 Task: Change the font to 'Roboto', set the font size to 18, change the font color to red, and rename the sheet tab to 'Budget Master book'.
Action: Mouse moved to (183, 139)
Screenshot: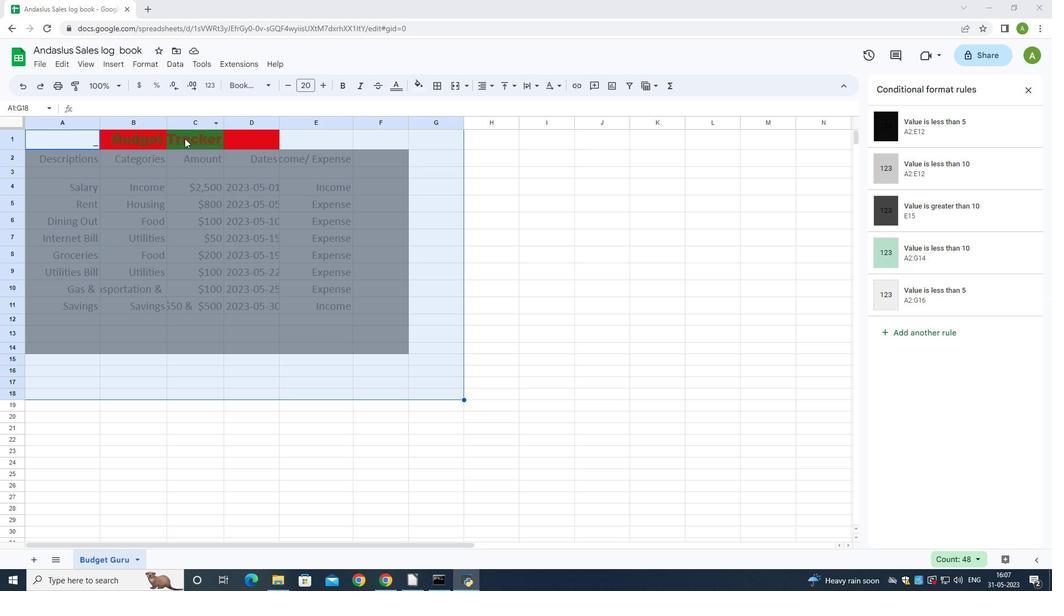 
Action: Mouse pressed left at (183, 139)
Screenshot: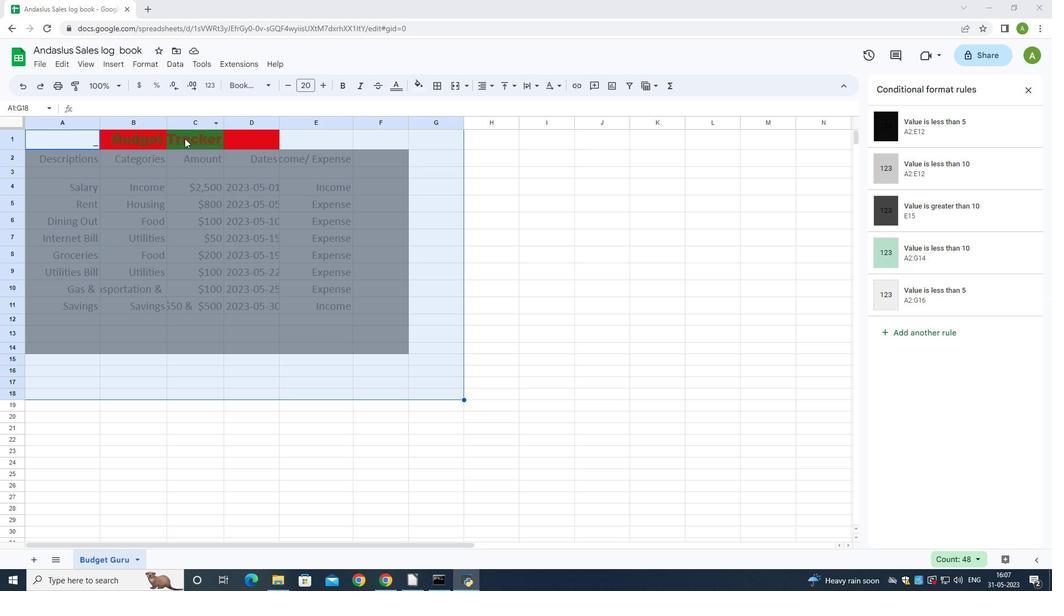 
Action: Mouse moved to (115, 135)
Screenshot: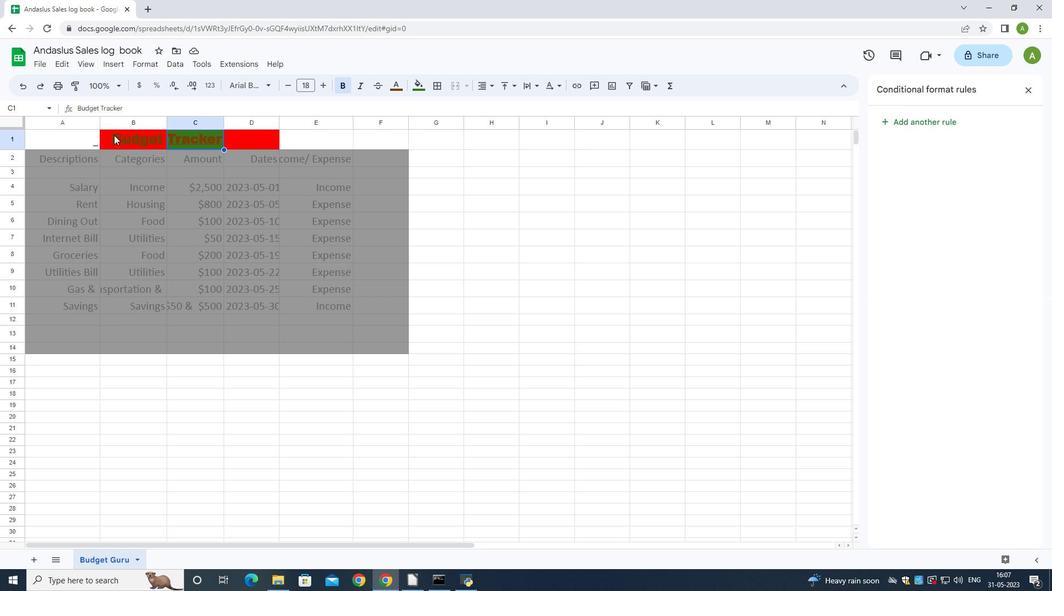 
Action: Key pressed ctrl+Z<'\x1a'><'\x1a'><'\x1a'><'\x1a'><'\x1a'><'\x1a'><'\x1a'><'\x1a'><'\x1a'><'\x1a'><'\x1a'><'\x1a'><'\x1a'><'\x1a'><'\x1a'>
Screenshot: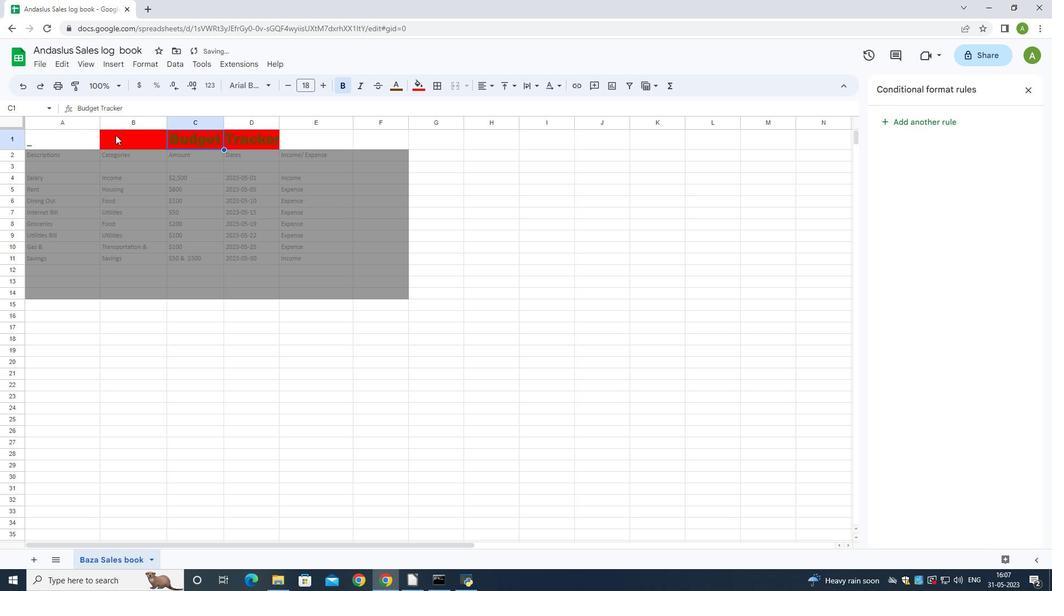 
Action: Mouse moved to (191, 149)
Screenshot: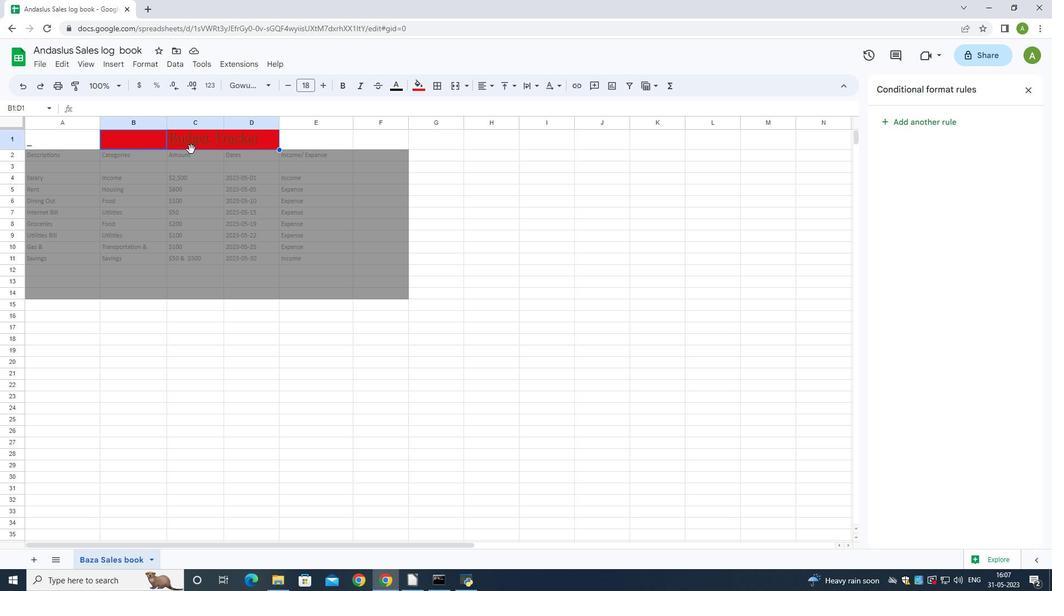 
Action: Mouse pressed left at (191, 149)
Screenshot: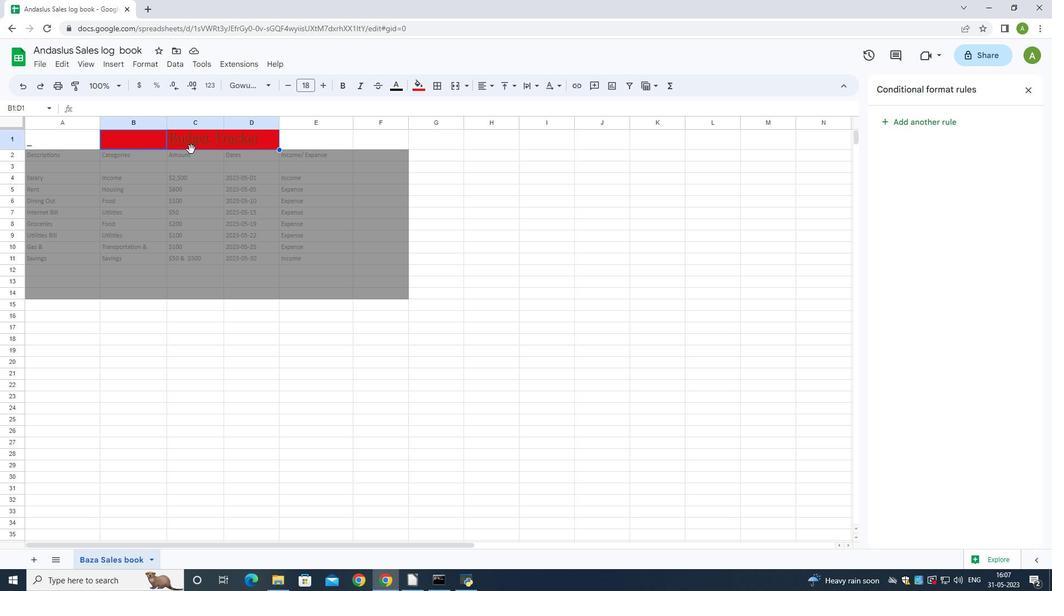 
Action: Mouse moved to (246, 85)
Screenshot: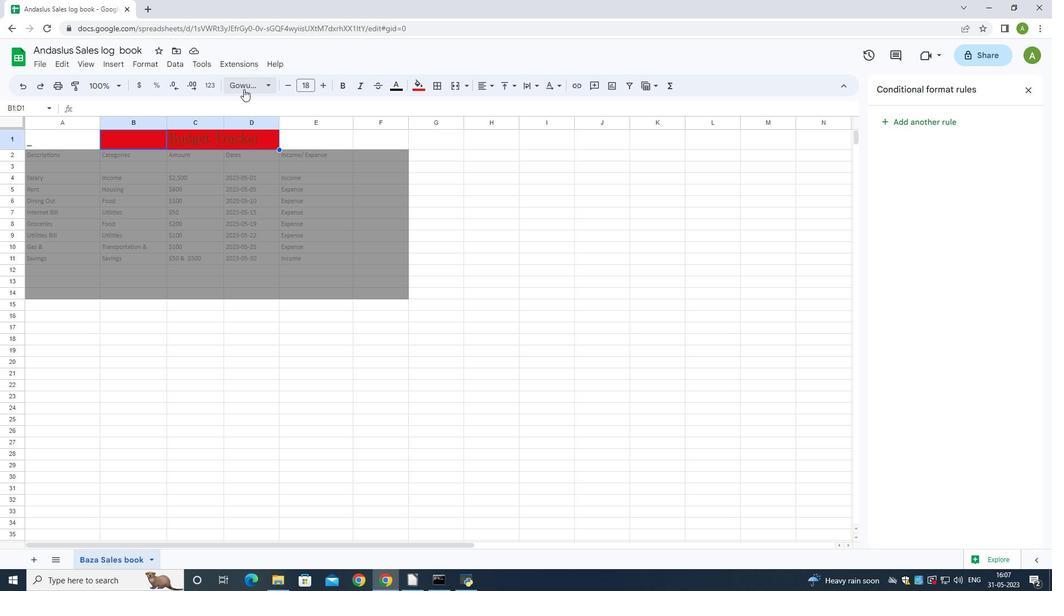 
Action: Mouse pressed left at (246, 85)
Screenshot: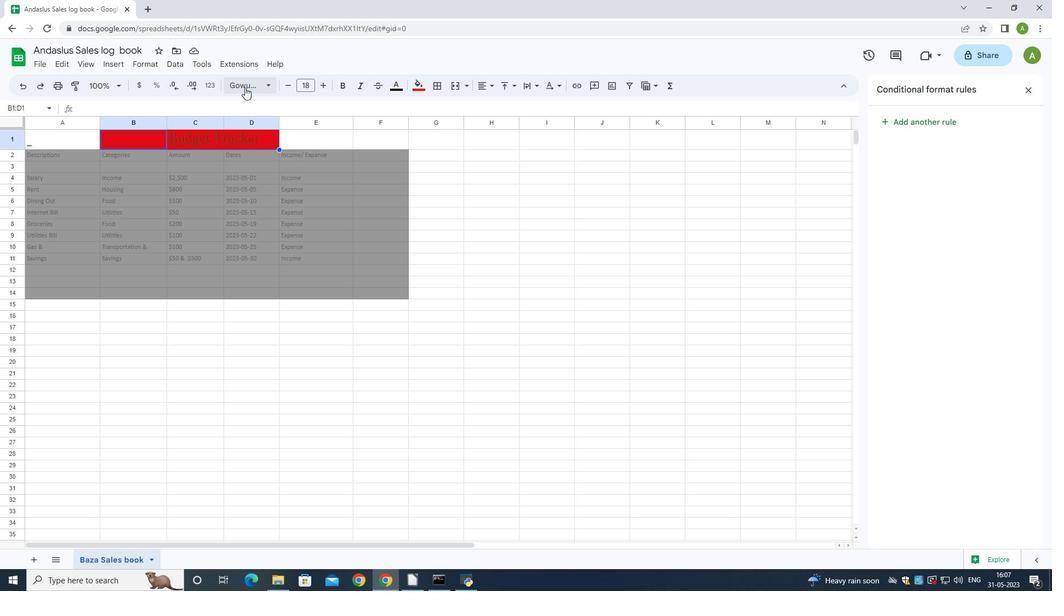 
Action: Mouse moved to (272, 385)
Screenshot: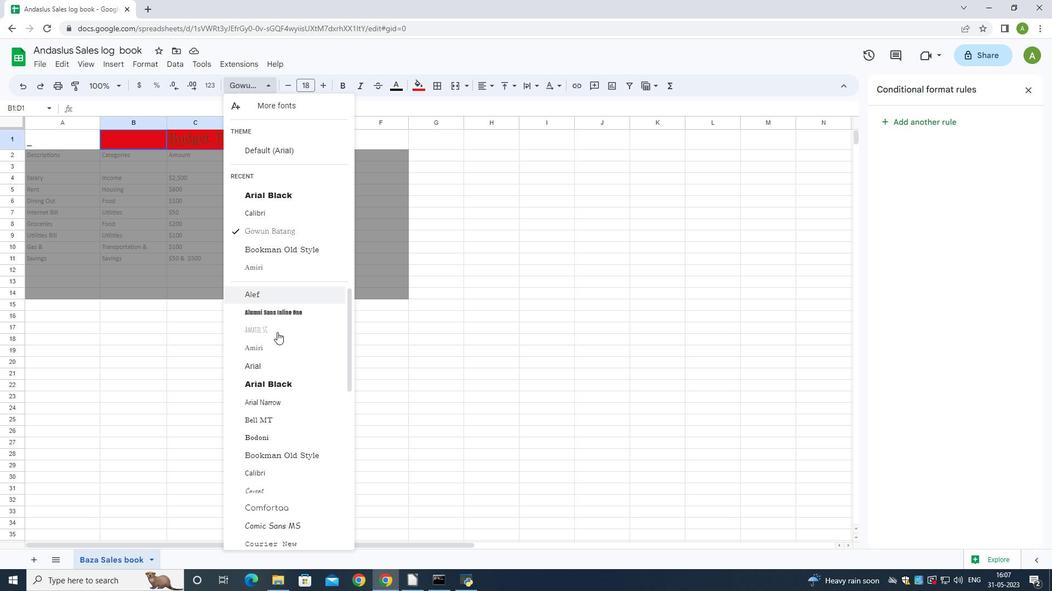 
Action: Mouse scrolled (272, 384) with delta (0, 0)
Screenshot: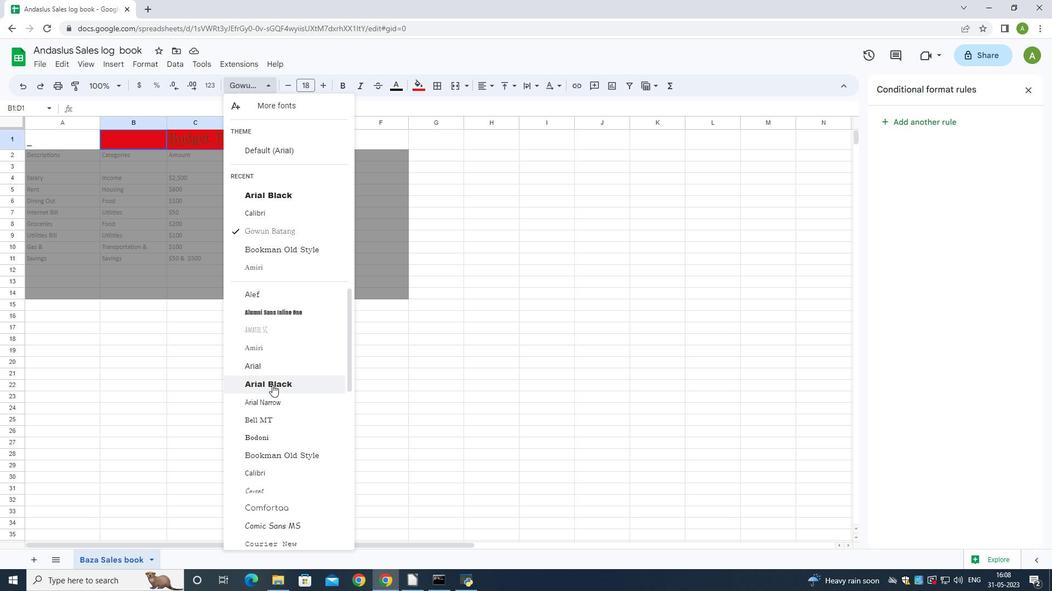
Action: Mouse scrolled (272, 384) with delta (0, 0)
Screenshot: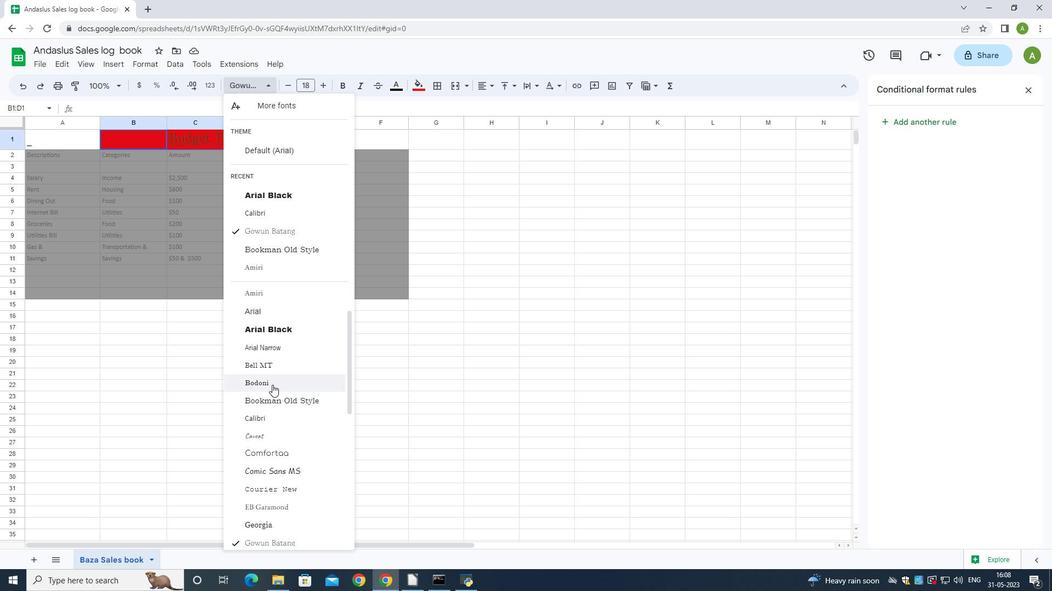 
Action: Mouse scrolled (272, 384) with delta (0, 0)
Screenshot: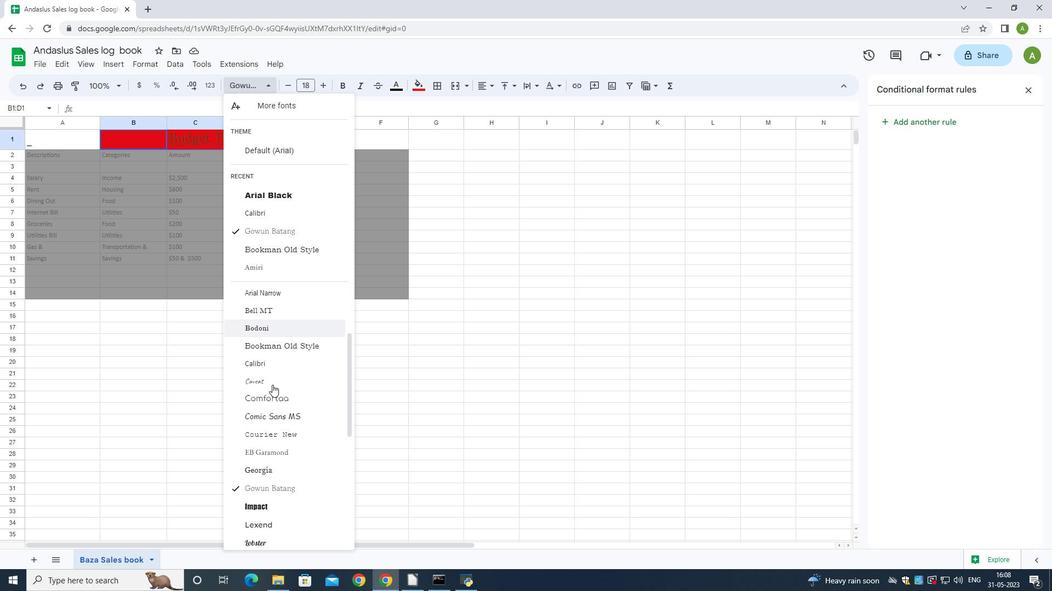 
Action: Mouse scrolled (272, 384) with delta (0, 0)
Screenshot: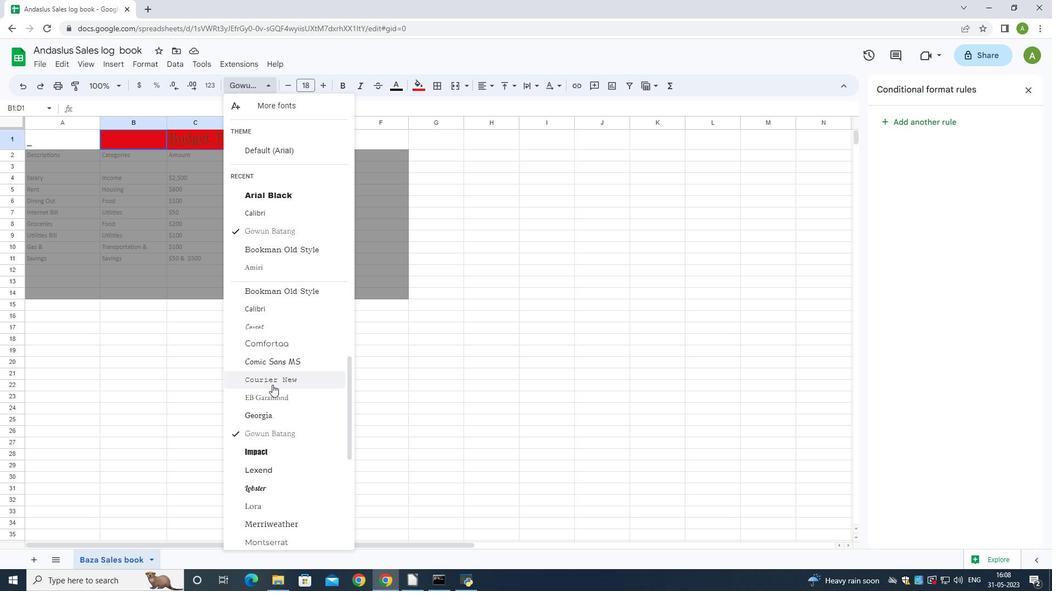
Action: Mouse scrolled (272, 384) with delta (0, 0)
Screenshot: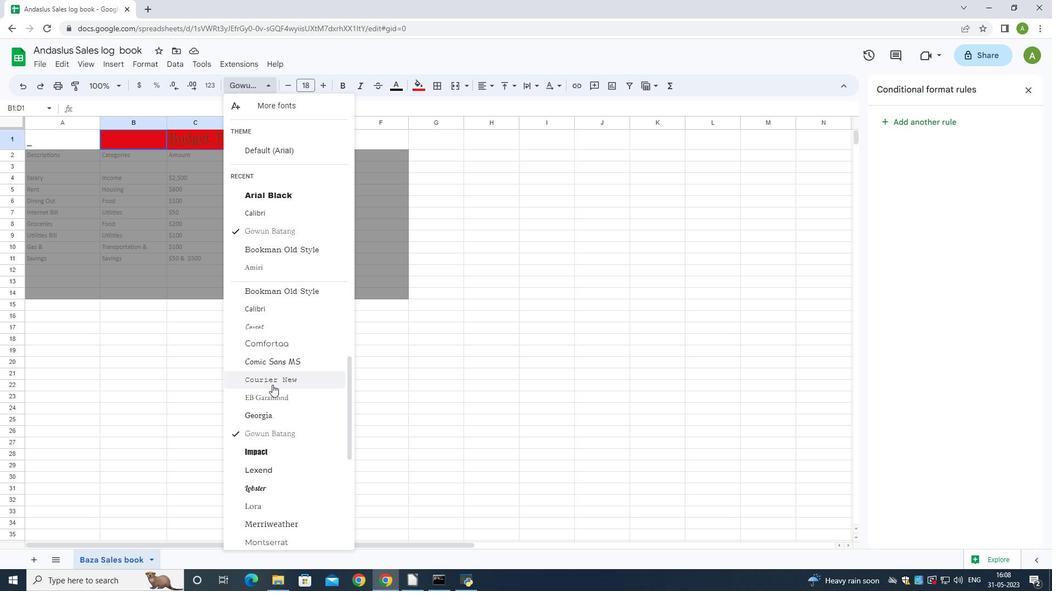 
Action: Mouse scrolled (272, 384) with delta (0, 0)
Screenshot: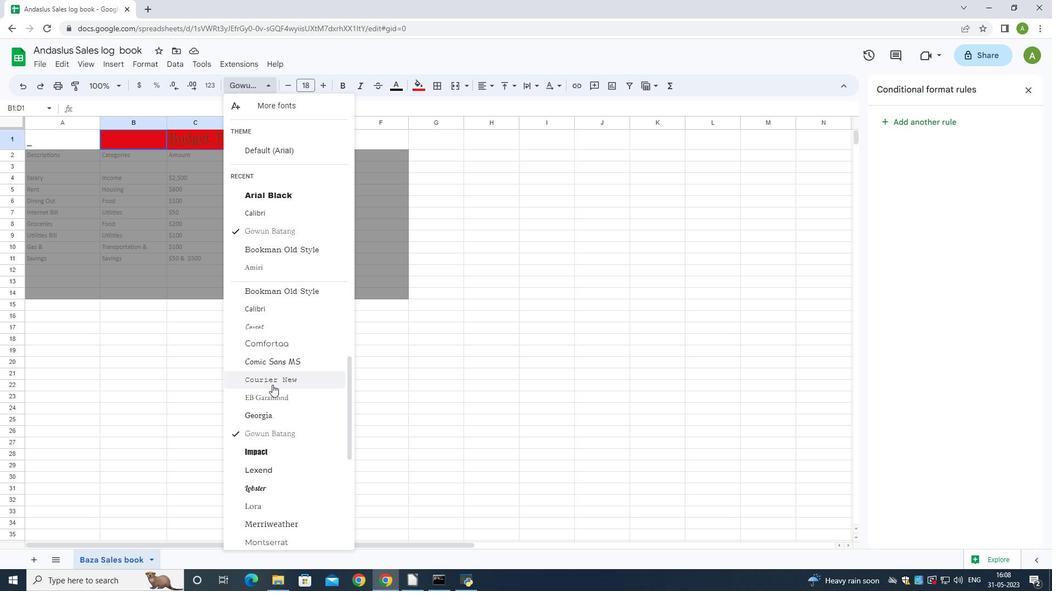 
Action: Mouse moved to (283, 105)
Screenshot: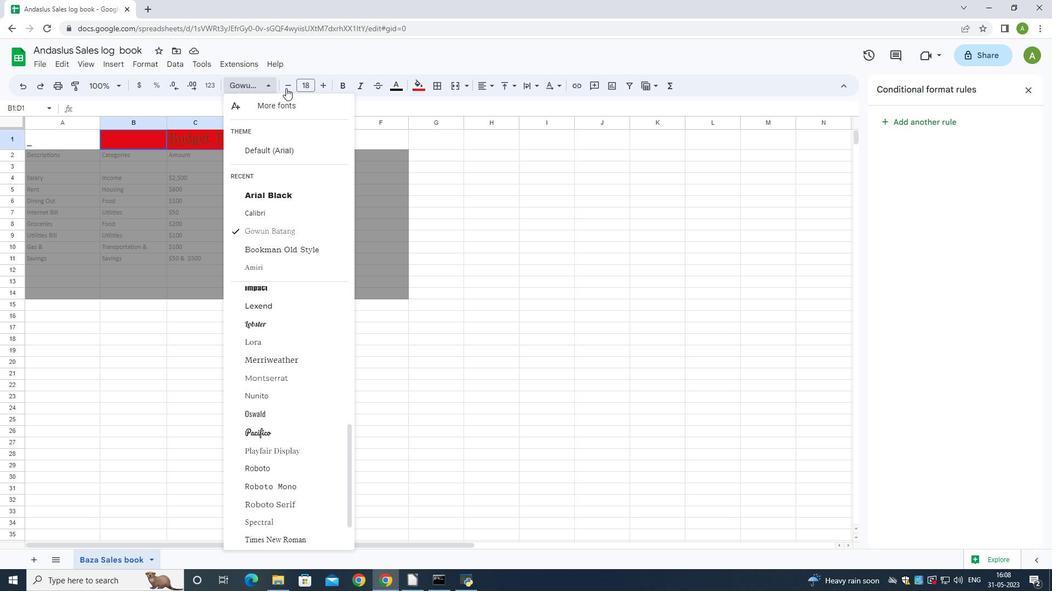 
Action: Mouse pressed left at (283, 105)
Screenshot: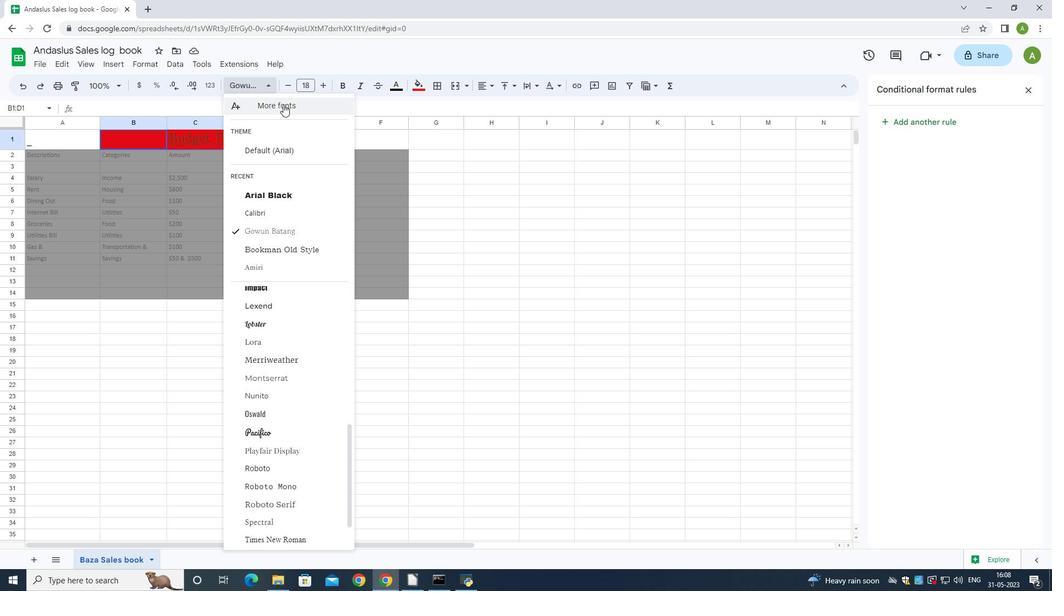 
Action: Mouse moved to (349, 187)
Screenshot: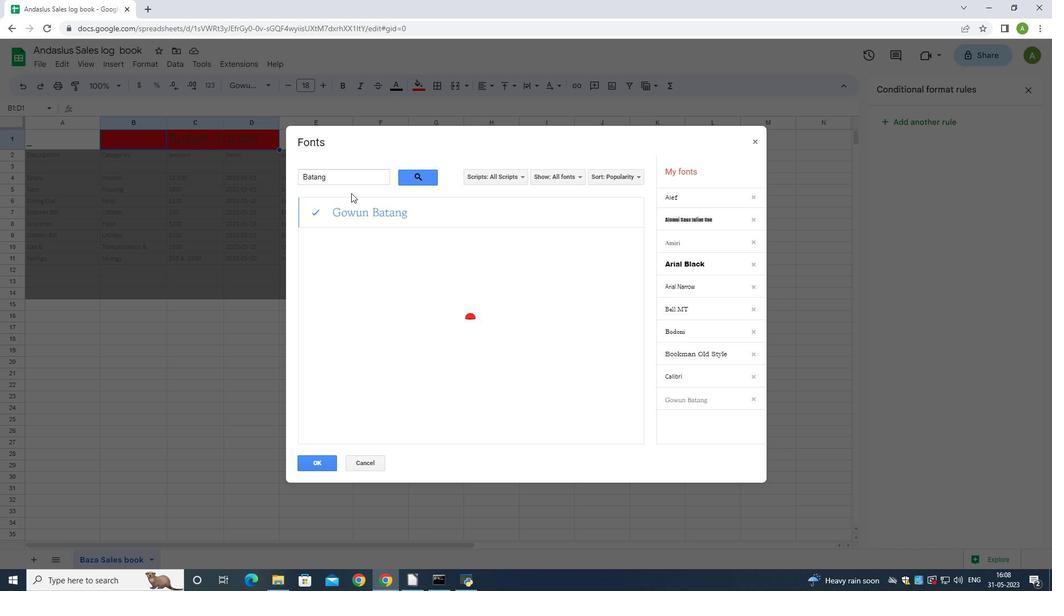 
Action: Mouse pressed left at (349, 187)
Screenshot: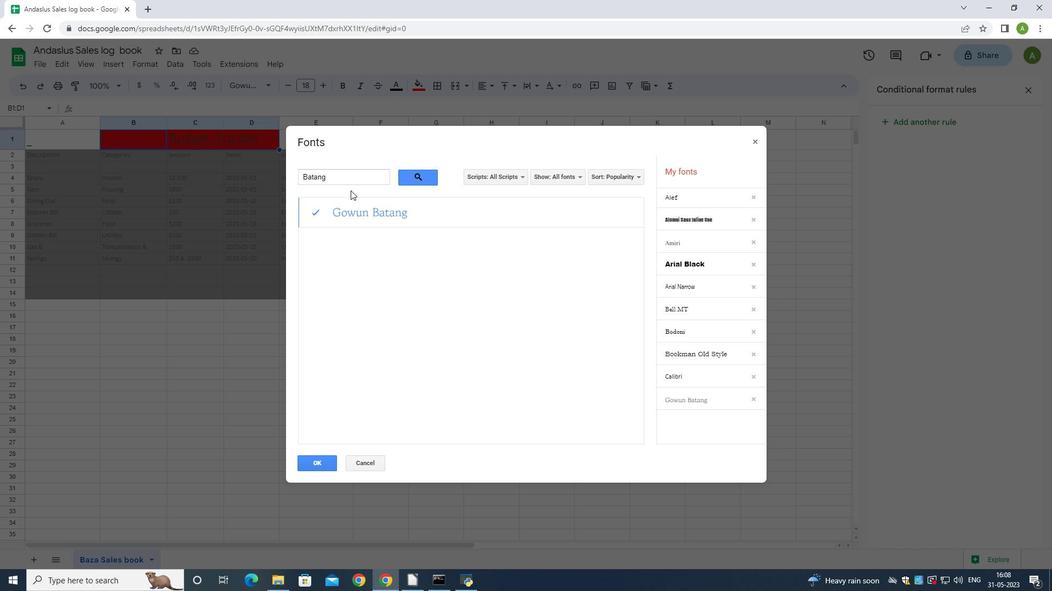 
Action: Mouse moved to (348, 181)
Screenshot: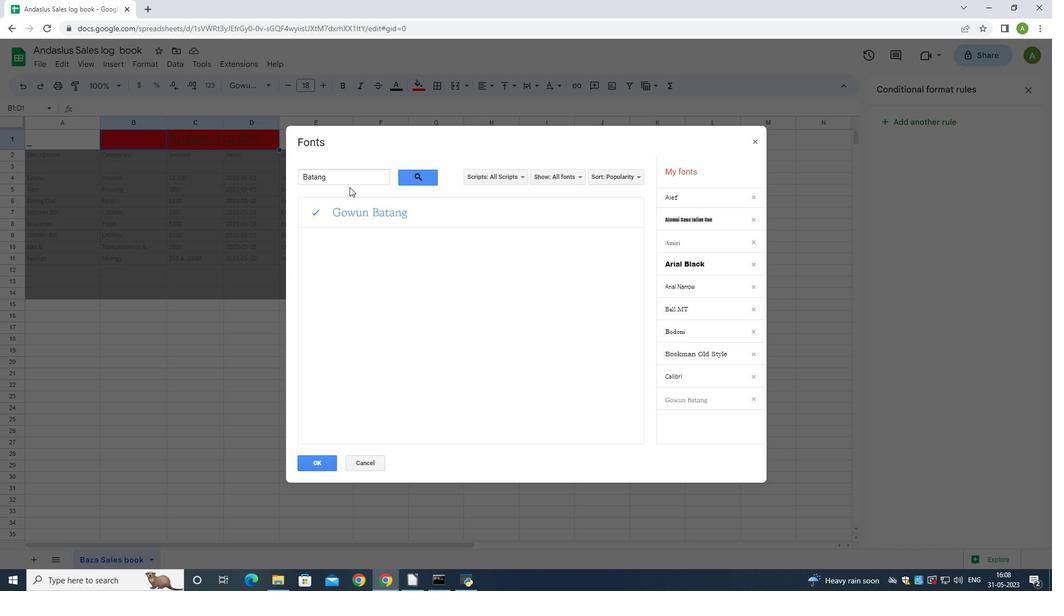 
Action: Mouse pressed left at (348, 181)
Screenshot: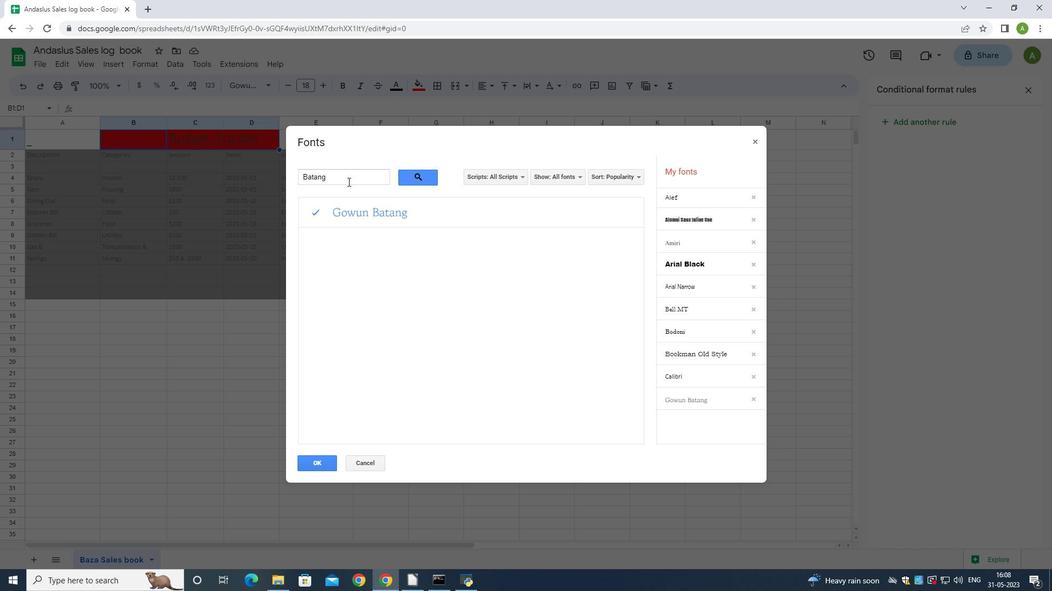 
Action: Key pressed <Key.backspace><Key.backspace><Key.backspace><Key.backspace><Key.backspace><Key.backspace><Key.backspace><Key.backspace><Key.backspace><Key.backspace><Key.backspace><Key.backspace><Key.backspace><Key.shift_r>Liberation<Key.space><Key.shift>Sans<Key.enter>
Screenshot: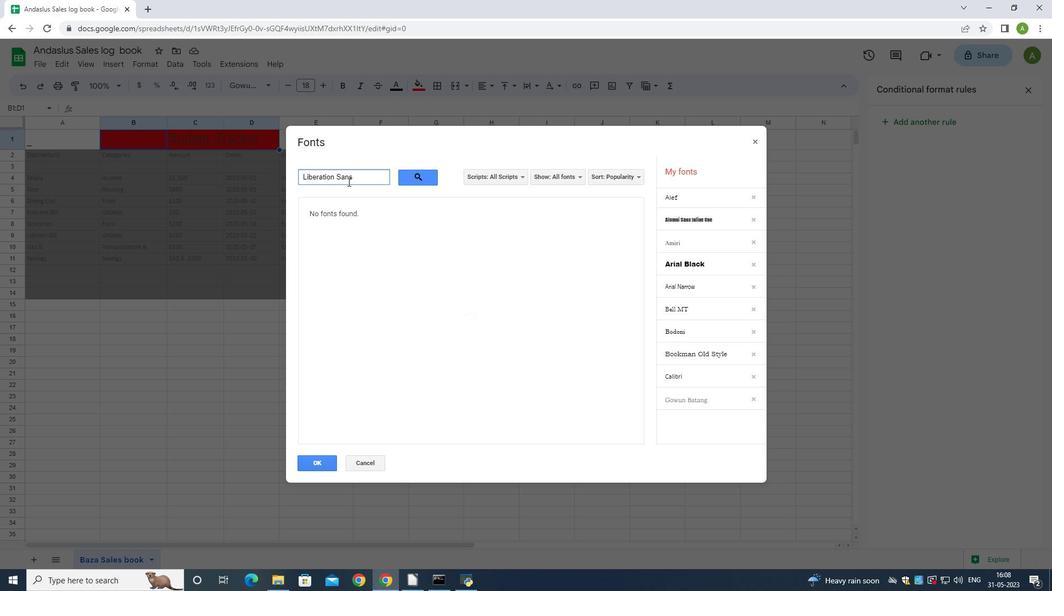 
Action: Mouse moved to (318, 465)
Screenshot: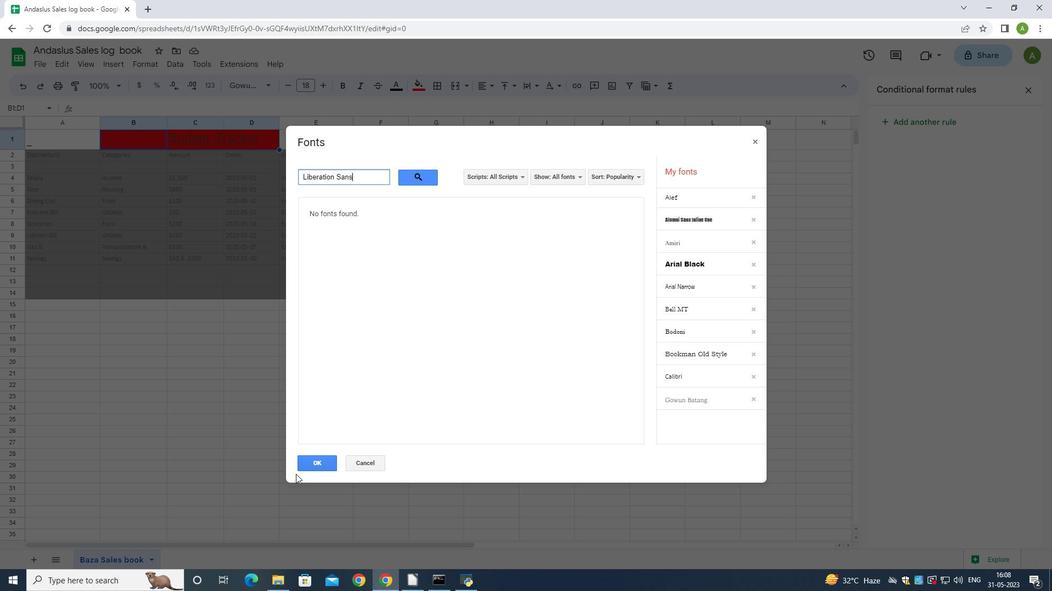 
Action: Mouse pressed left at (318, 465)
Screenshot: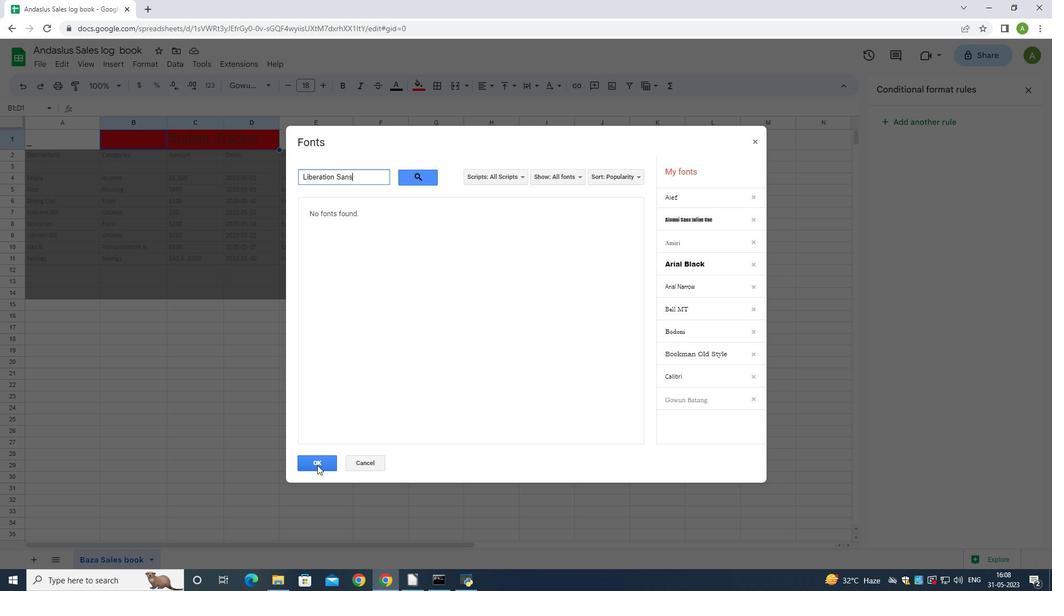 
Action: Mouse moved to (417, 89)
Screenshot: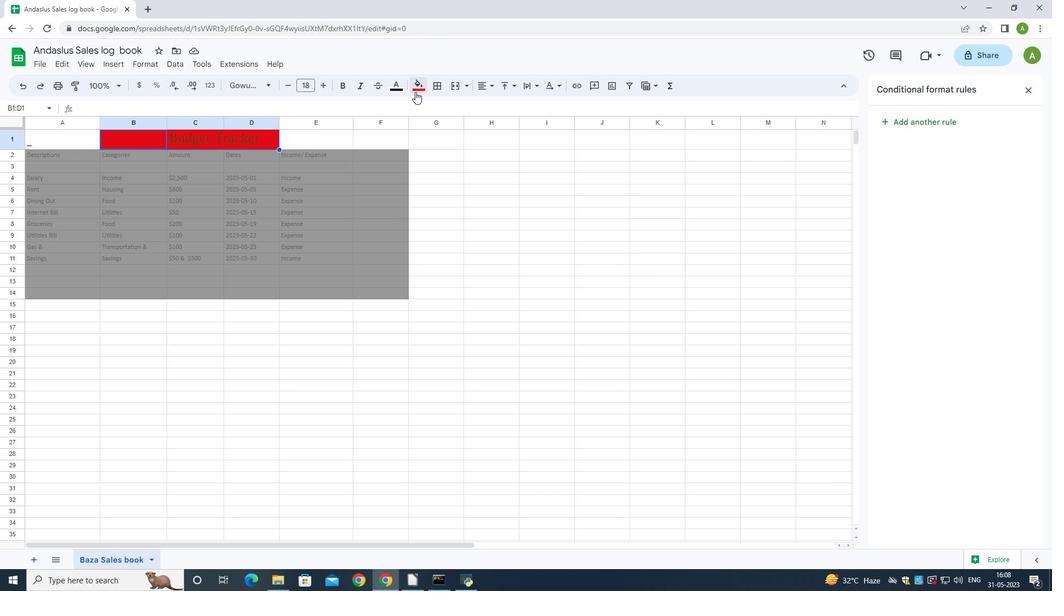 
Action: Mouse pressed left at (417, 89)
Screenshot: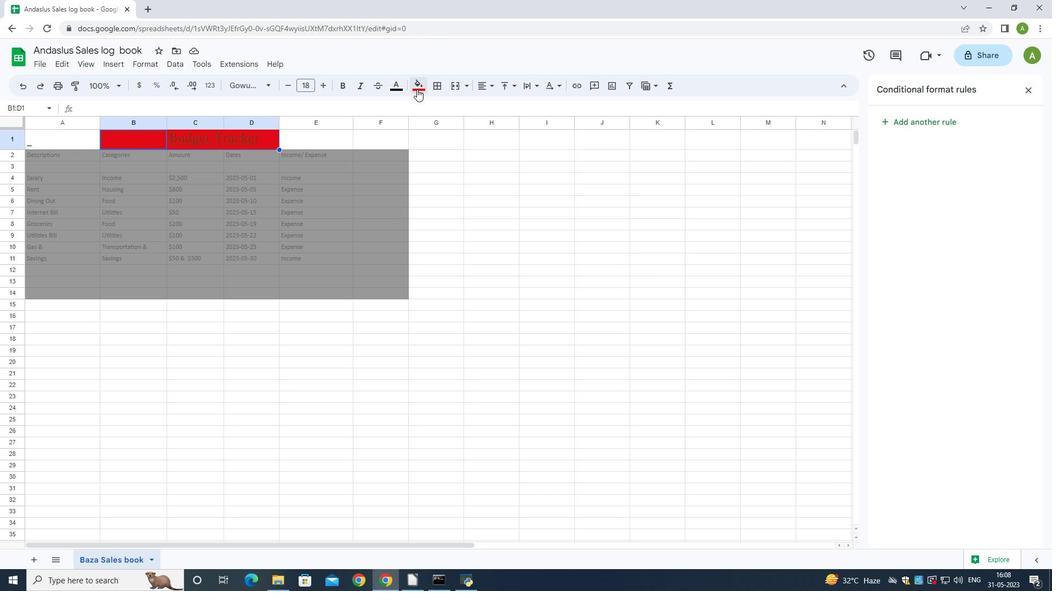 
Action: Mouse moved to (468, 195)
Screenshot: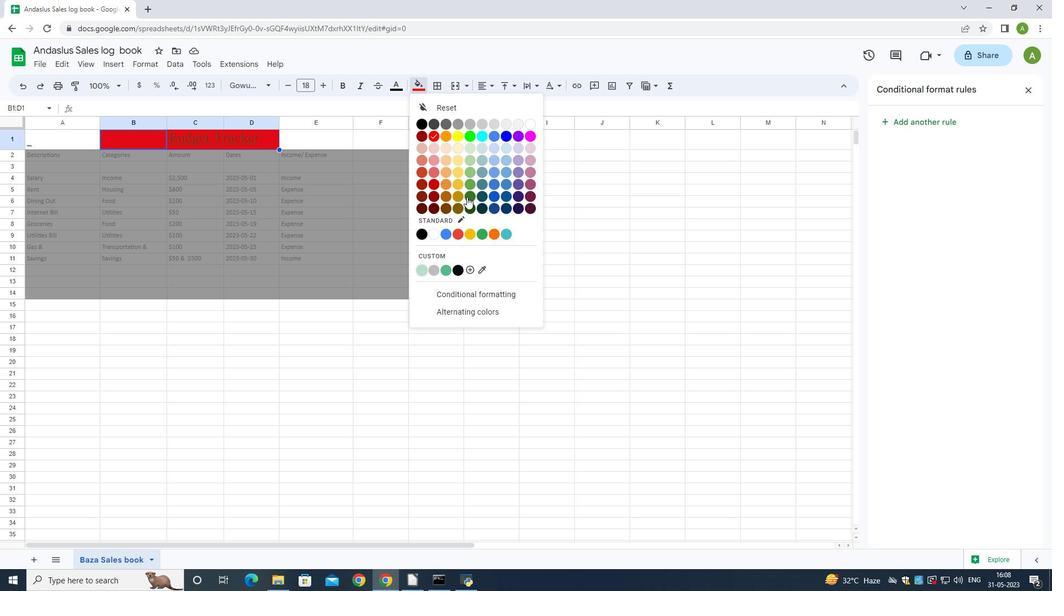 
Action: Mouse pressed left at (468, 195)
Screenshot: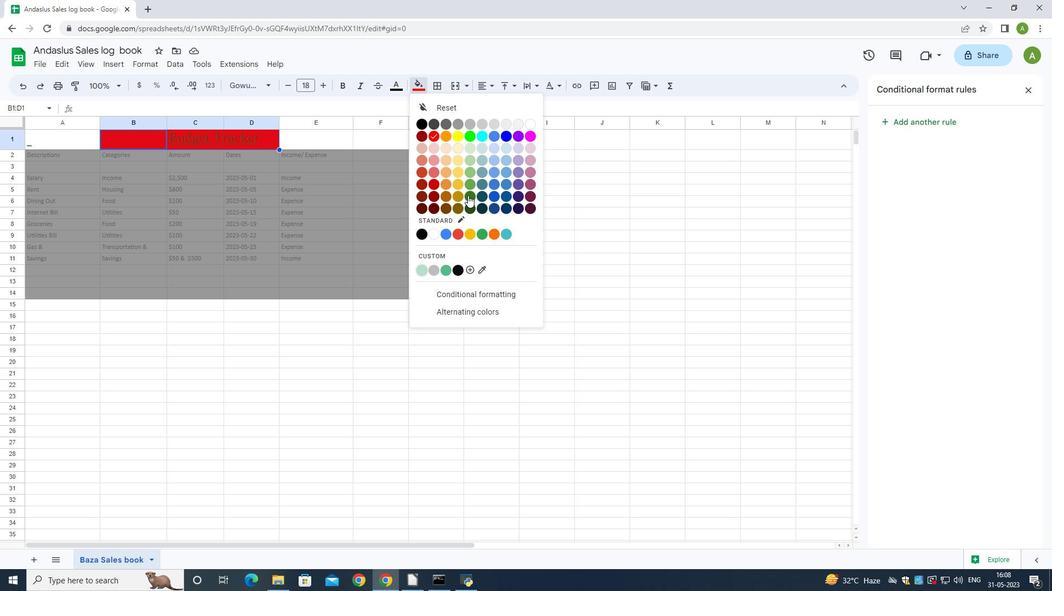
Action: Mouse moved to (138, 62)
Screenshot: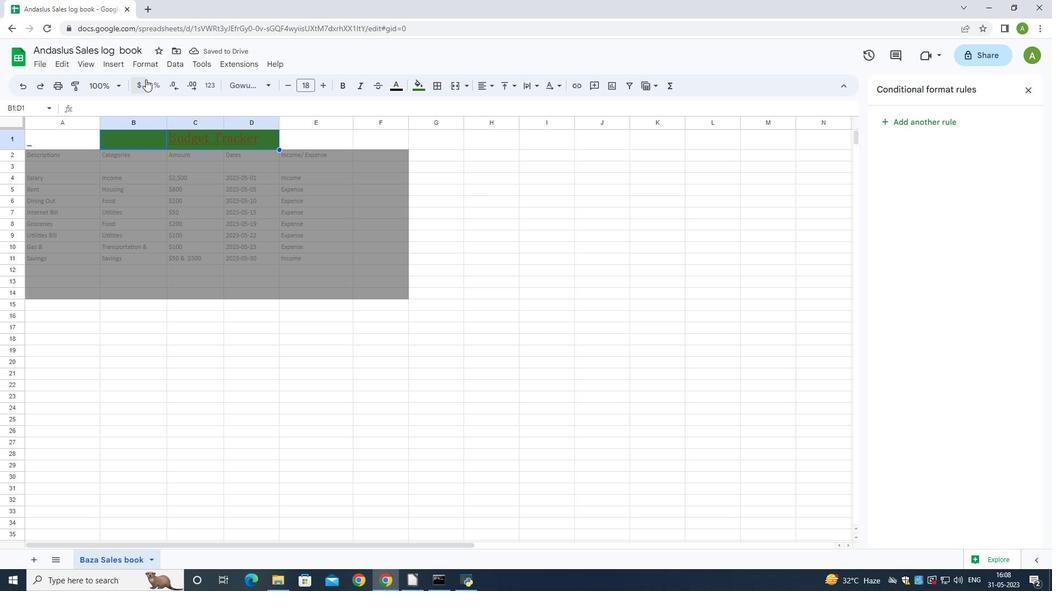 
Action: Mouse pressed left at (138, 62)
Screenshot: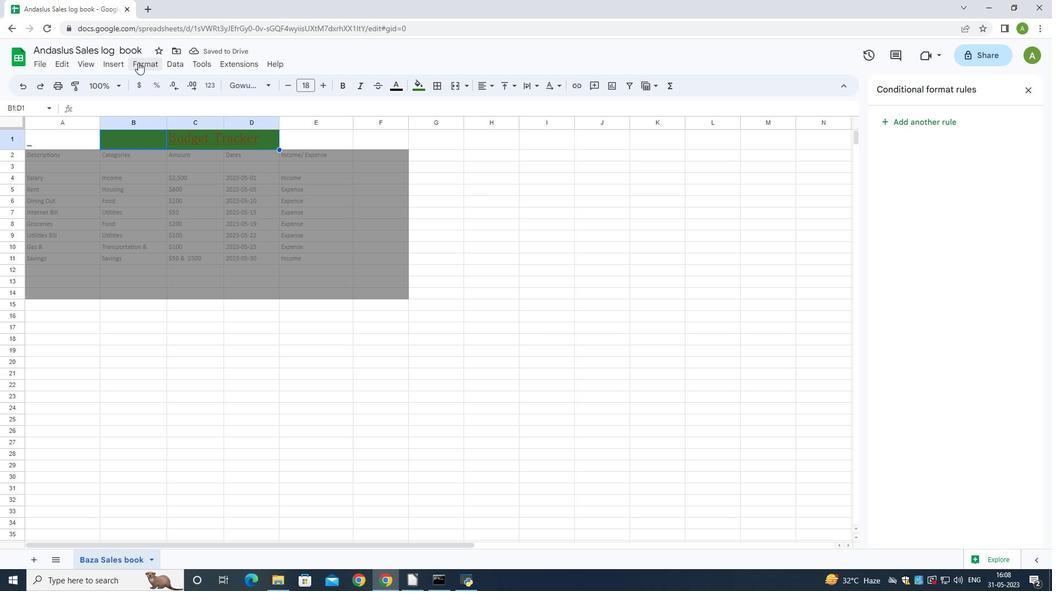 
Action: Mouse moved to (349, 164)
Screenshot: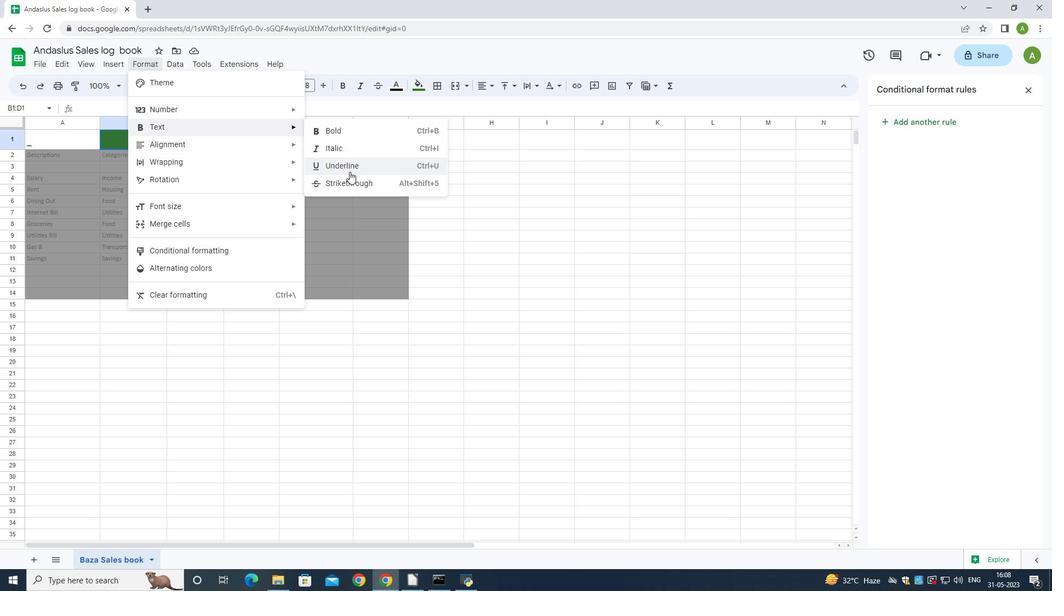 
Action: Mouse pressed left at (349, 164)
Screenshot: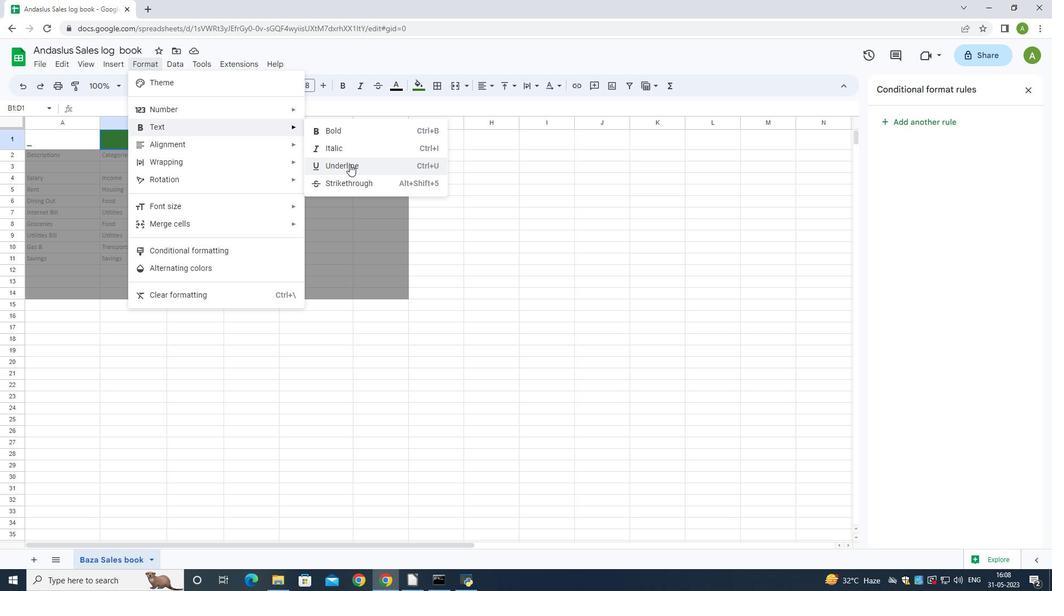 
Action: Mouse moved to (143, 64)
Screenshot: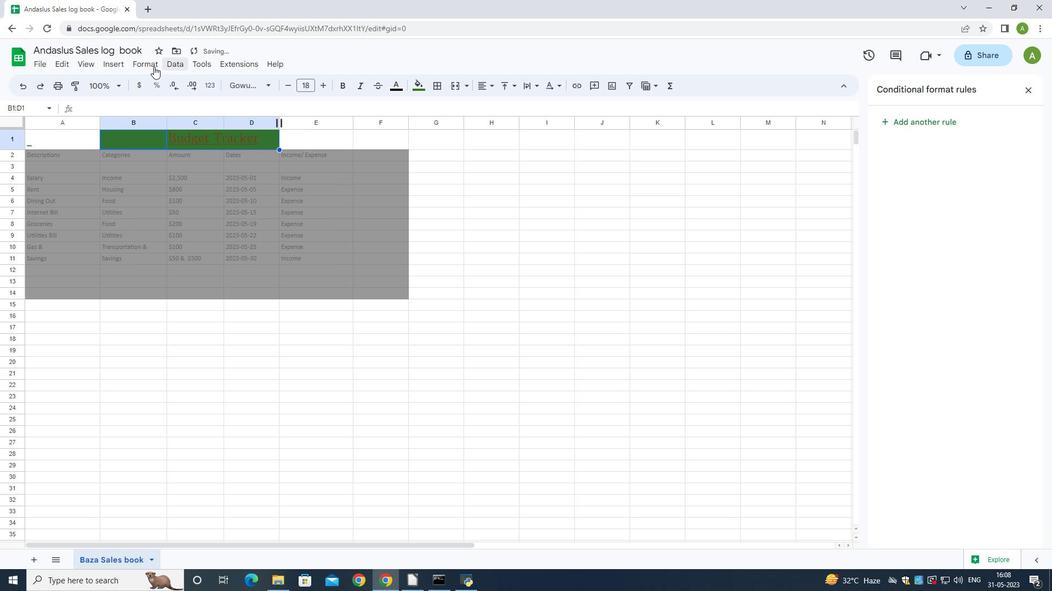 
Action: Mouse pressed left at (143, 64)
Screenshot: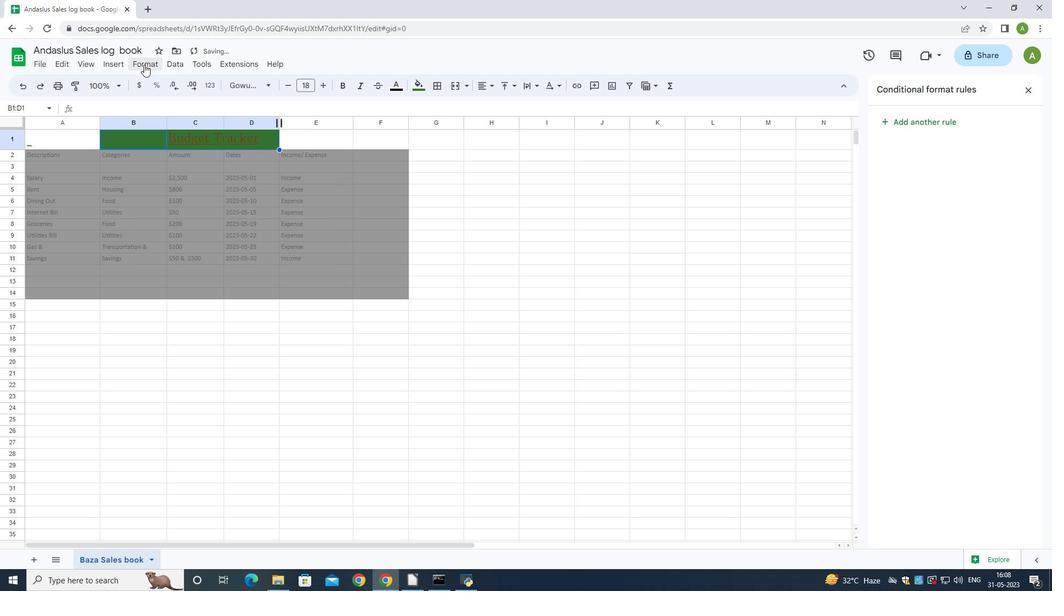 
Action: Mouse moved to (355, 166)
Screenshot: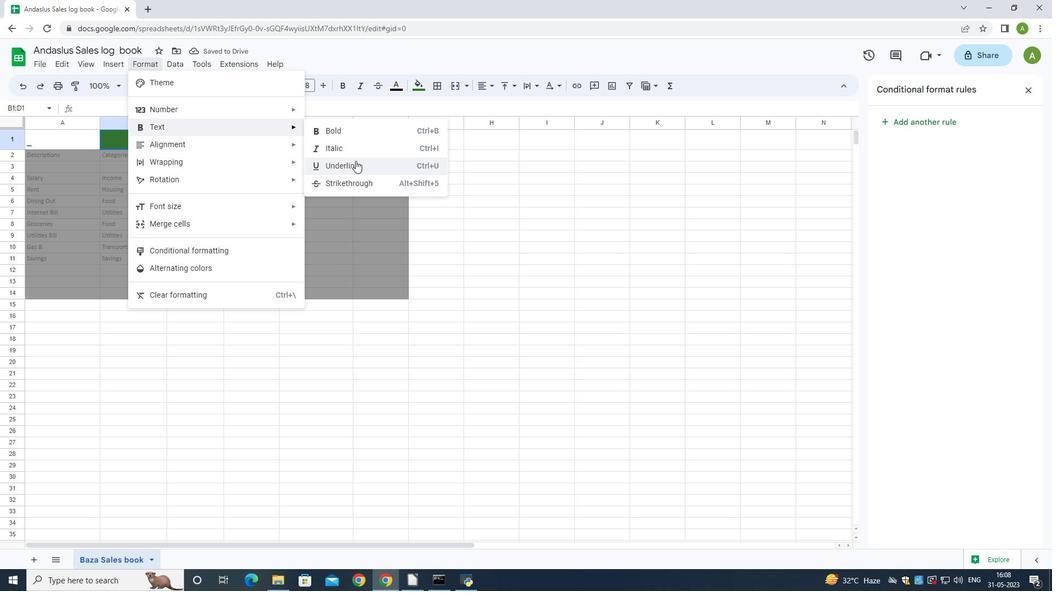 
Action: Mouse pressed left at (355, 166)
Screenshot: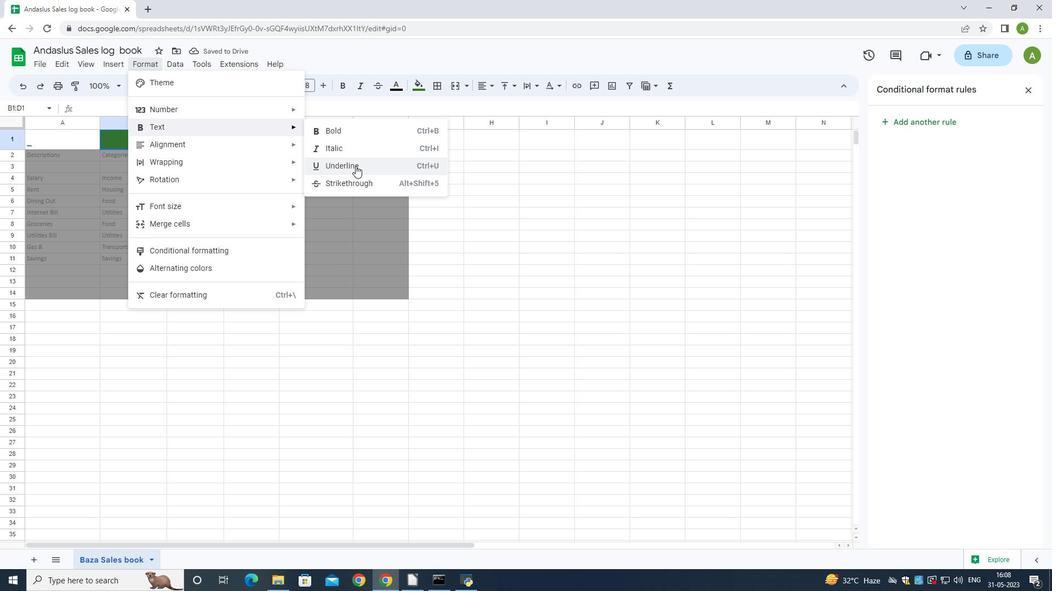 
Action: Mouse moved to (148, 65)
Screenshot: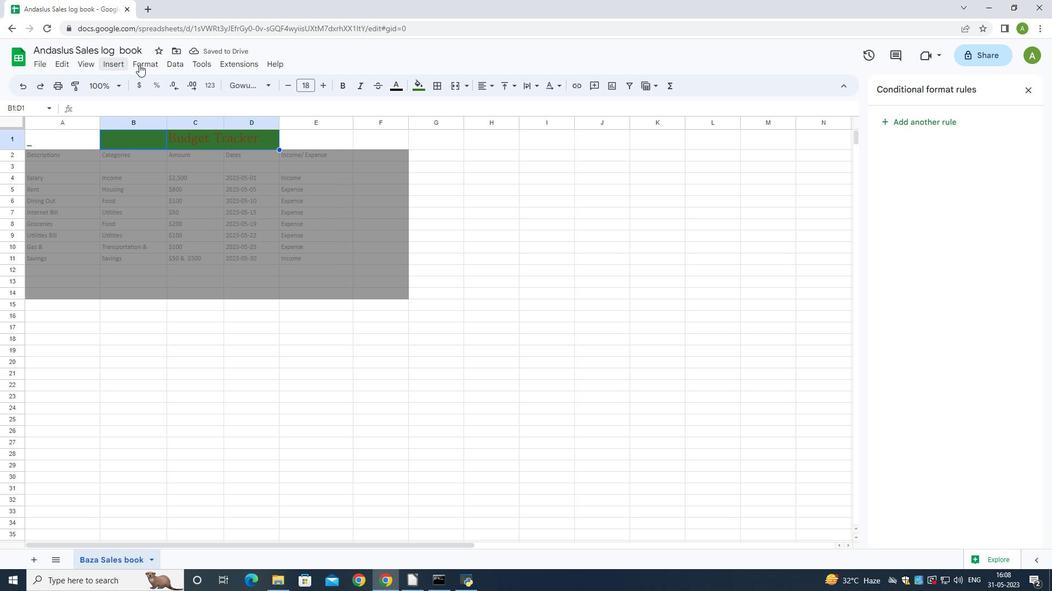 
Action: Mouse pressed left at (148, 65)
Screenshot: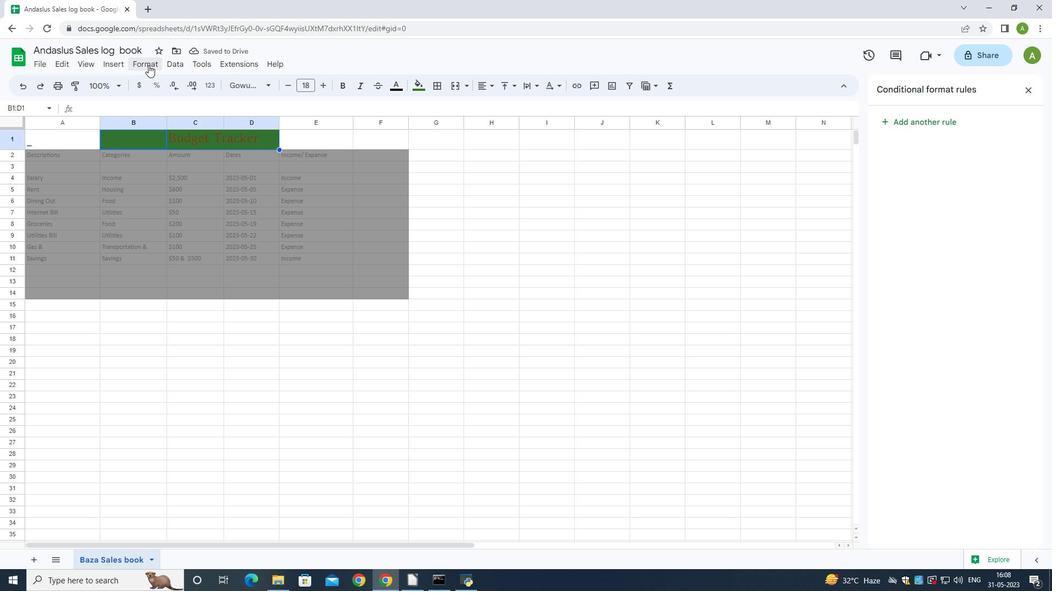 
Action: Mouse moved to (354, 168)
Screenshot: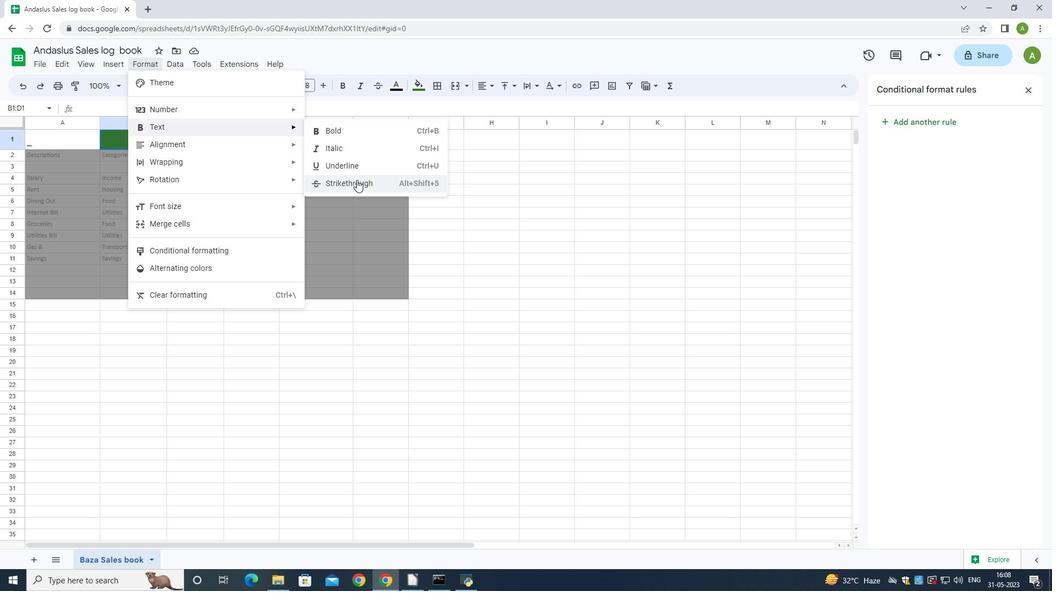 
Action: Mouse pressed left at (354, 168)
Screenshot: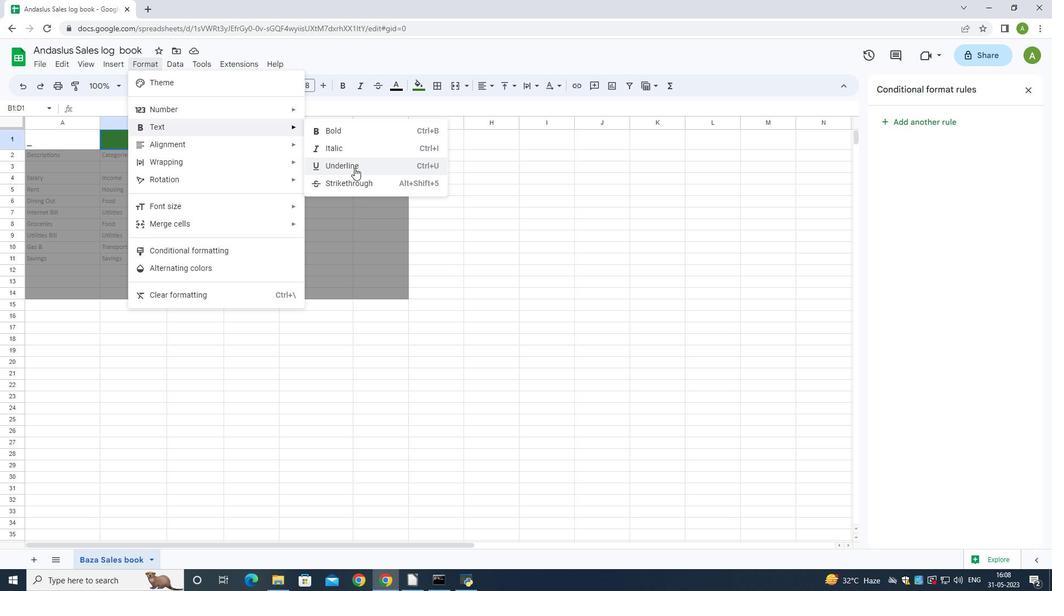 
Action: Mouse moved to (28, 154)
Screenshot: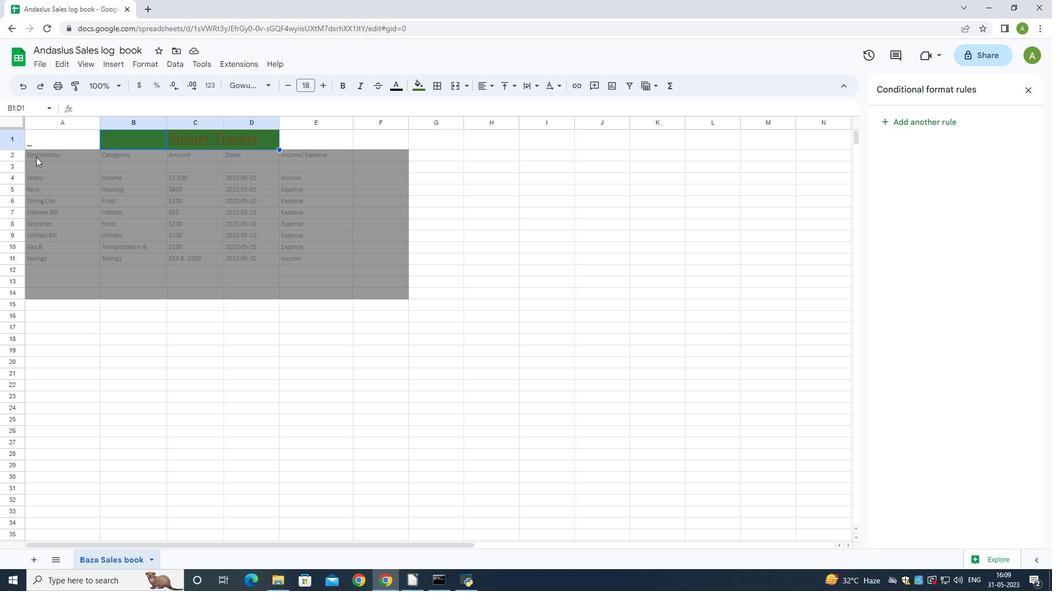 
Action: Mouse pressed left at (28, 154)
Screenshot: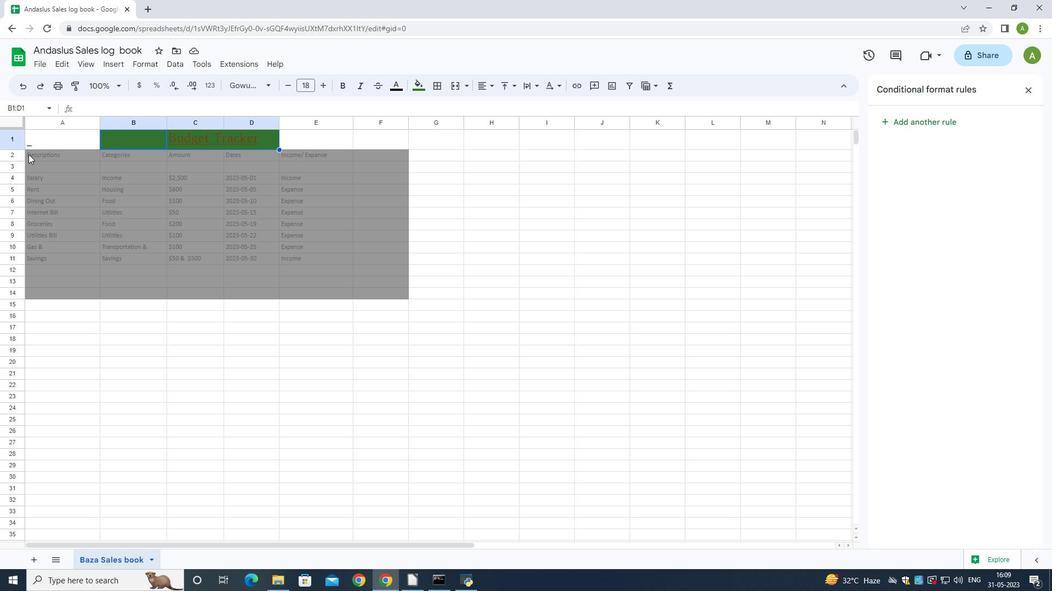 
Action: Mouse pressed left at (28, 154)
Screenshot: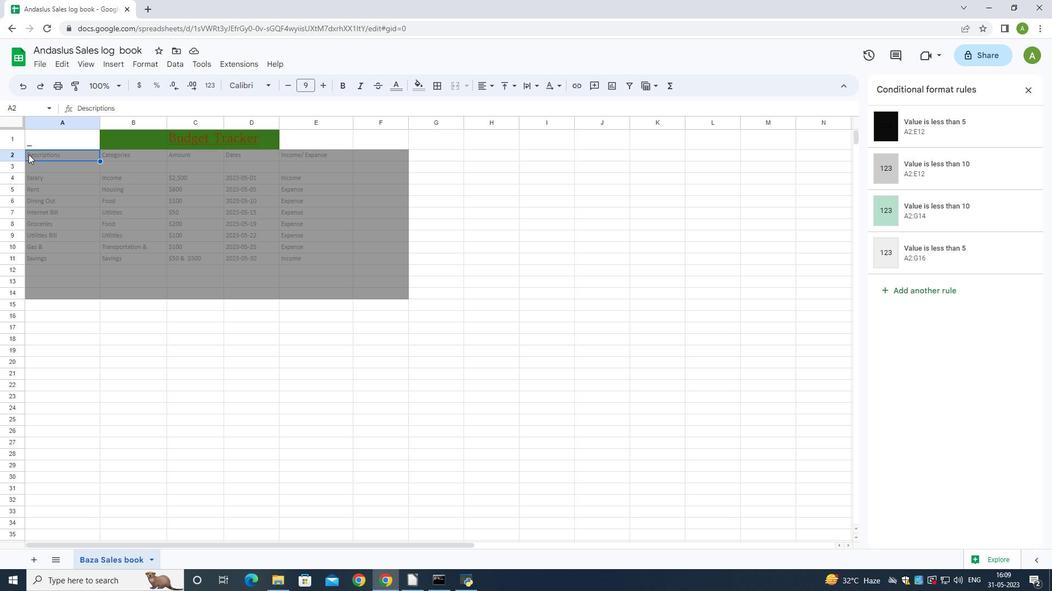 
Action: Mouse moved to (275, 83)
Screenshot: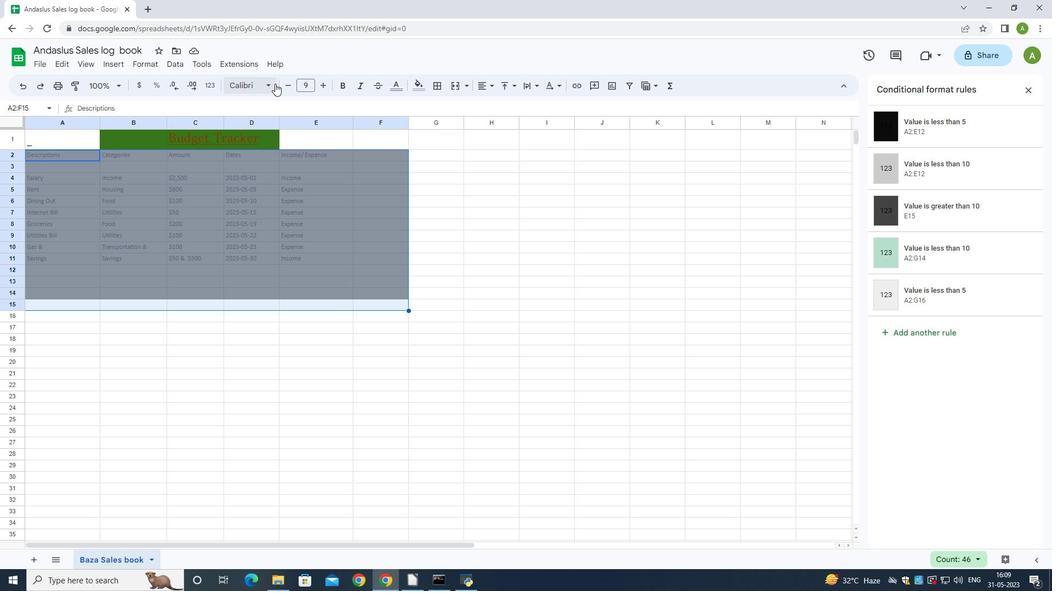 
Action: Mouse pressed left at (275, 83)
Screenshot: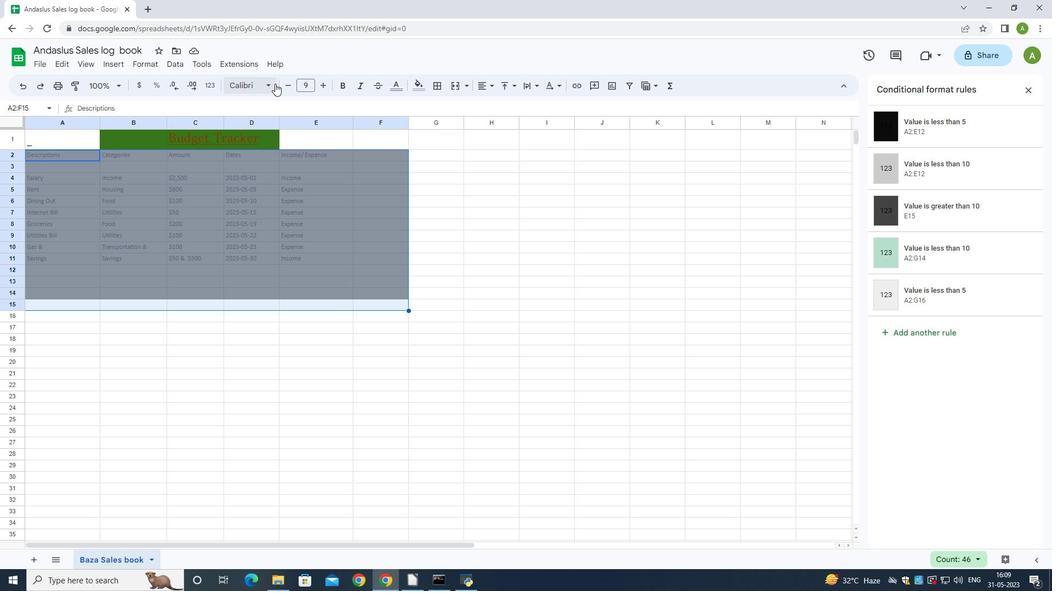 
Action: Mouse moved to (284, 294)
Screenshot: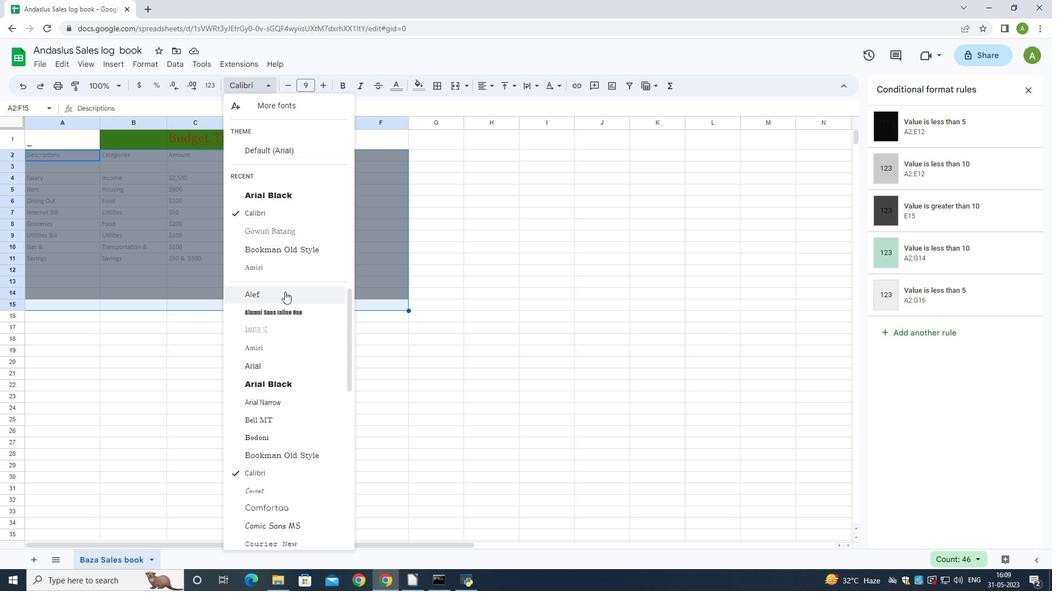 
Action: Mouse scrolled (284, 292) with delta (0, 0)
Screenshot: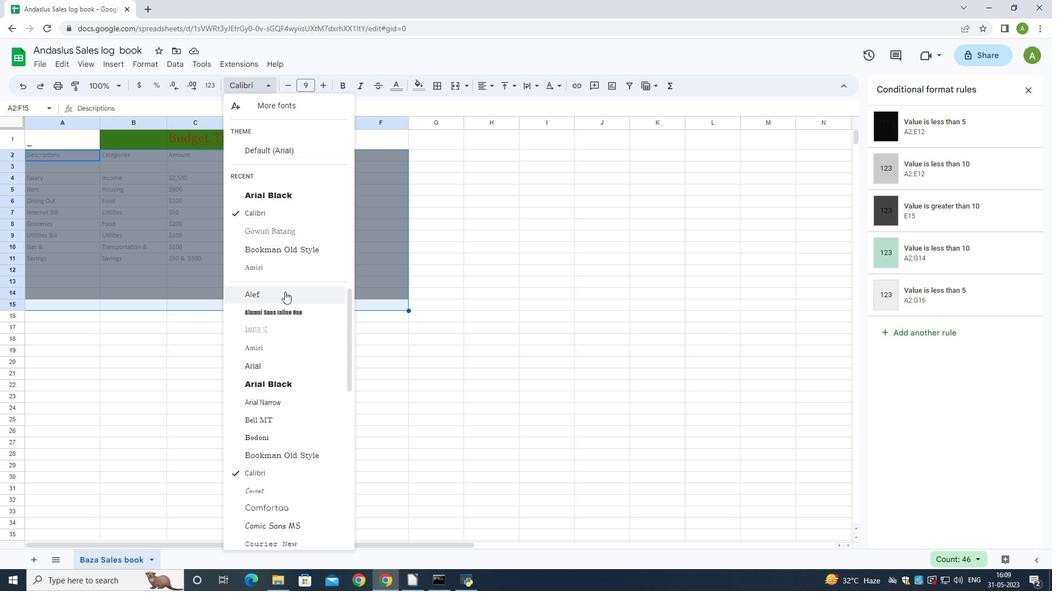 
Action: Mouse moved to (284, 299)
Screenshot: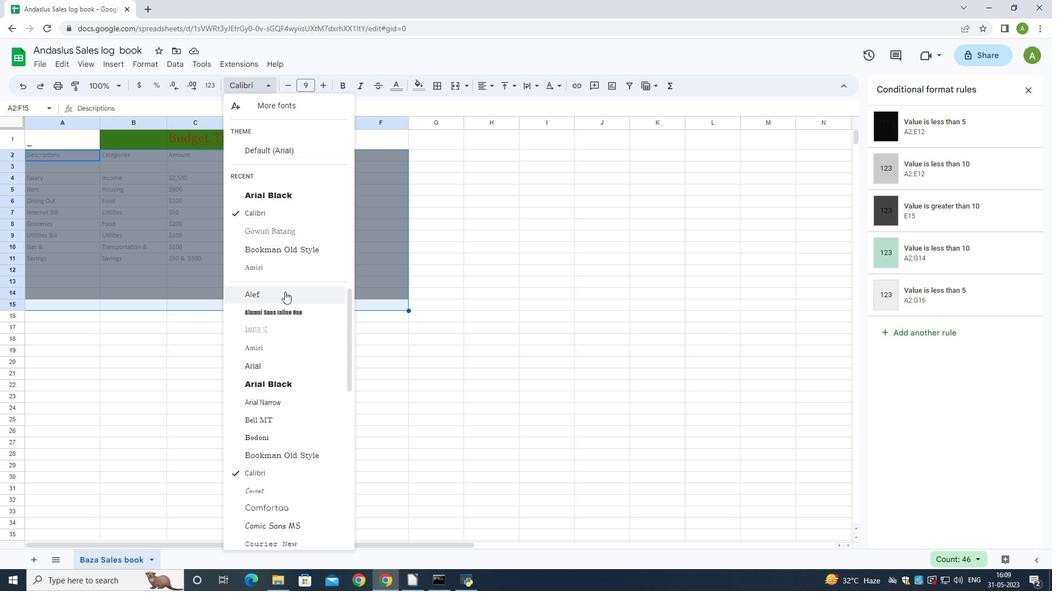 
Action: Mouse scrolled (284, 299) with delta (0, 0)
Screenshot: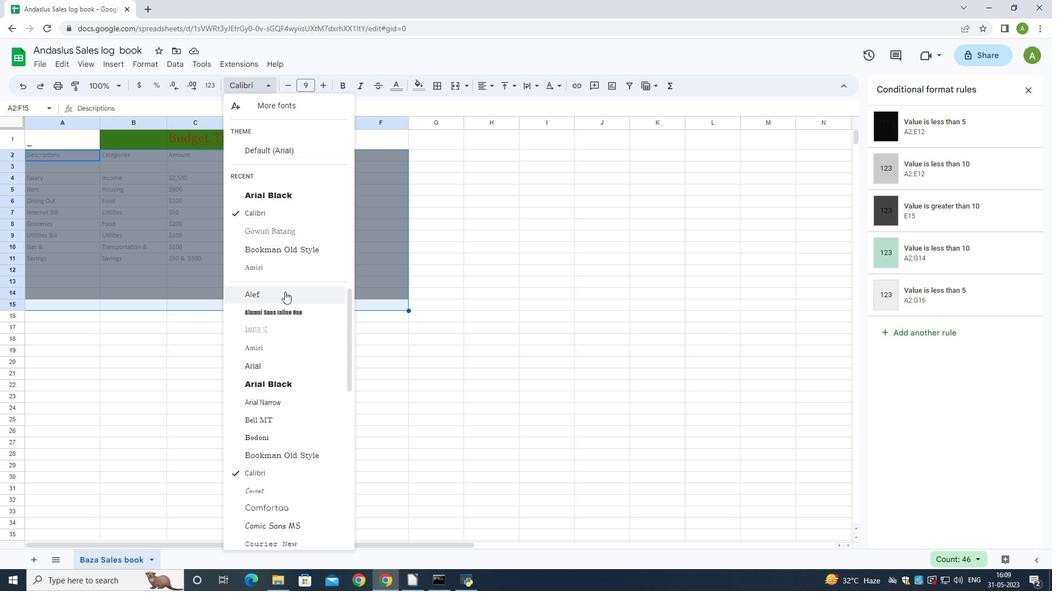 
Action: Mouse moved to (270, 357)
Screenshot: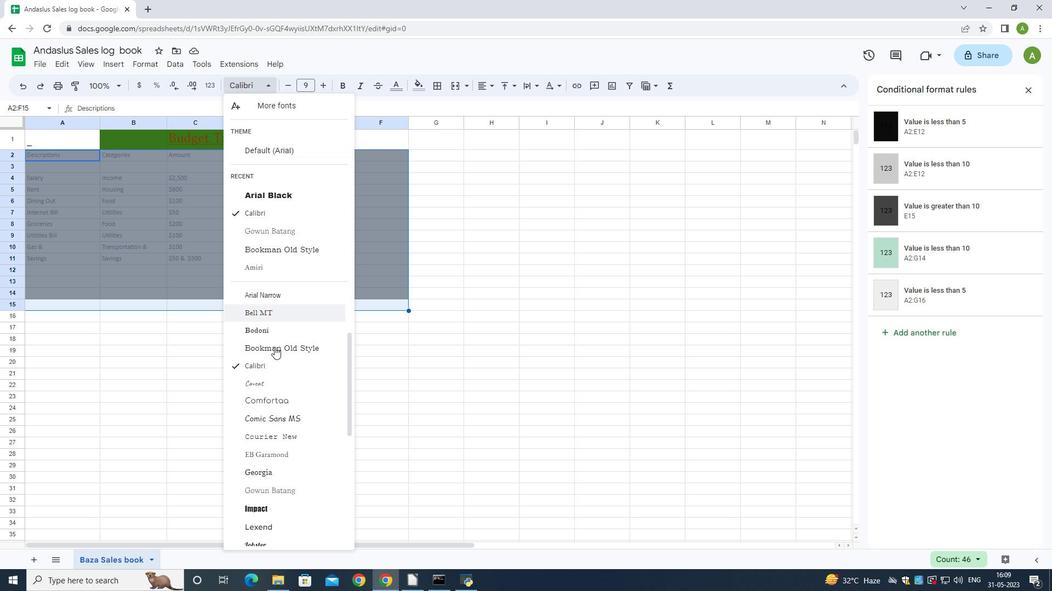 
Action: Mouse scrolled (270, 356) with delta (0, 0)
Screenshot: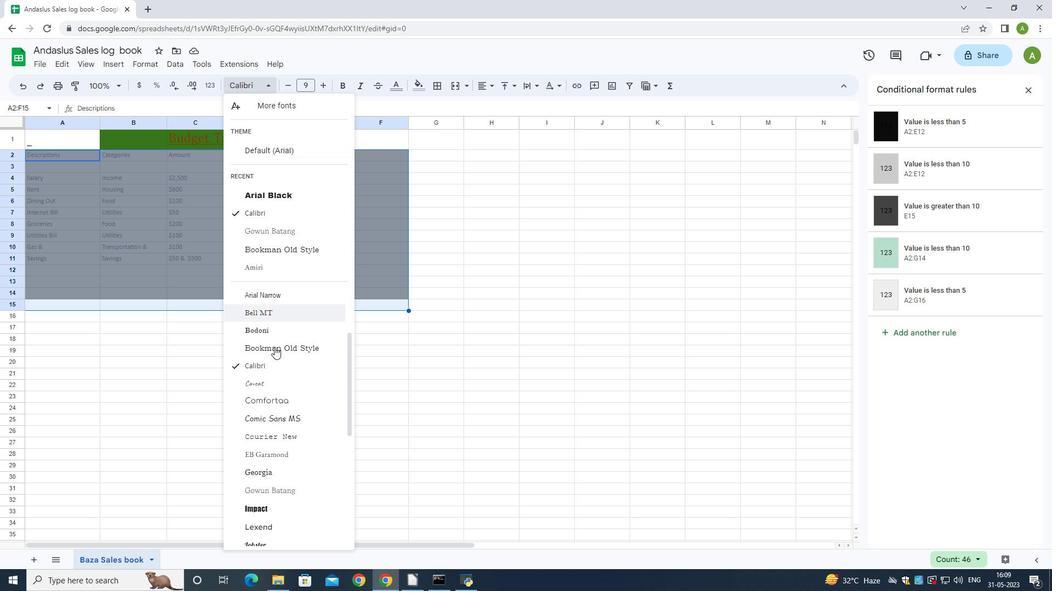 
Action: Mouse moved to (270, 358)
Screenshot: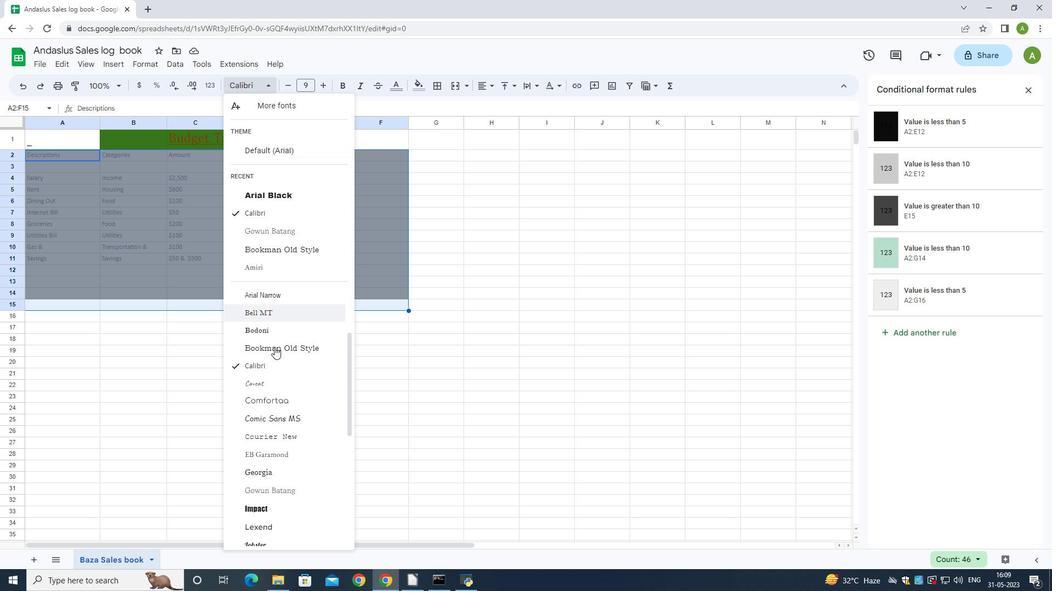 
Action: Mouse scrolled (270, 357) with delta (0, 0)
Screenshot: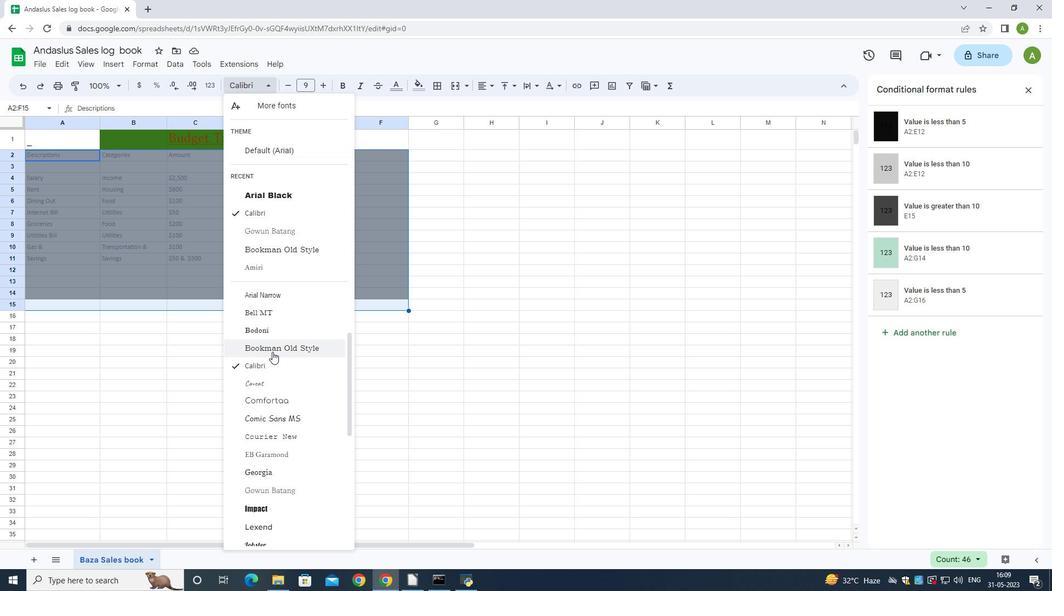 
Action: Mouse scrolled (270, 357) with delta (0, 0)
Screenshot: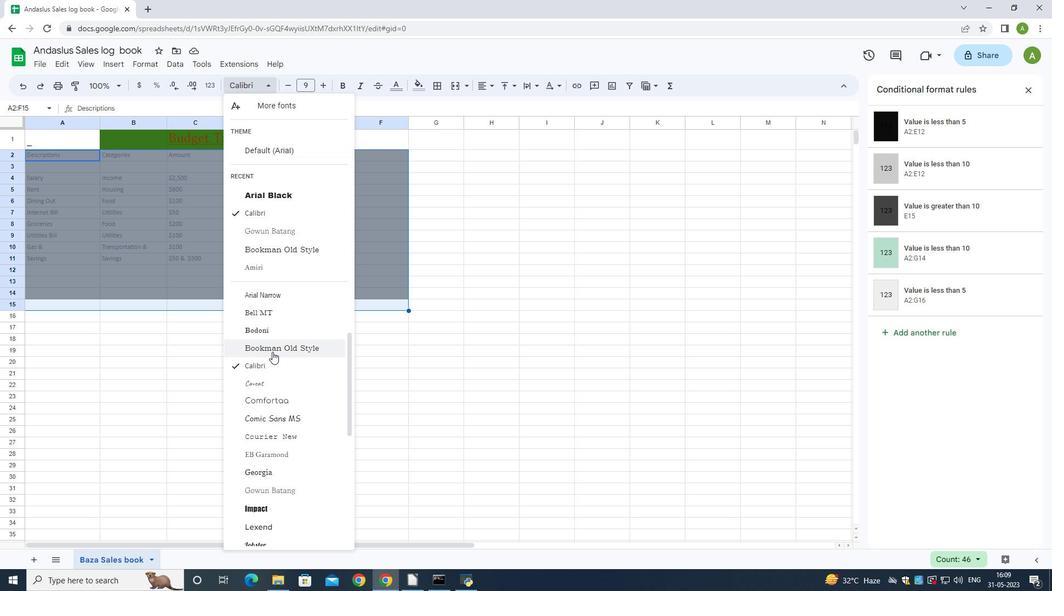 
Action: Mouse moved to (269, 356)
Screenshot: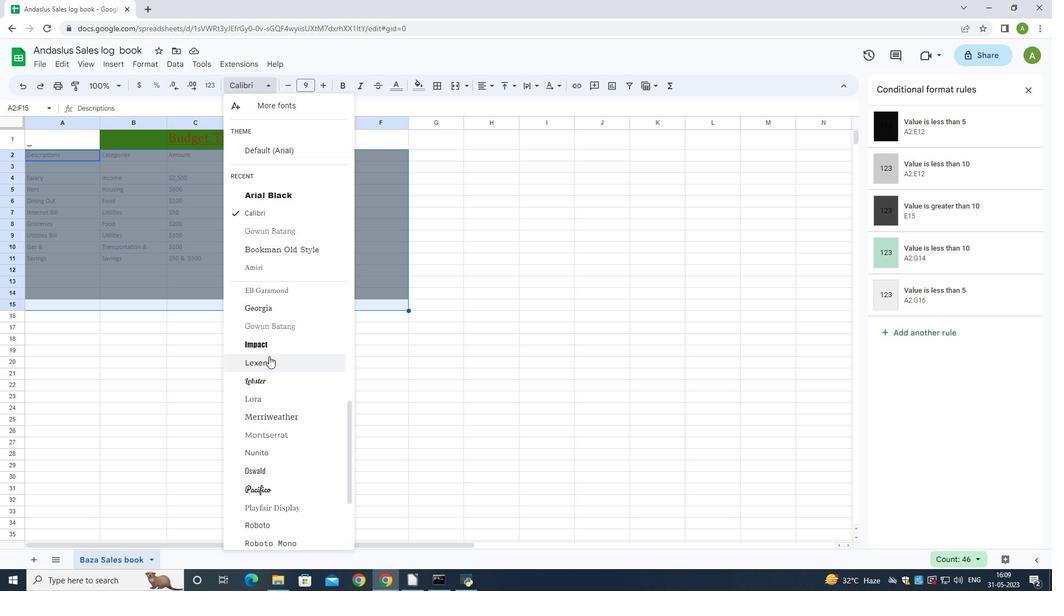 
Action: Mouse scrolled (269, 355) with delta (0, 0)
Screenshot: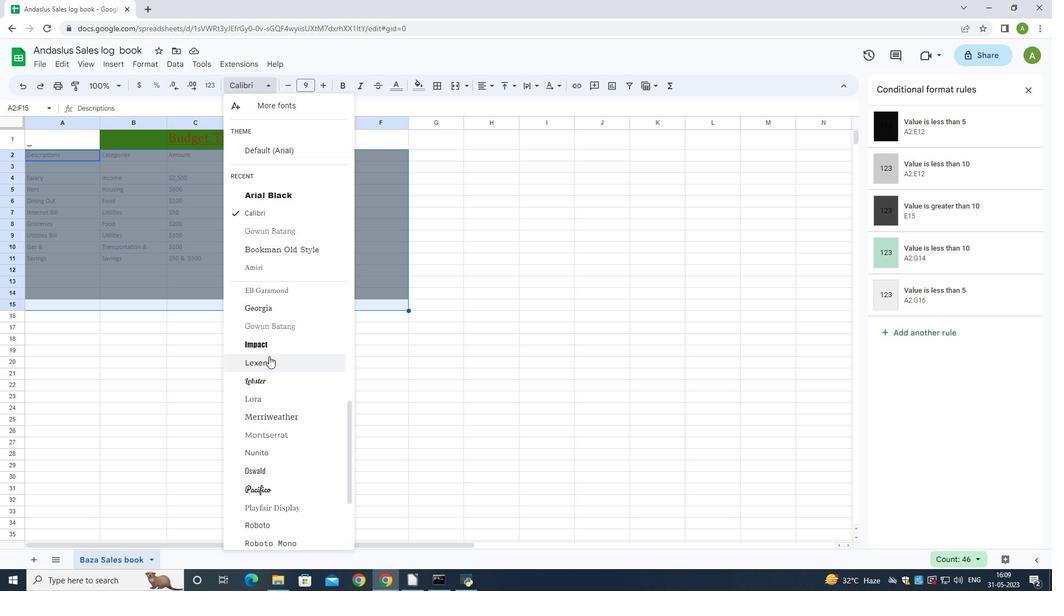 
Action: Mouse scrolled (269, 355) with delta (0, 0)
Screenshot: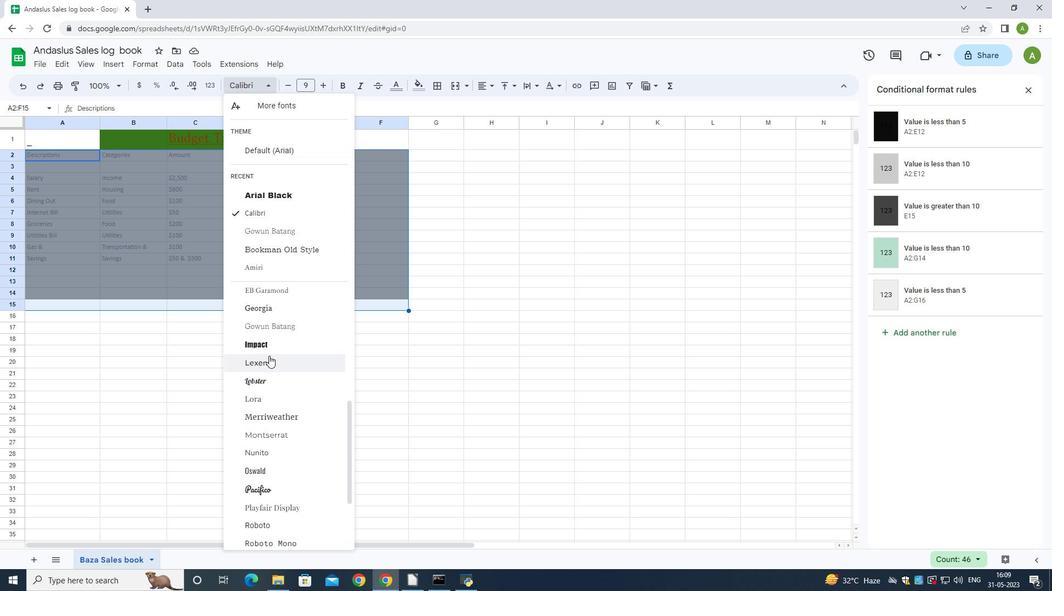 
Action: Mouse scrolled (269, 355) with delta (0, 0)
Screenshot: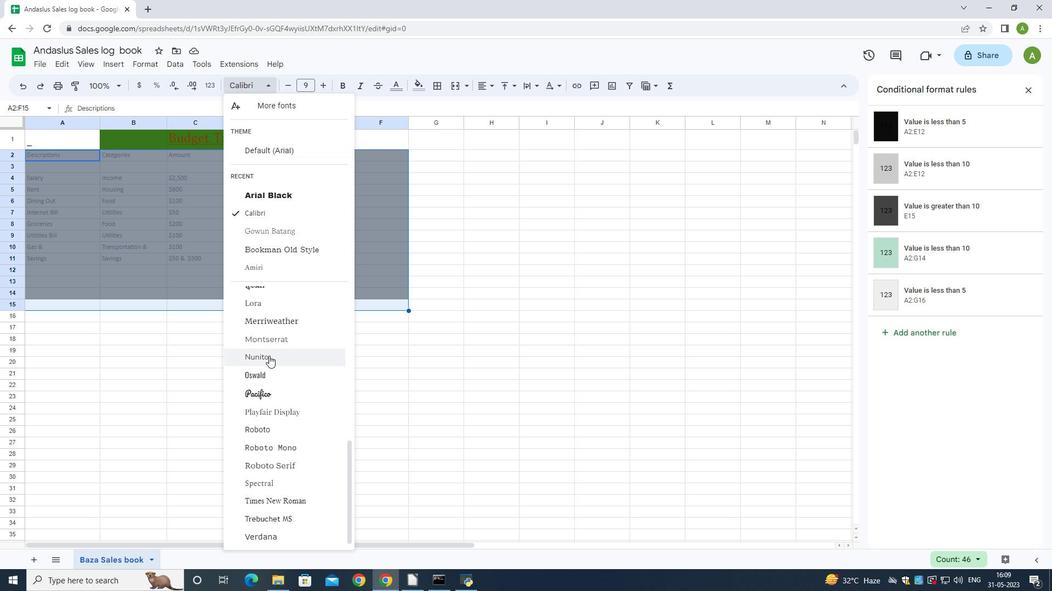 
Action: Mouse scrolled (269, 355) with delta (0, 0)
Screenshot: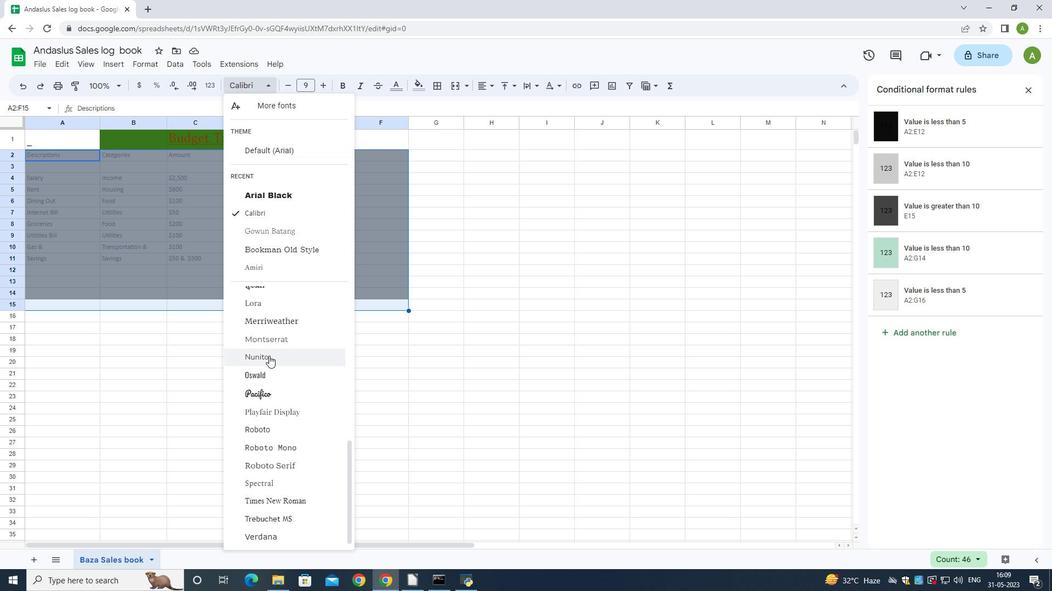 
Action: Mouse moved to (272, 357)
Screenshot: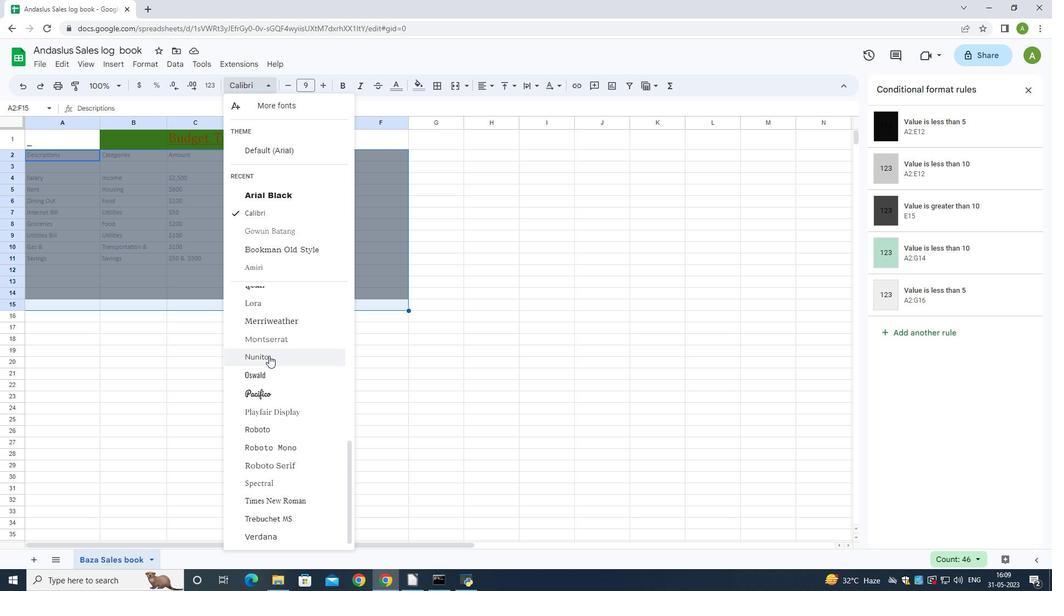 
Action: Mouse scrolled (272, 356) with delta (0, 0)
Screenshot: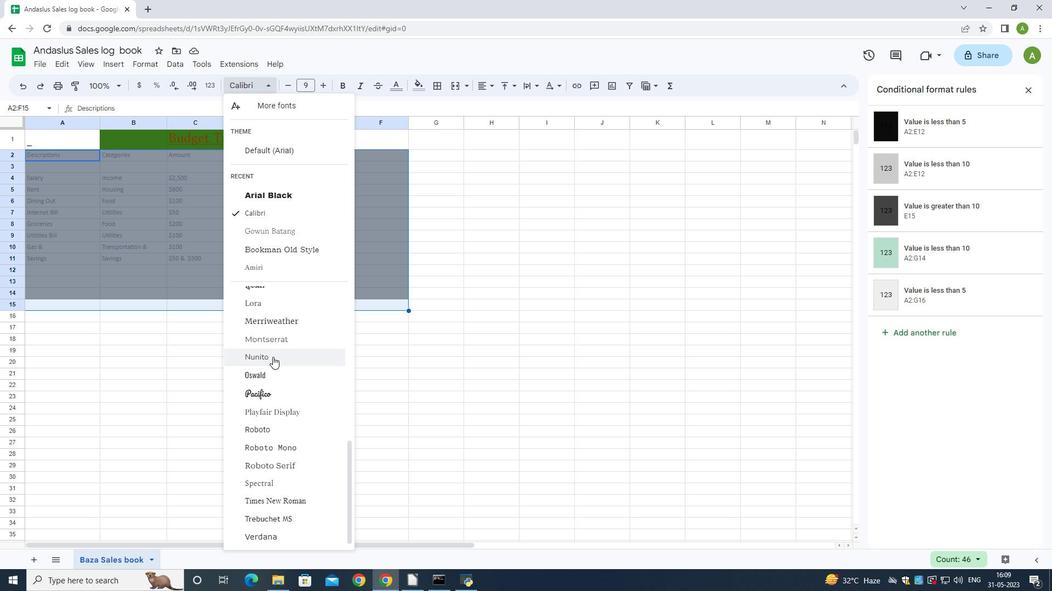 
Action: Mouse scrolled (272, 356) with delta (0, 0)
Screenshot: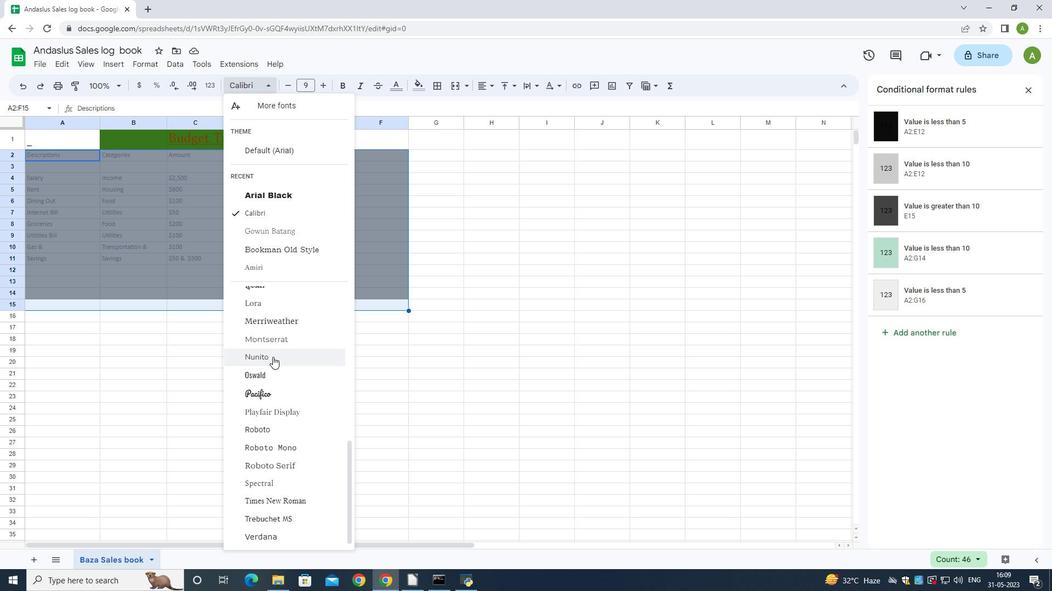 
Action: Mouse scrolled (272, 356) with delta (0, 0)
Screenshot: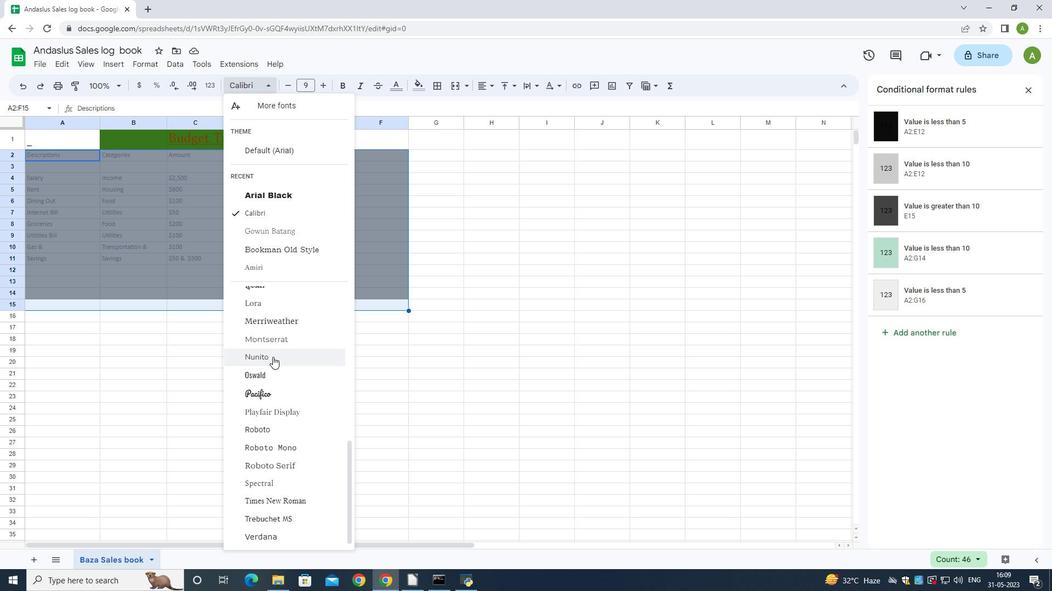 
Action: Mouse scrolled (272, 357) with delta (0, 0)
Screenshot: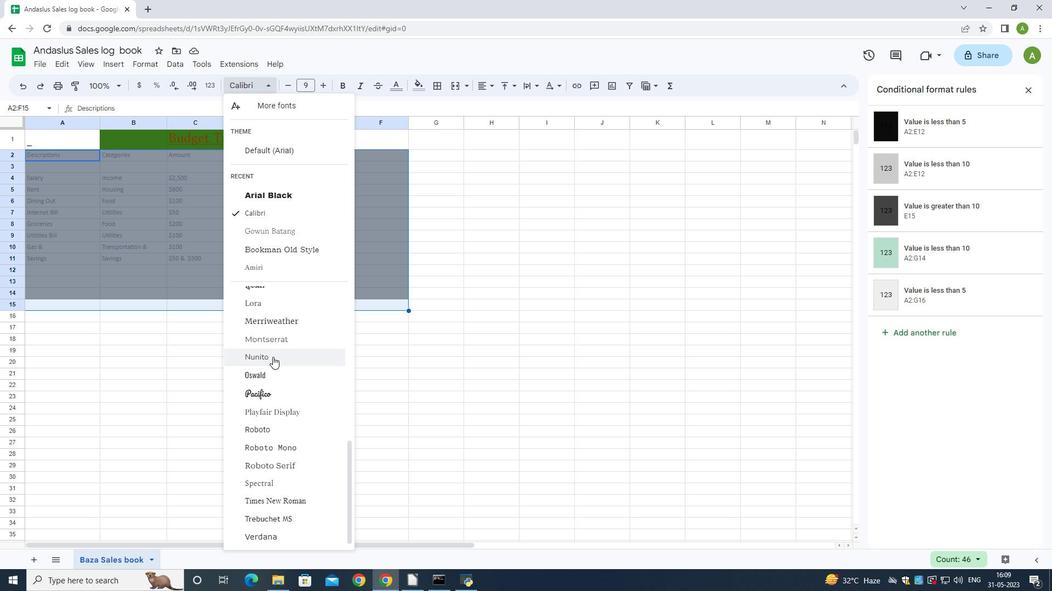 
Action: Mouse scrolled (272, 357) with delta (0, 0)
Screenshot: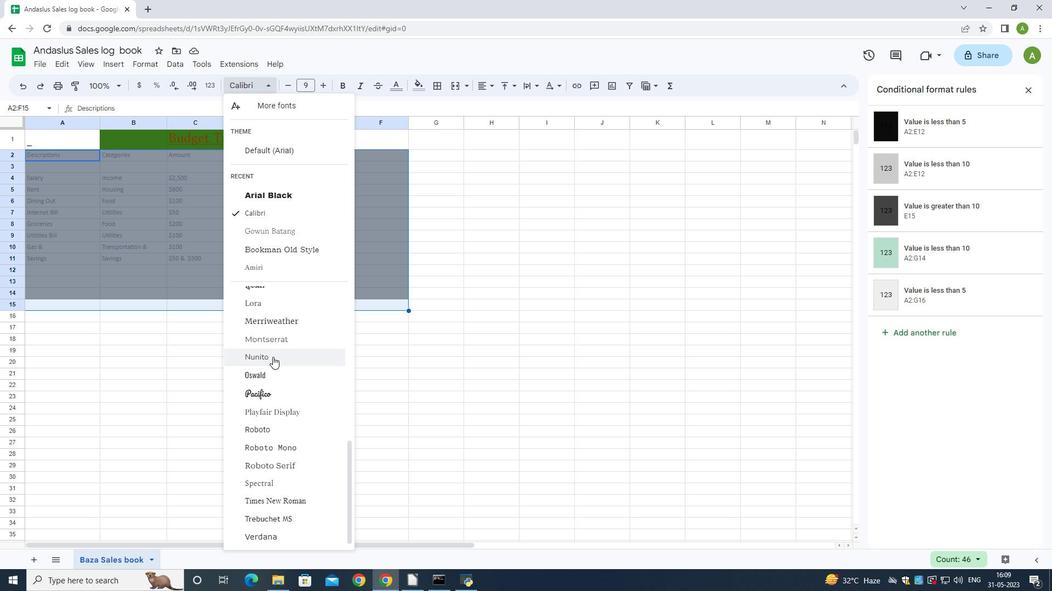 
Action: Mouse scrolled (272, 357) with delta (0, 0)
Screenshot: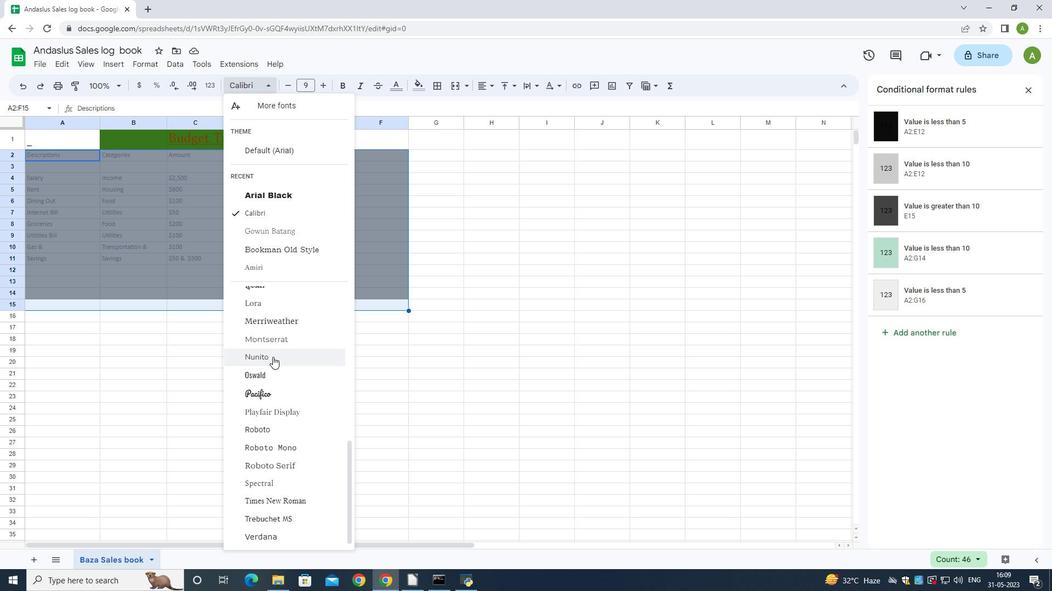 
Action: Mouse scrolled (272, 357) with delta (0, 0)
Screenshot: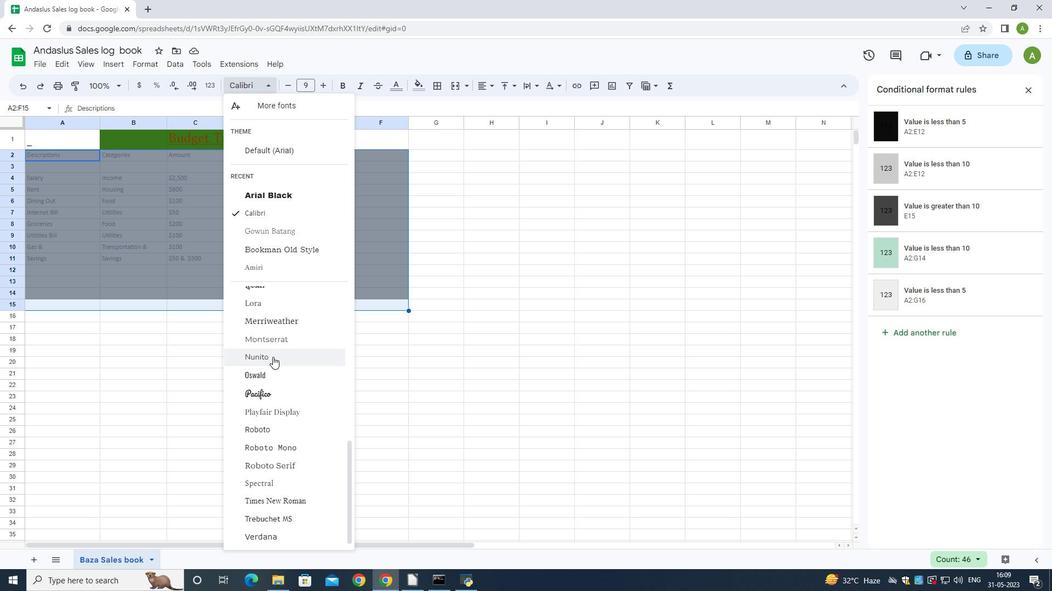 
Action: Mouse scrolled (272, 357) with delta (0, 0)
Screenshot: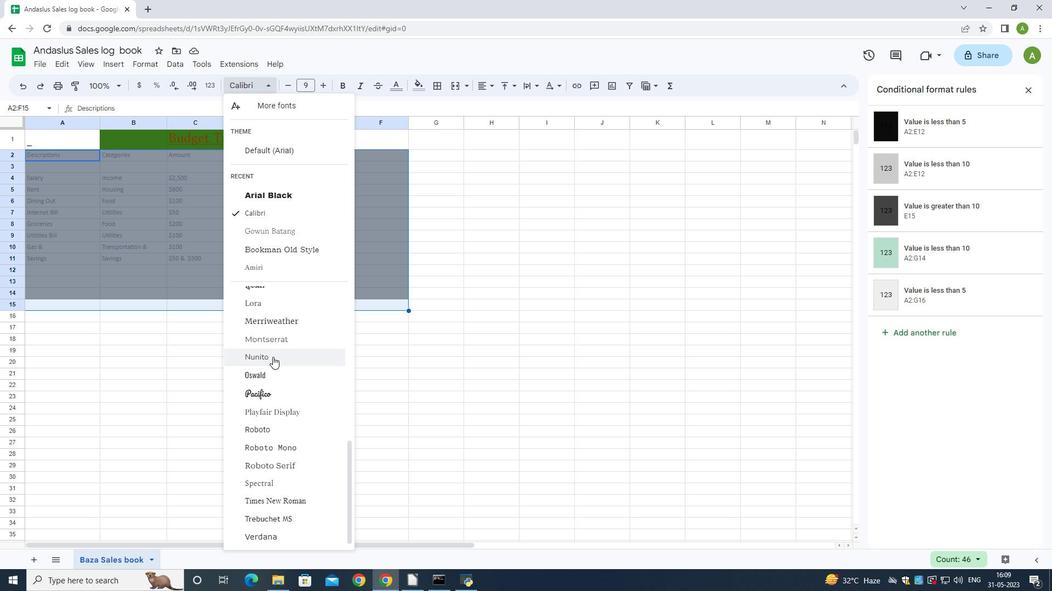 
Action: Mouse scrolled (272, 357) with delta (0, 0)
Screenshot: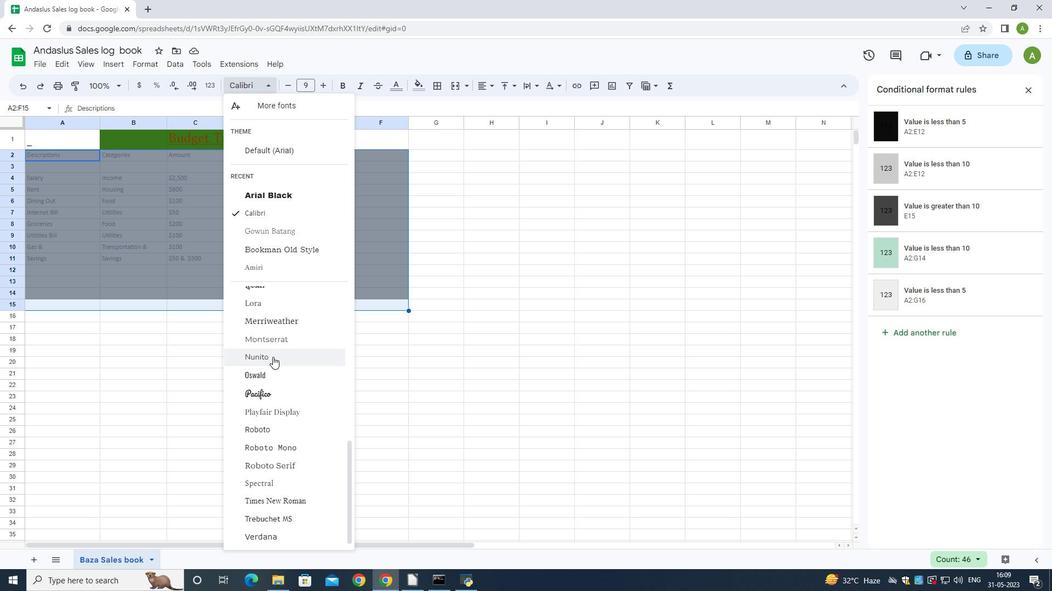 
Action: Mouse scrolled (272, 357) with delta (0, 0)
Screenshot: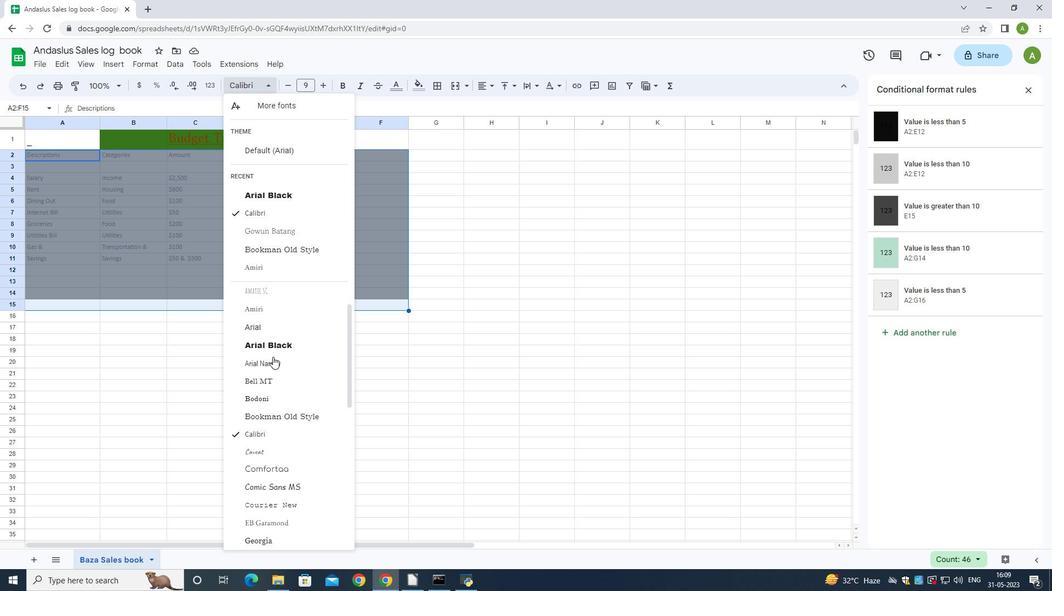 
Action: Mouse scrolled (272, 357) with delta (0, 0)
Screenshot: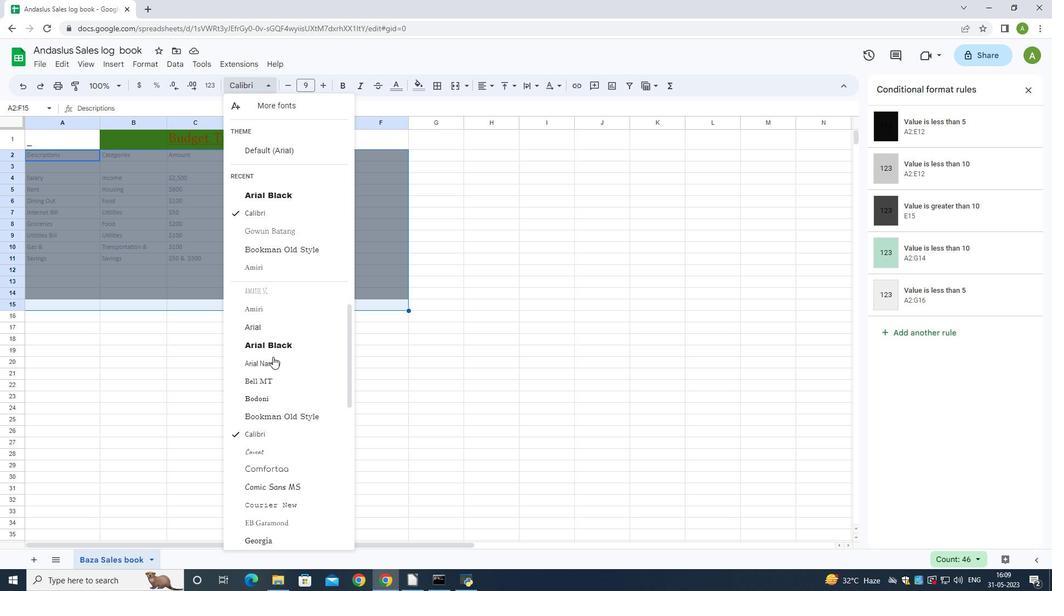 
Action: Mouse scrolled (272, 357) with delta (0, 0)
Screenshot: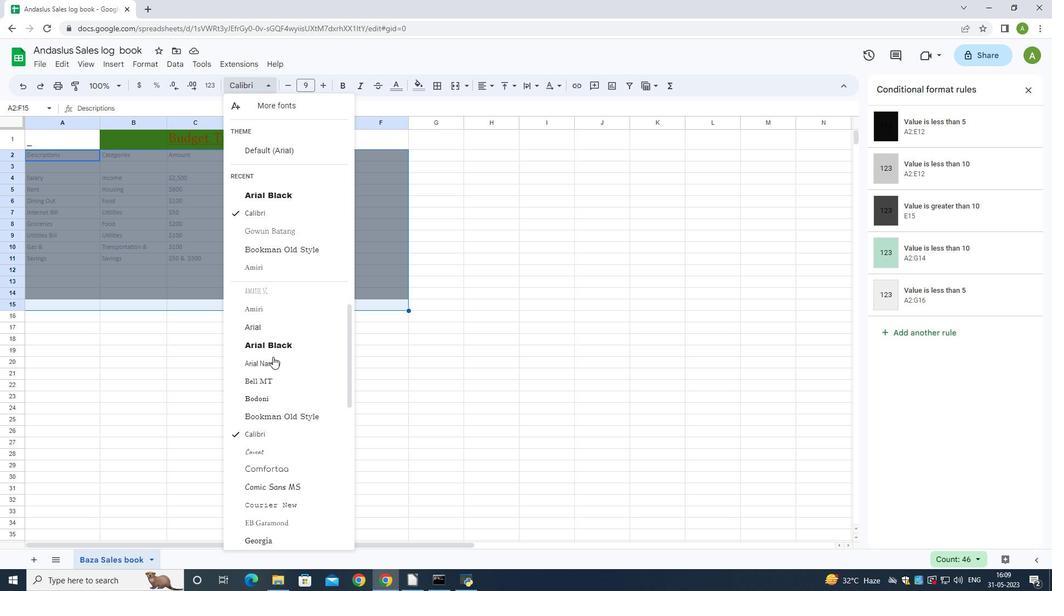 
Action: Mouse scrolled (272, 357) with delta (0, 0)
Screenshot: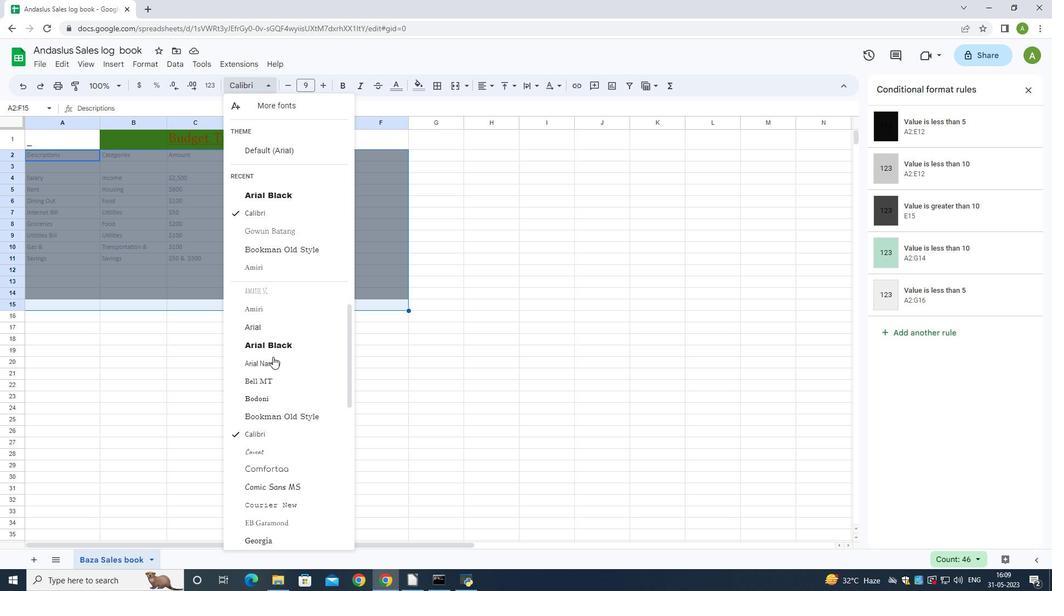 
Action: Mouse scrolled (272, 357) with delta (0, 0)
Screenshot: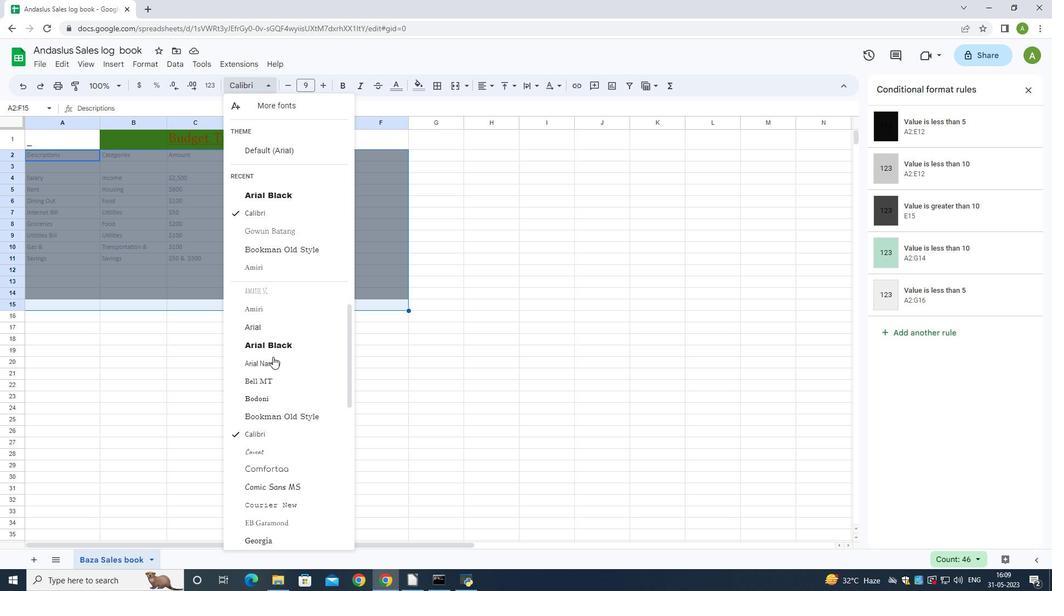 
Action: Mouse moved to (299, 206)
Screenshot: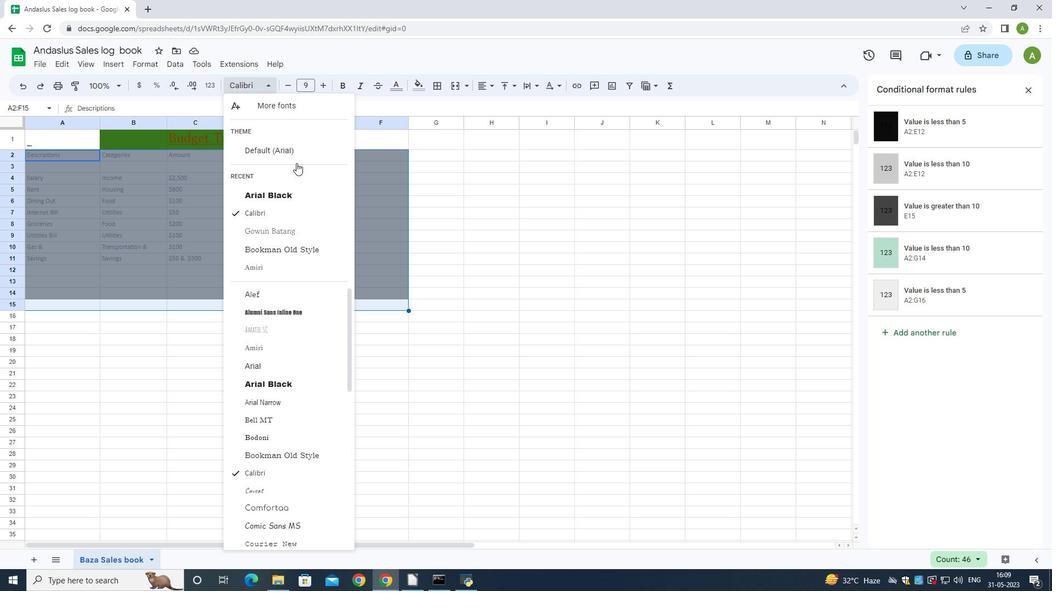 
Action: Mouse scrolled (299, 207) with delta (0, 0)
Screenshot: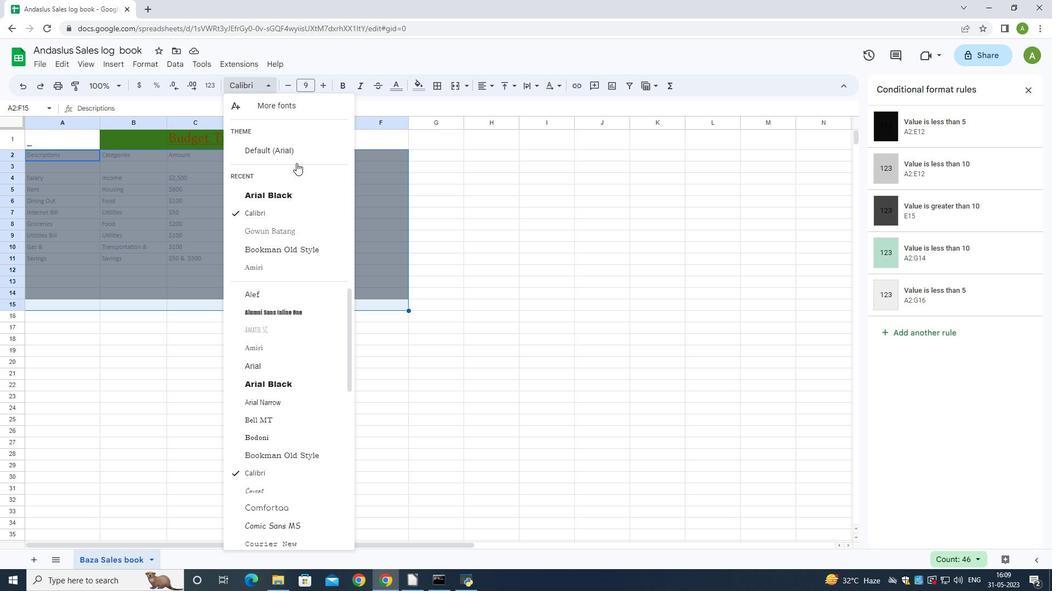 
Action: Mouse moved to (299, 207)
Screenshot: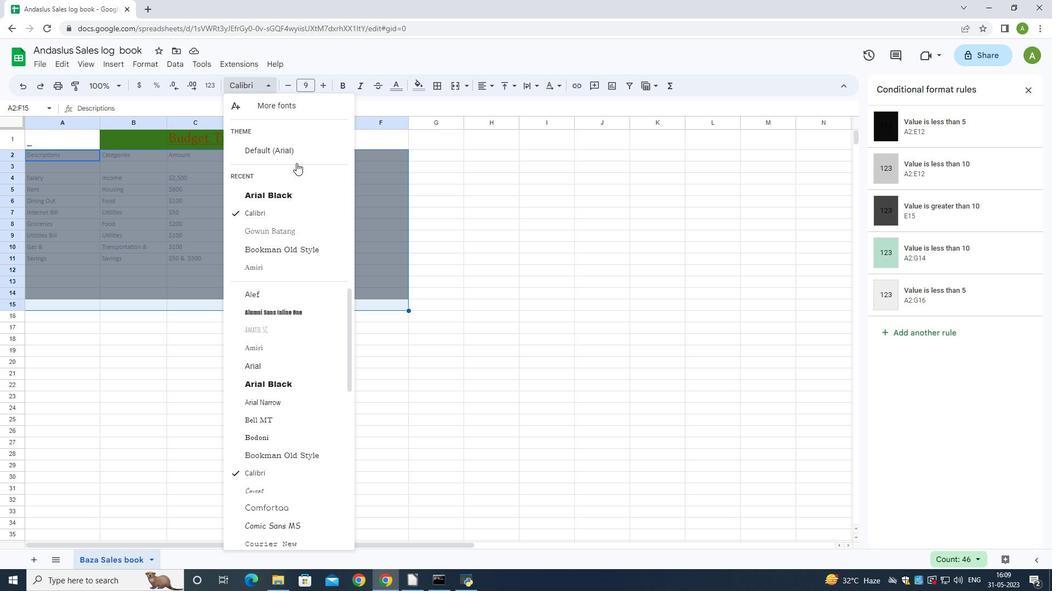 
Action: Mouse scrolled (299, 207) with delta (0, 0)
Screenshot: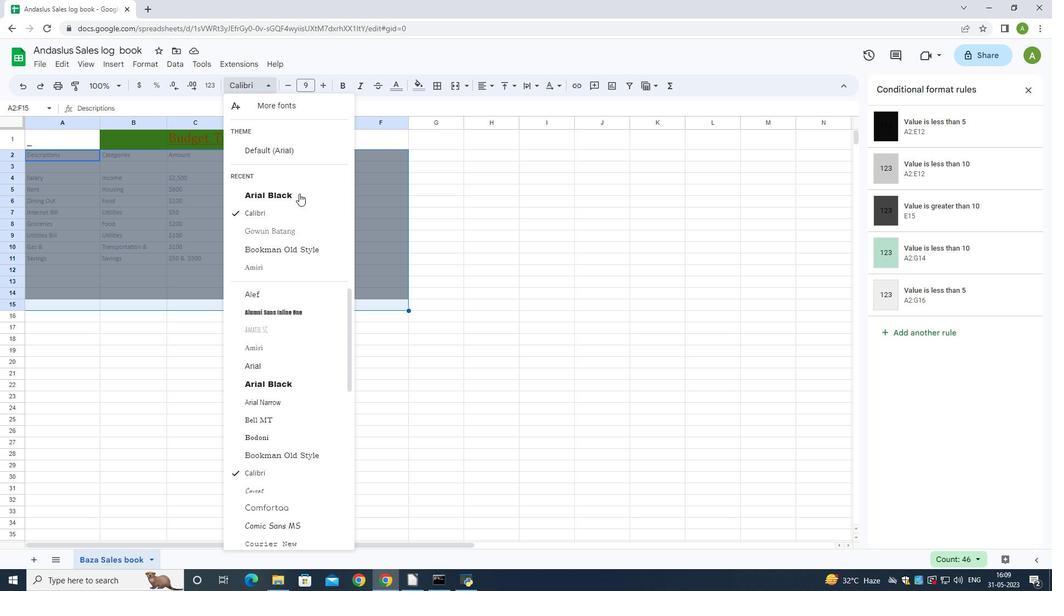 
Action: Mouse moved to (299, 207)
Screenshot: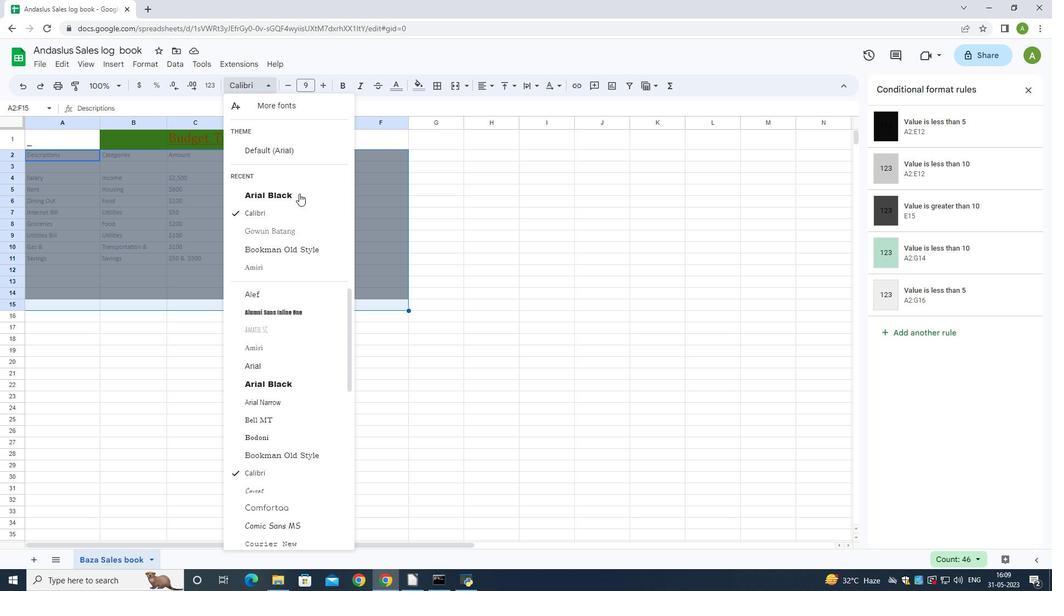 
Action: Mouse scrolled (299, 208) with delta (0, 0)
Screenshot: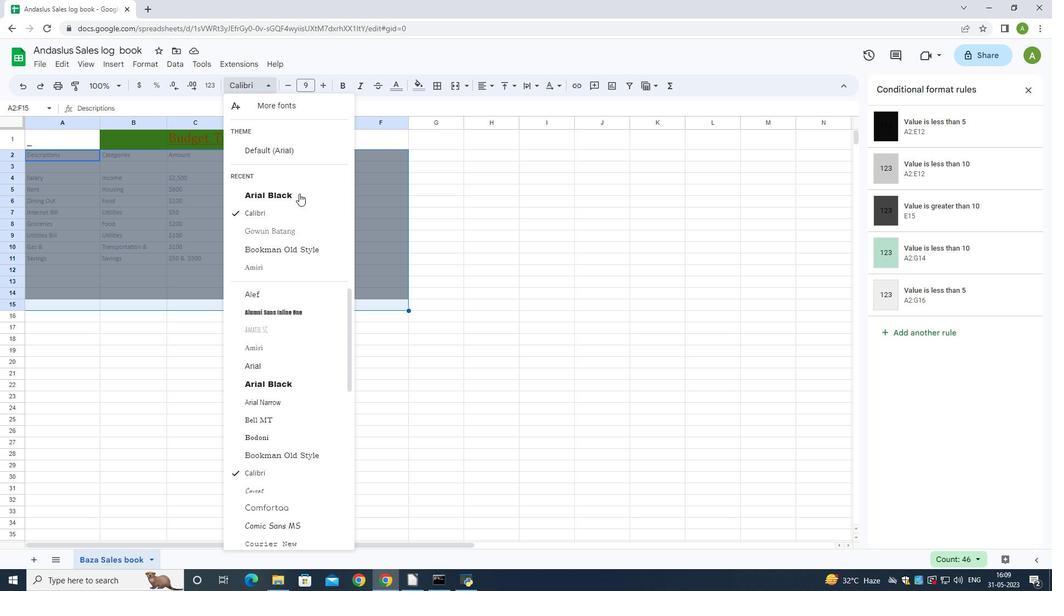 
Action: Mouse moved to (297, 107)
Screenshot: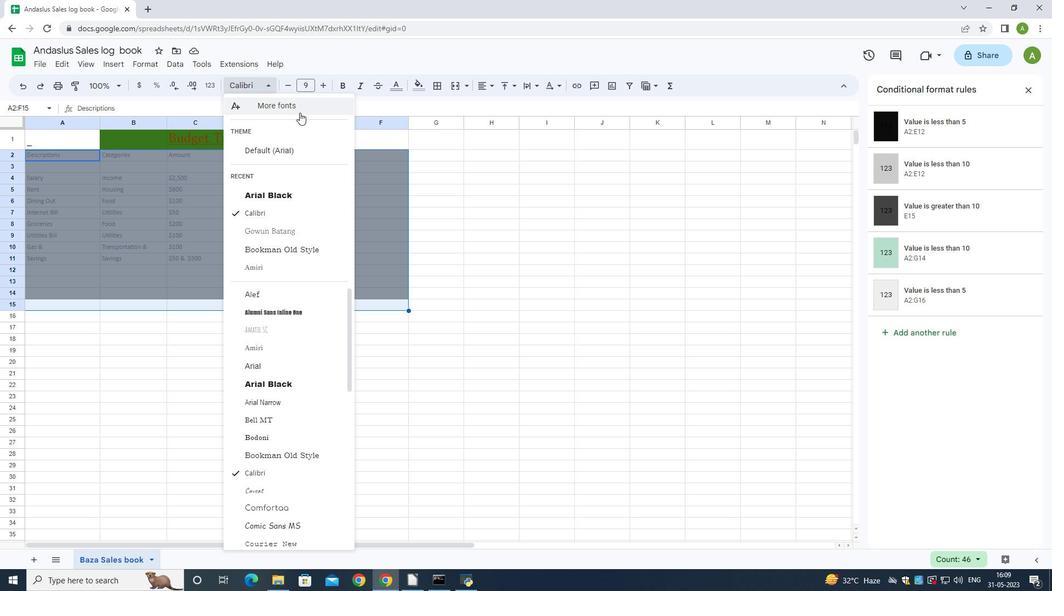 
Action: Mouse pressed left at (297, 107)
Screenshot: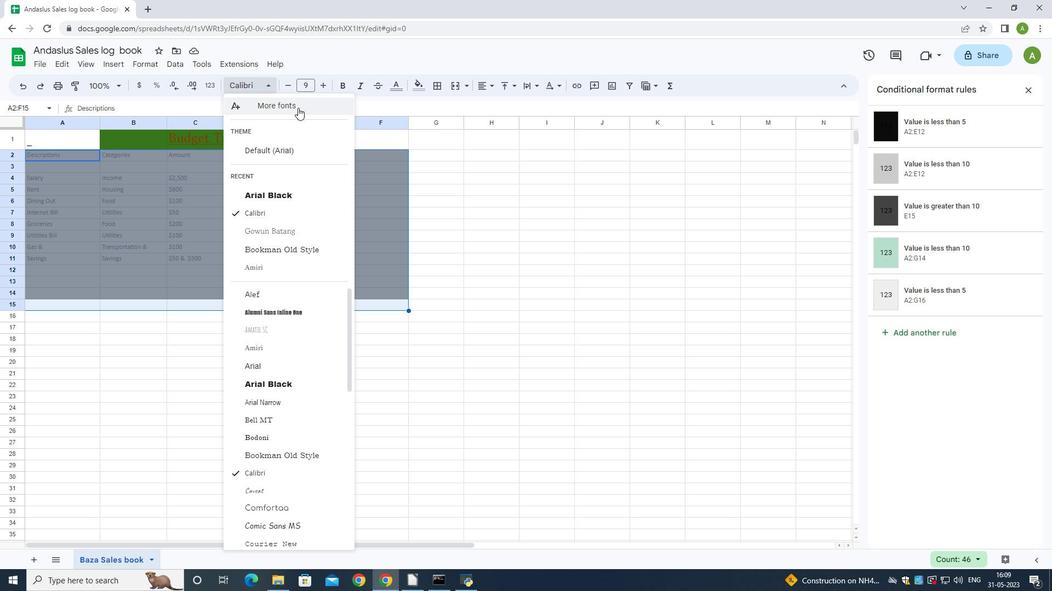 
Action: Mouse moved to (339, 170)
Screenshot: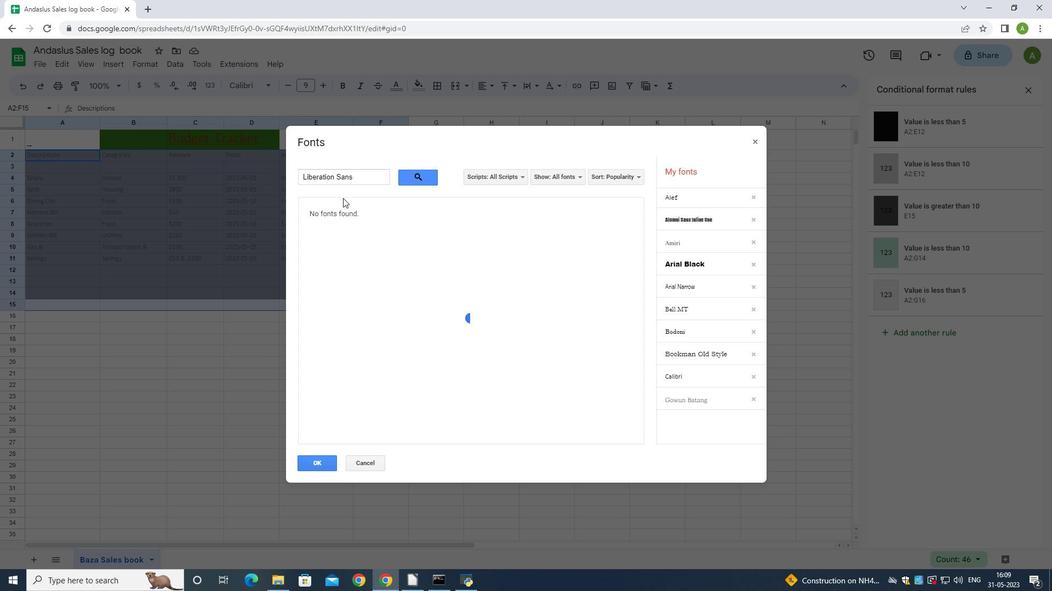 
Action: Mouse pressed left at (339, 170)
Screenshot: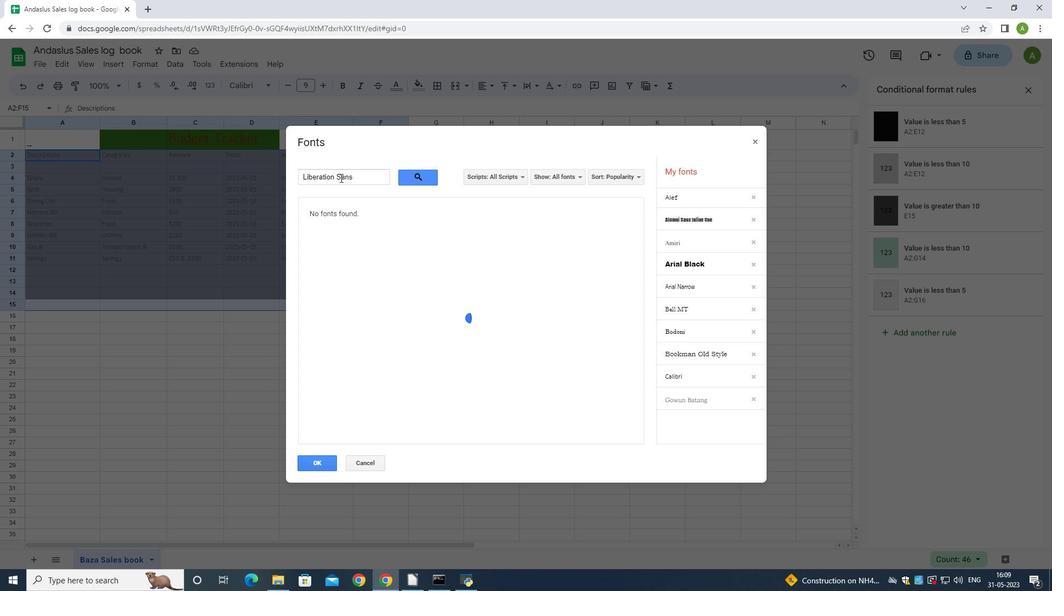 
Action: Mouse moved to (360, 178)
Screenshot: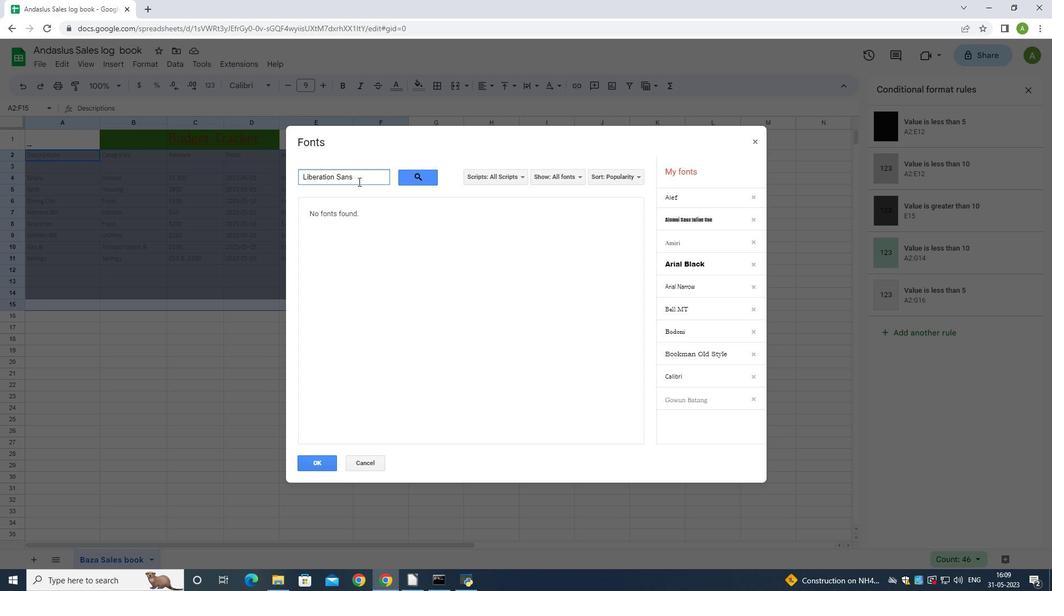 
Action: Mouse pressed left at (360, 178)
Screenshot: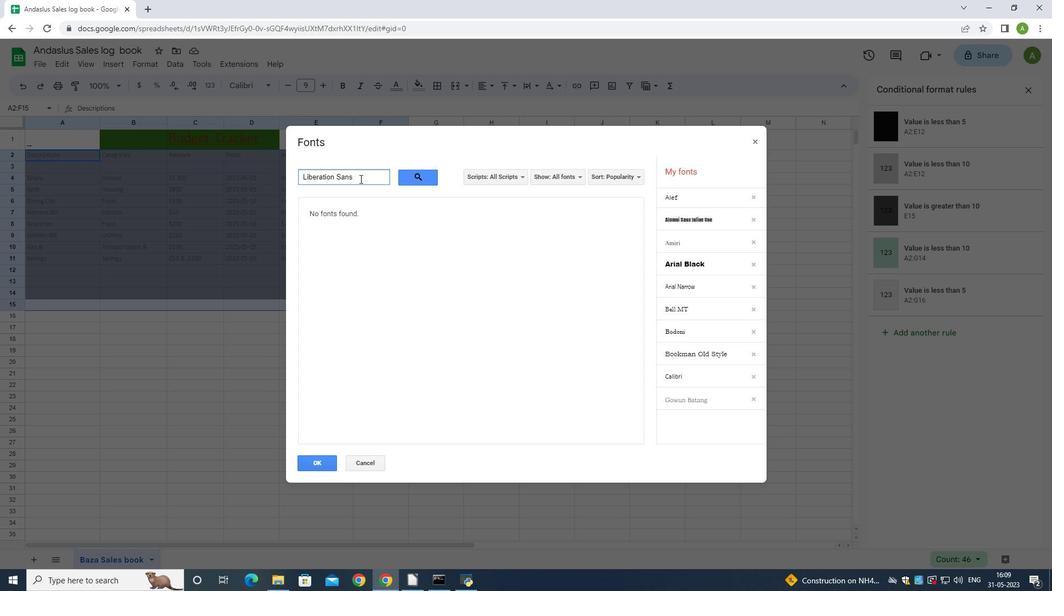 
Action: Key pressed <Key.backspace><Key.backspace><Key.backspace><Key.backspace><Key.backspace><Key.backspace><Key.backspace><Key.backspace><Key.backspace><Key.backspace><Key.backspace><Key.backspace><Key.backspace><Key.backspace><Key.backspace><Key.backspace><Key.backspace>
Screenshot: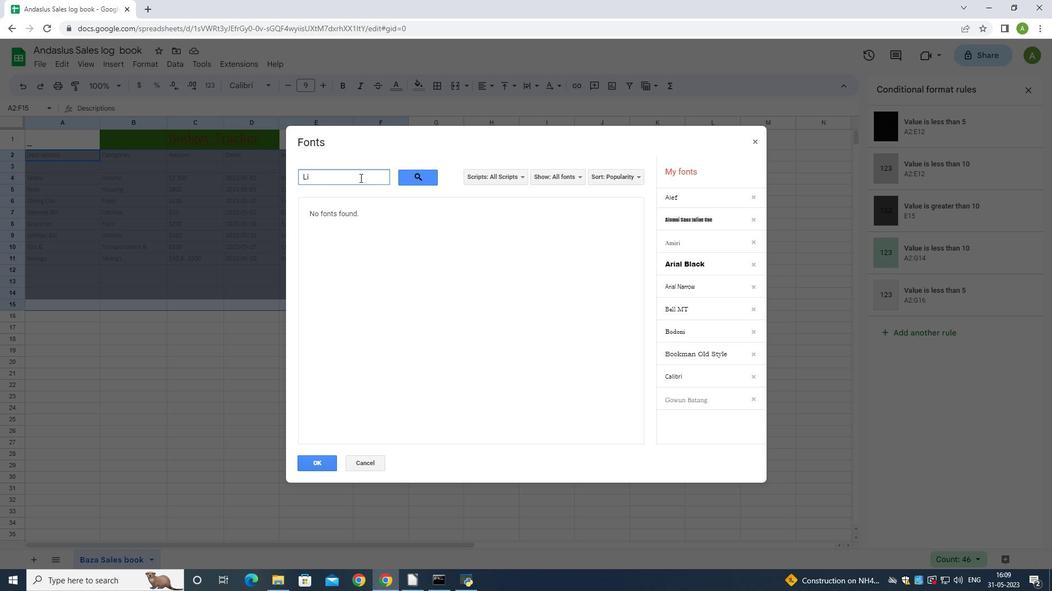 
Action: Mouse moved to (353, 178)
Screenshot: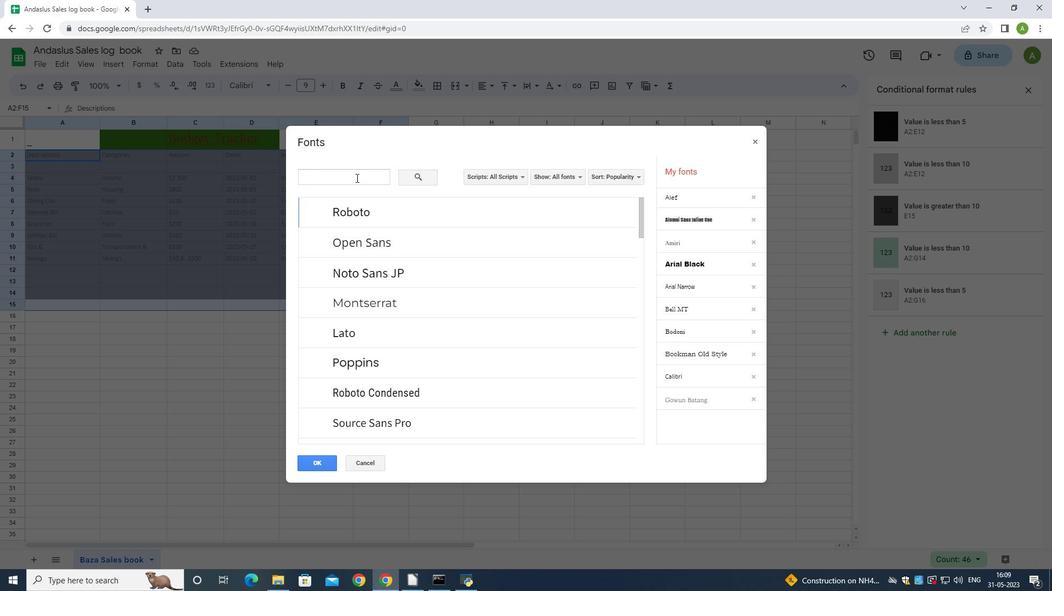 
Action: Key pressed <Key.shift>Liberar<Key.backspace>tion<Key.space><Key.shift>sansand
Screenshot: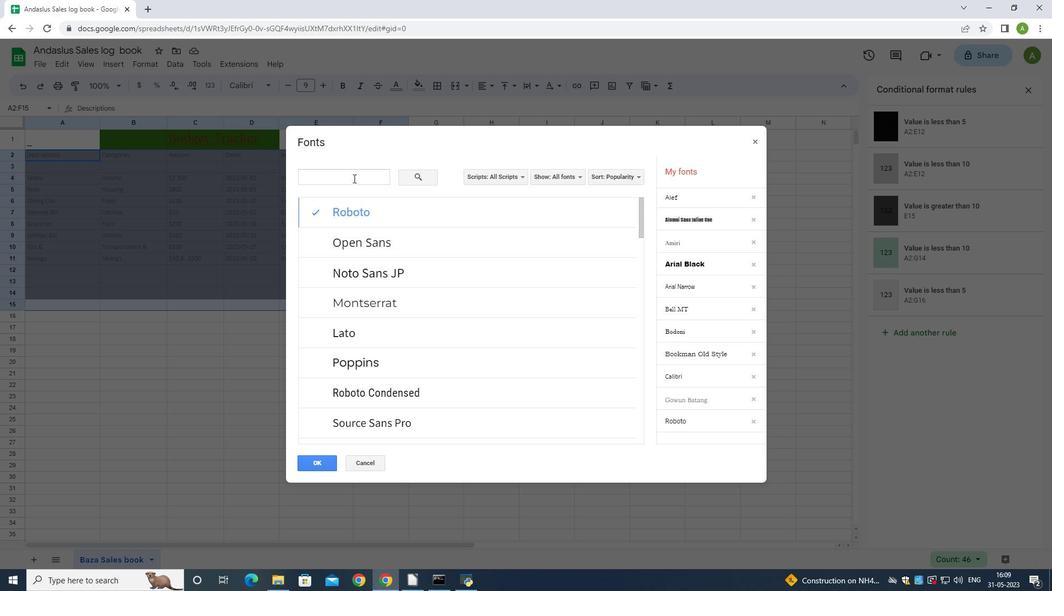 
Action: Mouse moved to (355, 168)
Screenshot: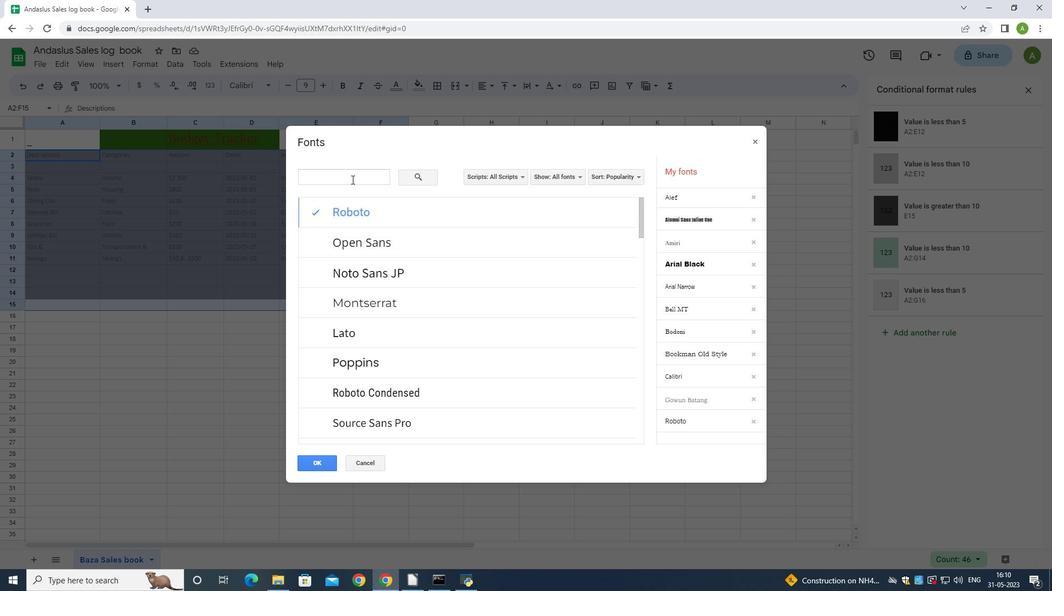 
Action: Mouse pressed left at (355, 168)
Screenshot: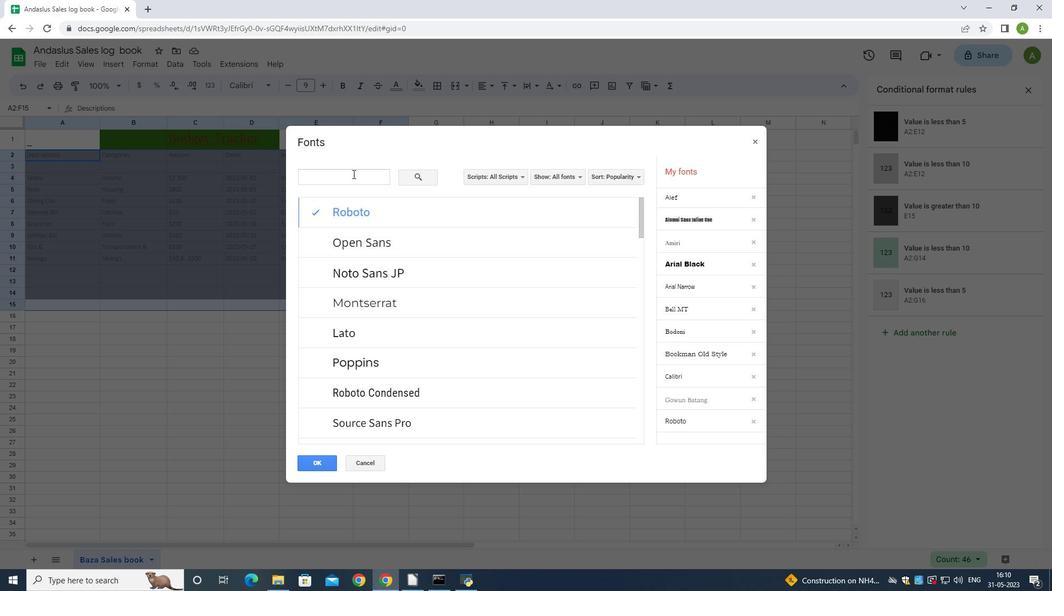 
Action: Key pressed <Key.shift>San<Key.backspace><Key.backspace><Key.backspace><Key.shift>Libw<Key.backspace>eration<Key.space><Key.shift>sansand
Screenshot: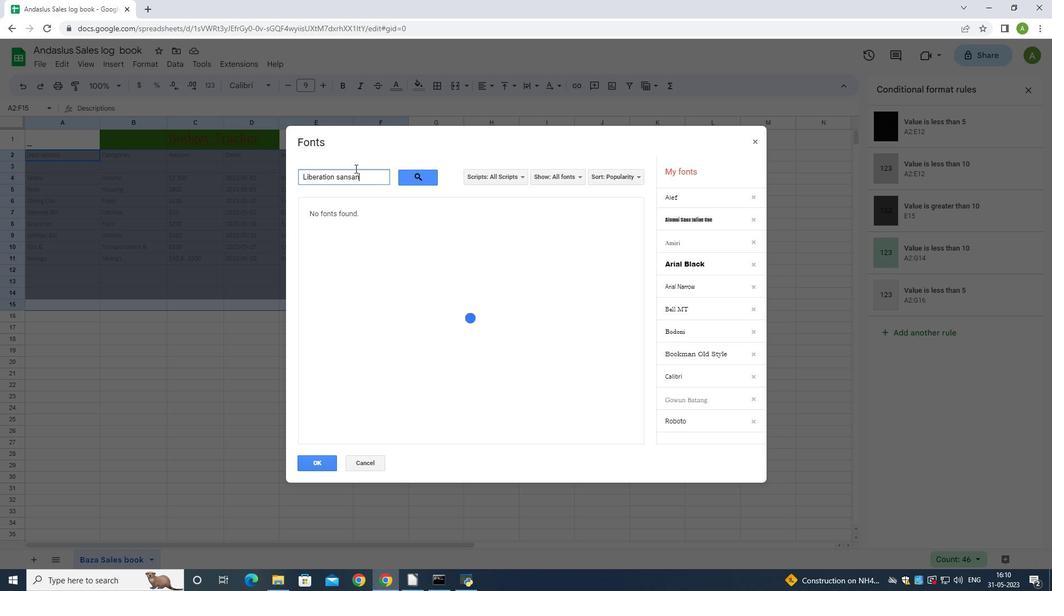 
Action: Mouse moved to (320, 458)
Screenshot: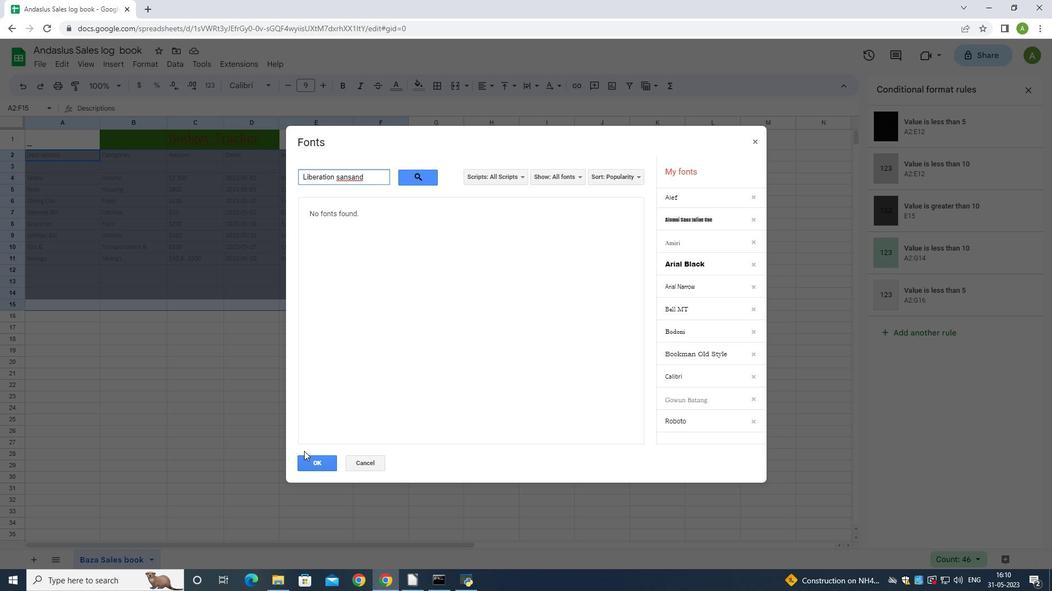 
Action: Mouse pressed left at (320, 458)
Screenshot: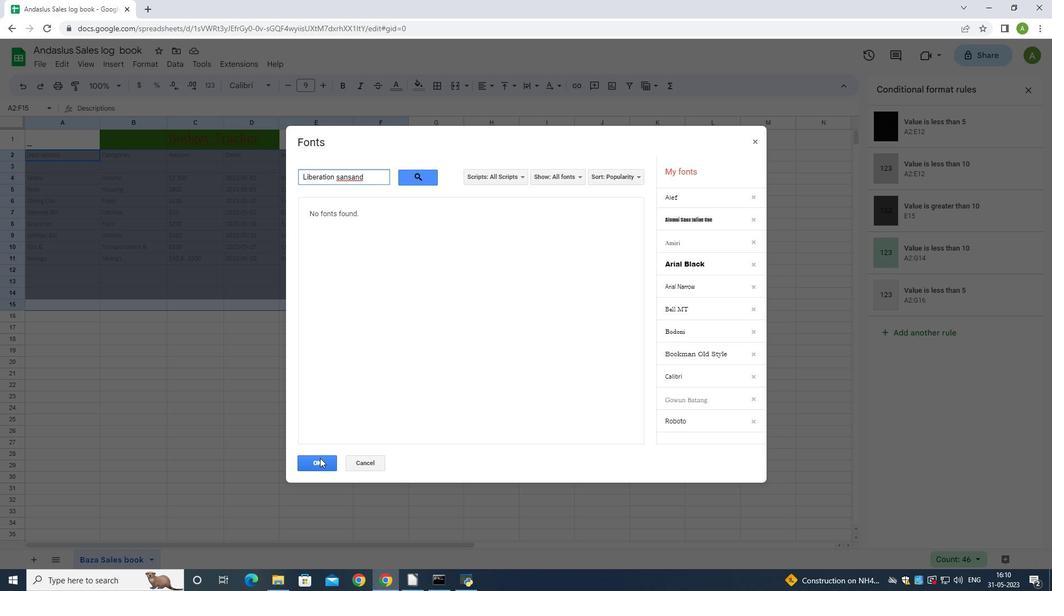 
Action: Mouse moved to (320, 83)
Screenshot: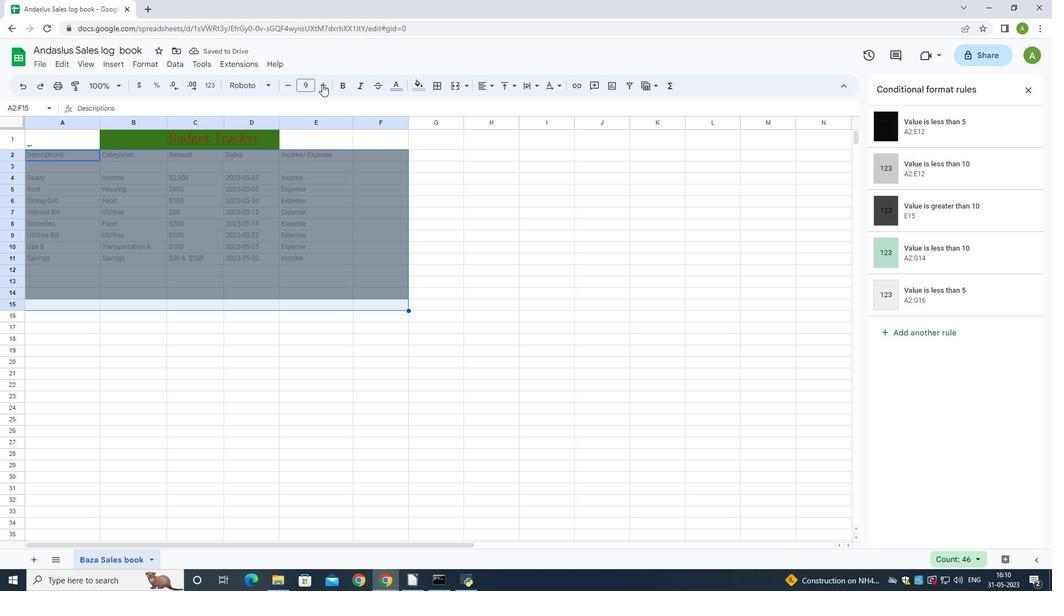 
Action: Mouse pressed left at (320, 83)
Screenshot: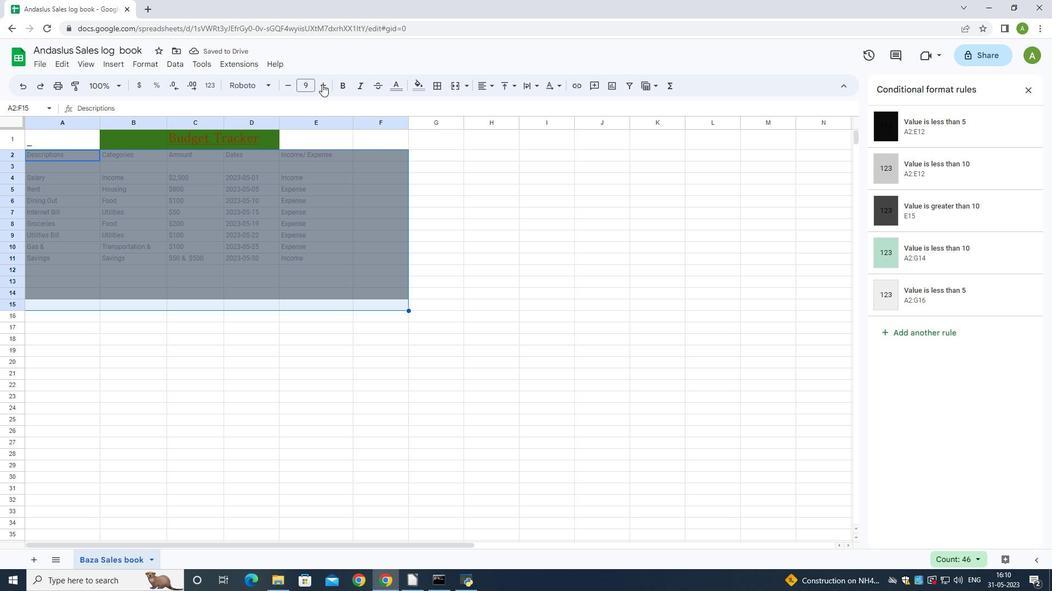 
Action: Mouse pressed left at (320, 83)
Screenshot: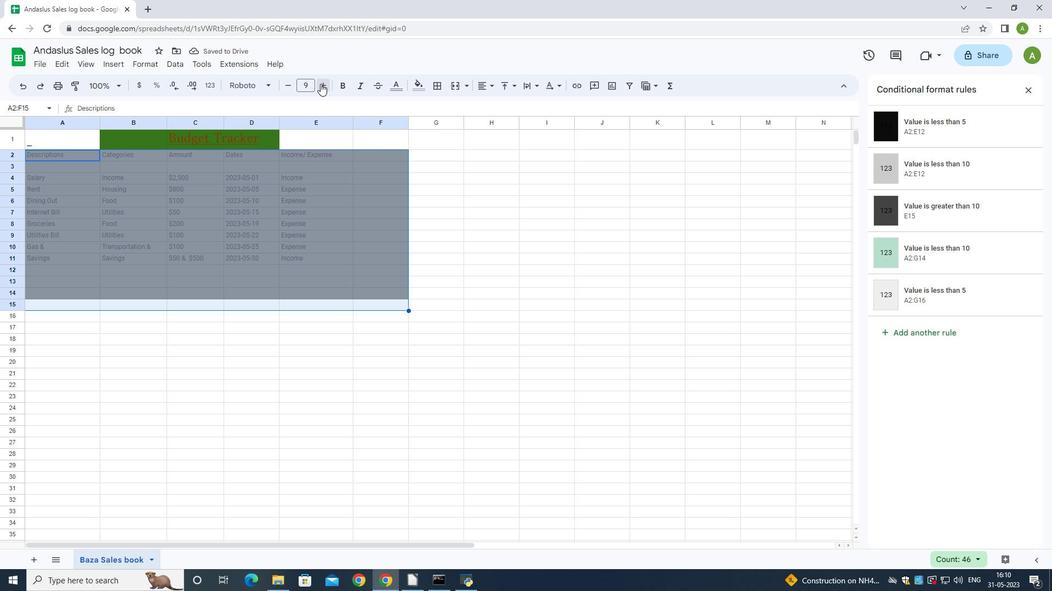 
Action: Mouse pressed left at (320, 83)
Screenshot: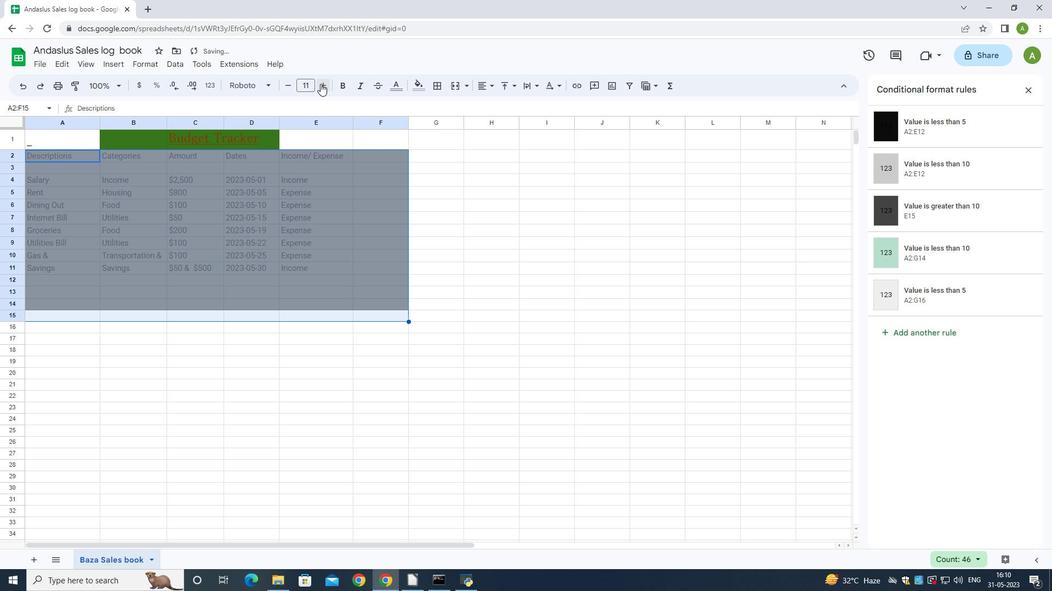 
Action: Mouse moved to (42, 134)
Screenshot: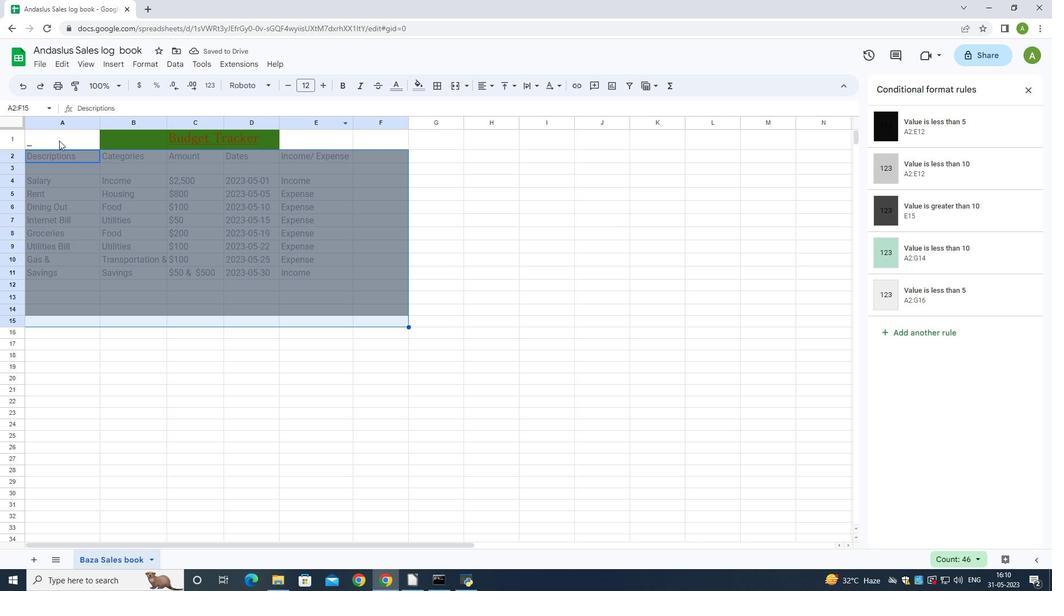 
Action: Mouse pressed left at (42, 134)
Screenshot: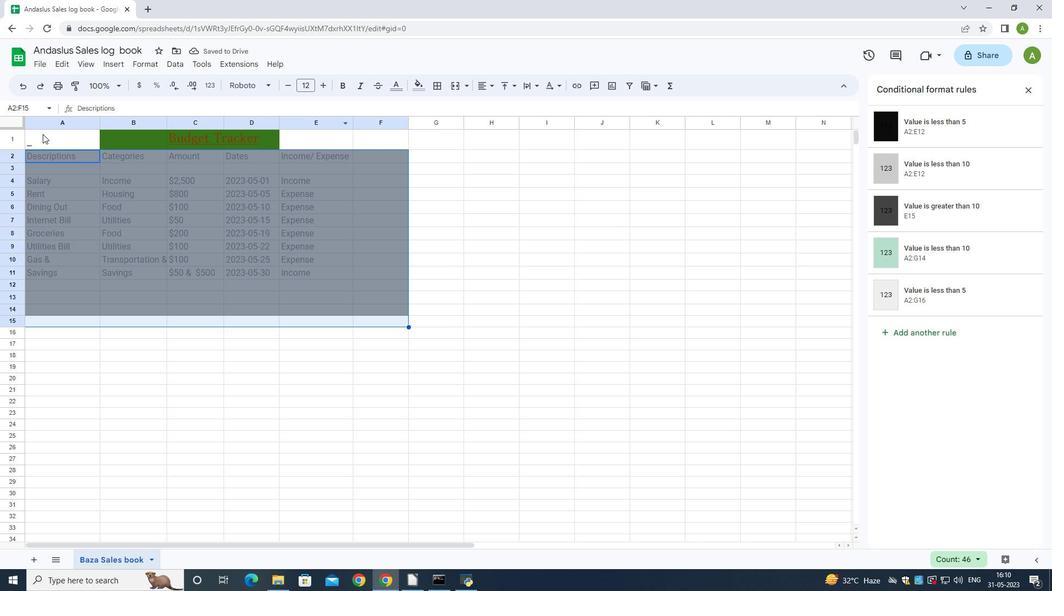 
Action: Mouse pressed left at (42, 134)
Screenshot: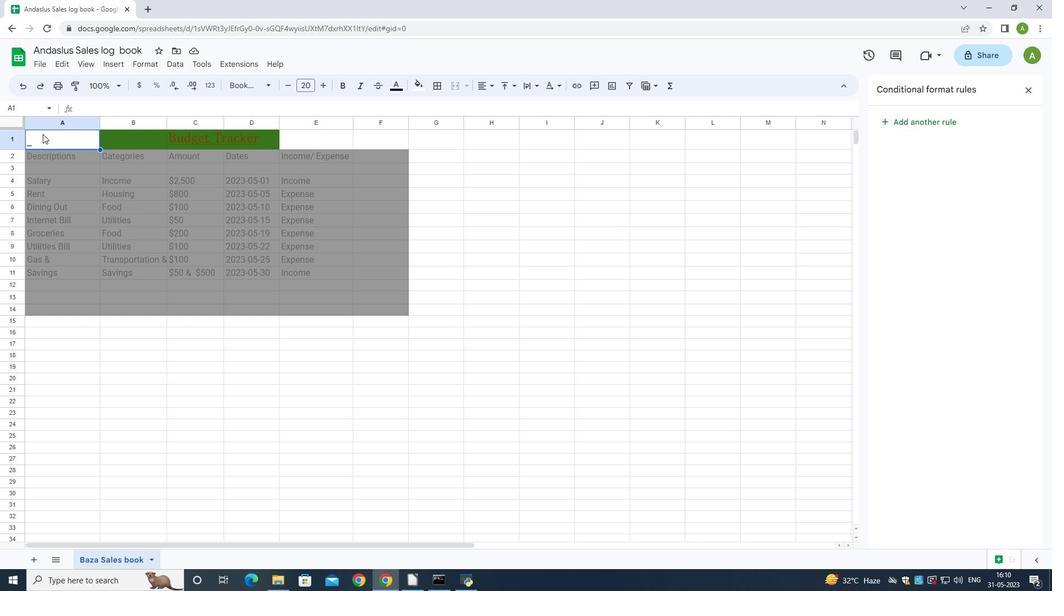 
Action: Mouse moved to (476, 86)
Screenshot: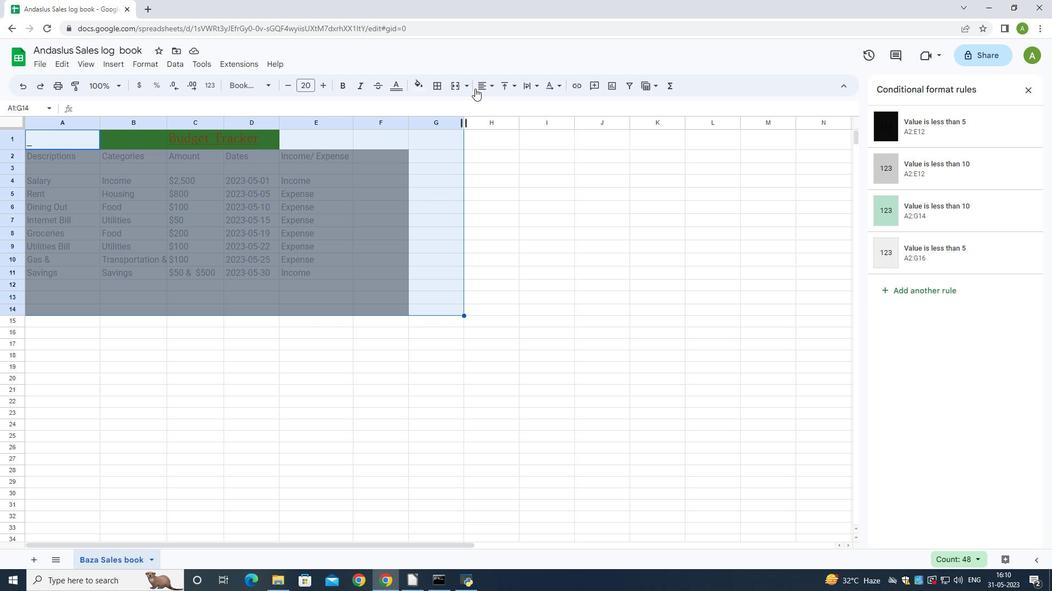 
Action: Mouse pressed left at (476, 86)
Screenshot: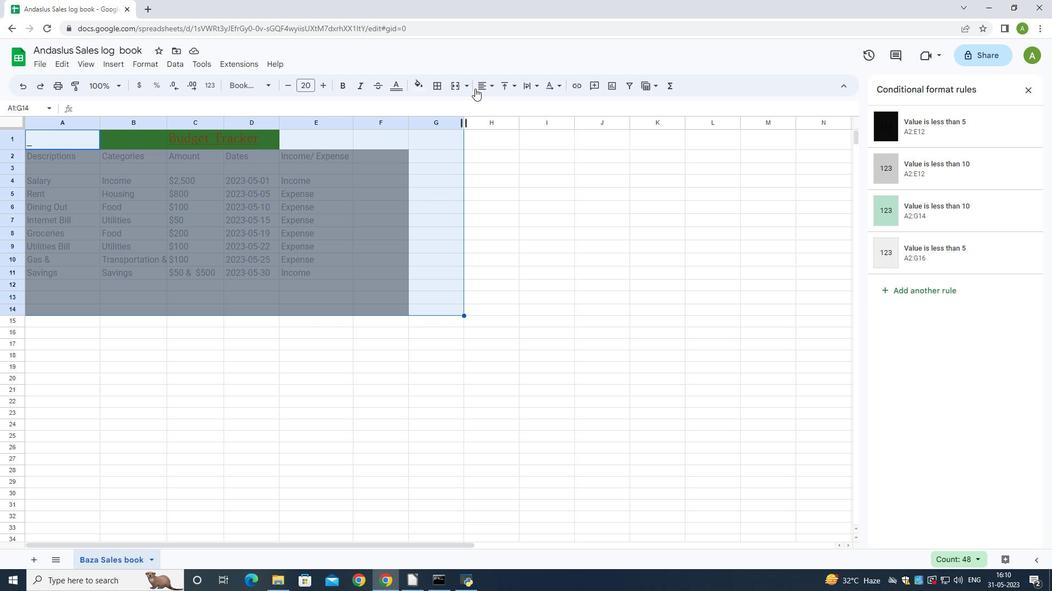 
Action: Mouse moved to (487, 105)
Screenshot: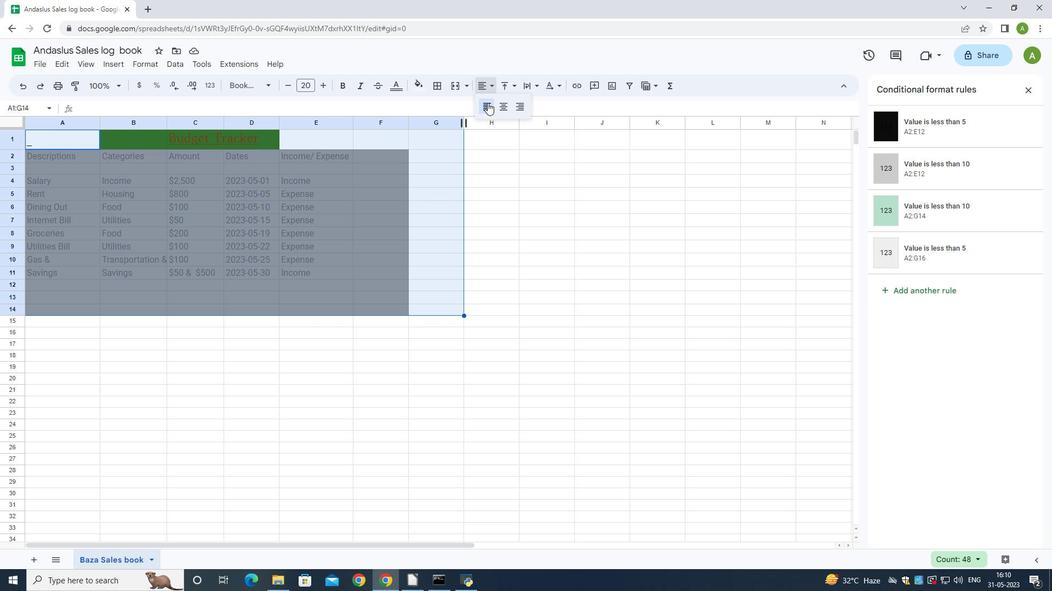 
Action: Mouse pressed left at (487, 105)
Screenshot: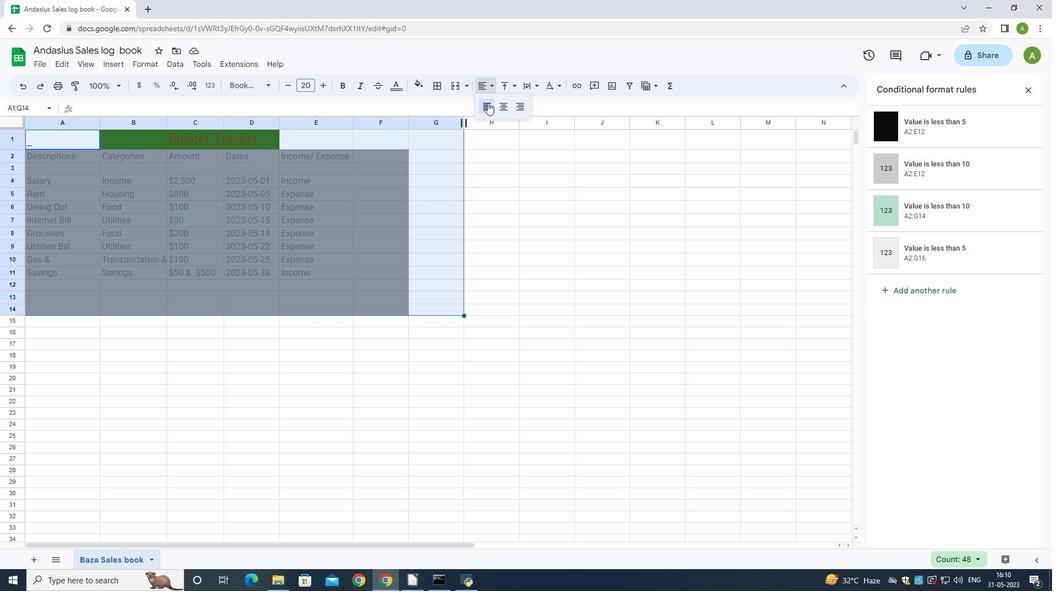 
Action: Mouse moved to (101, 561)
Screenshot: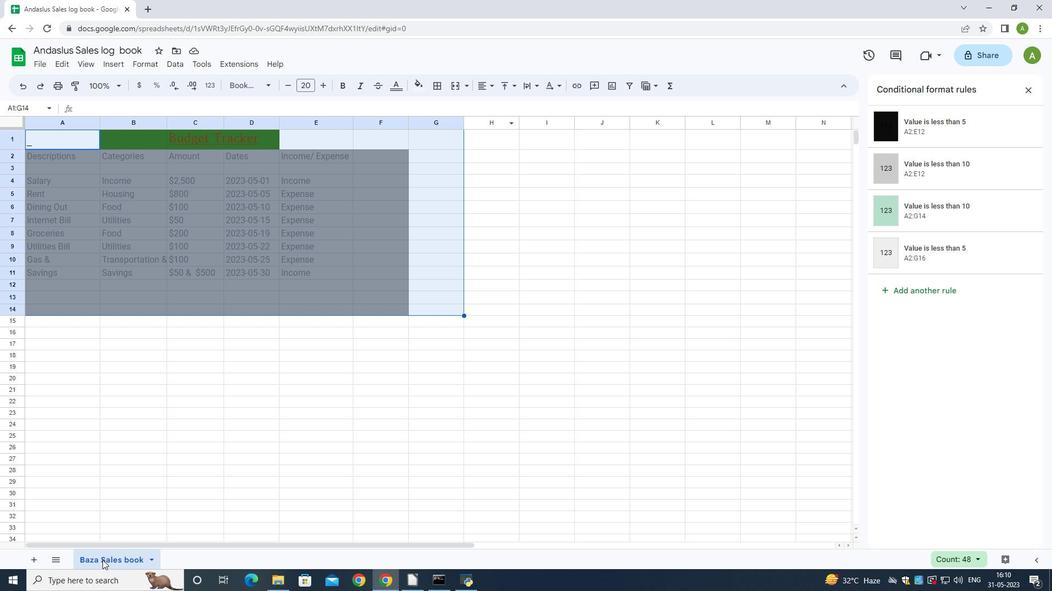 
Action: Mouse pressed left at (101, 561)
Screenshot: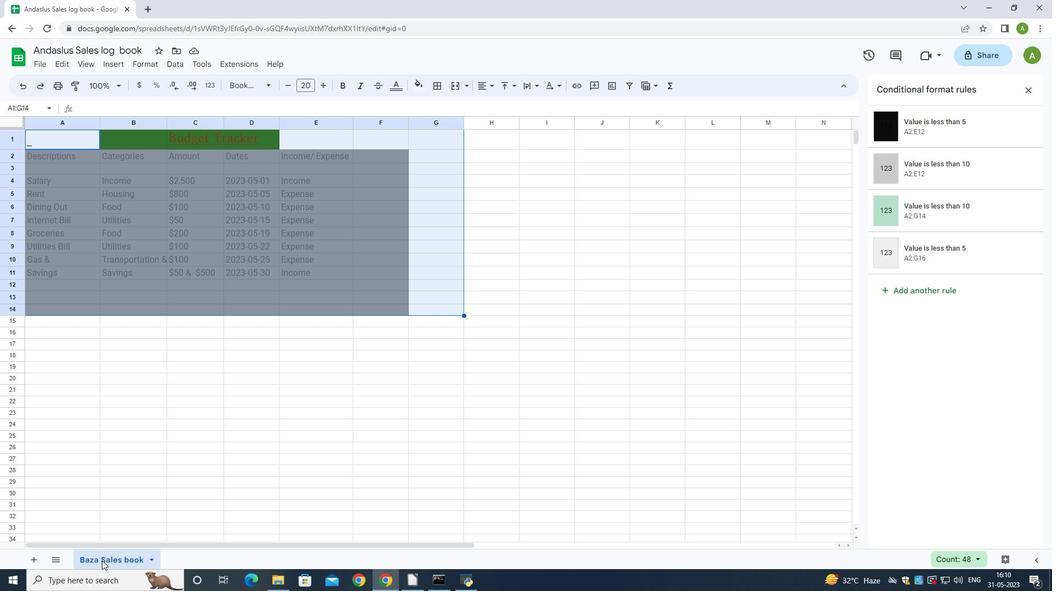 
Action: Mouse moved to (105, 561)
Screenshot: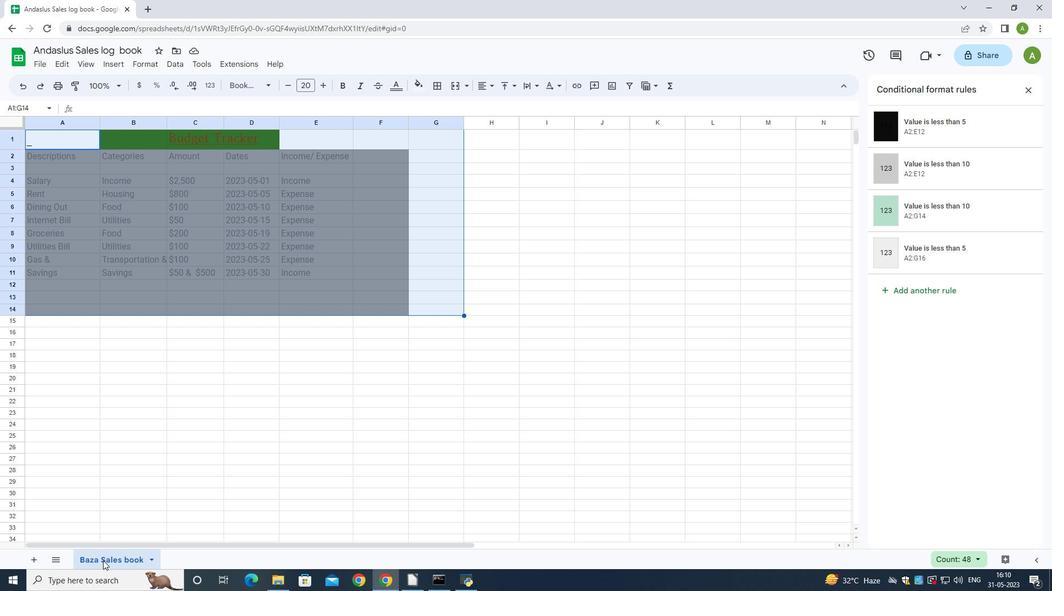 
Action: Mouse pressed left at (105, 561)
Screenshot: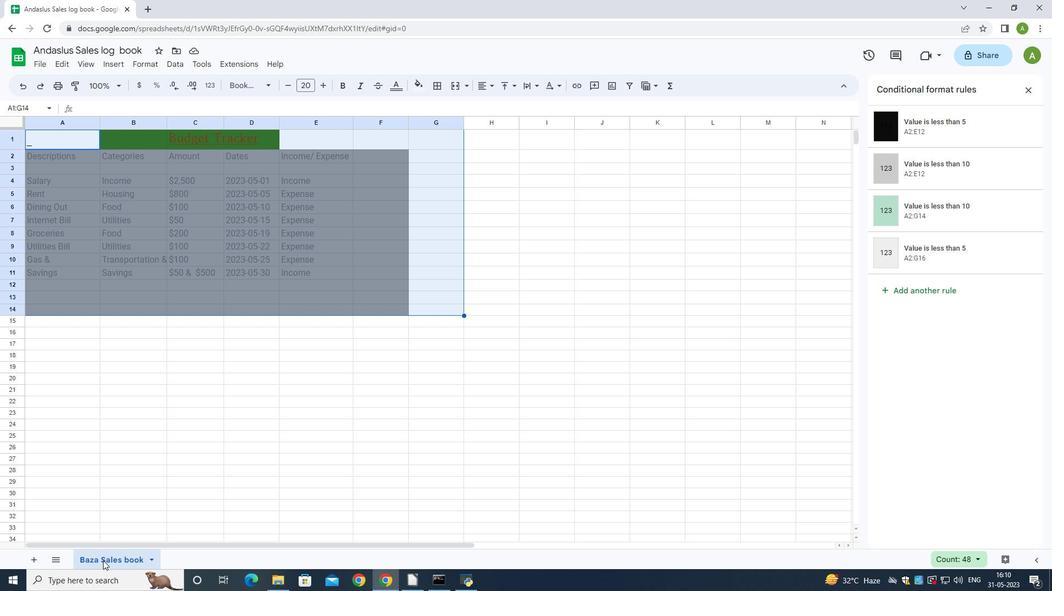
Action: Mouse moved to (105, 561)
Screenshot: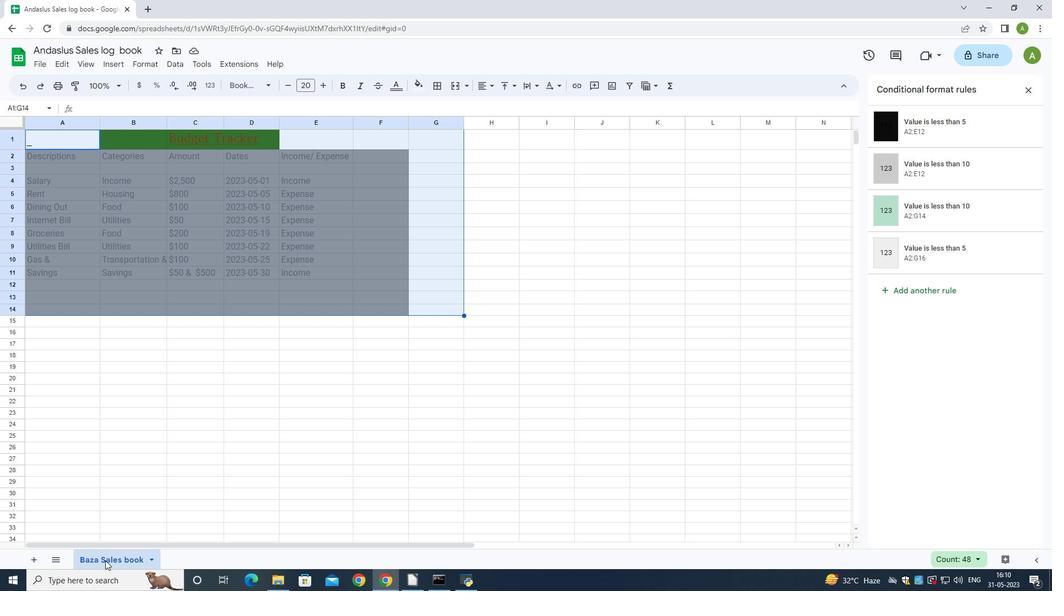 
Action: Mouse pressed left at (105, 561)
Screenshot: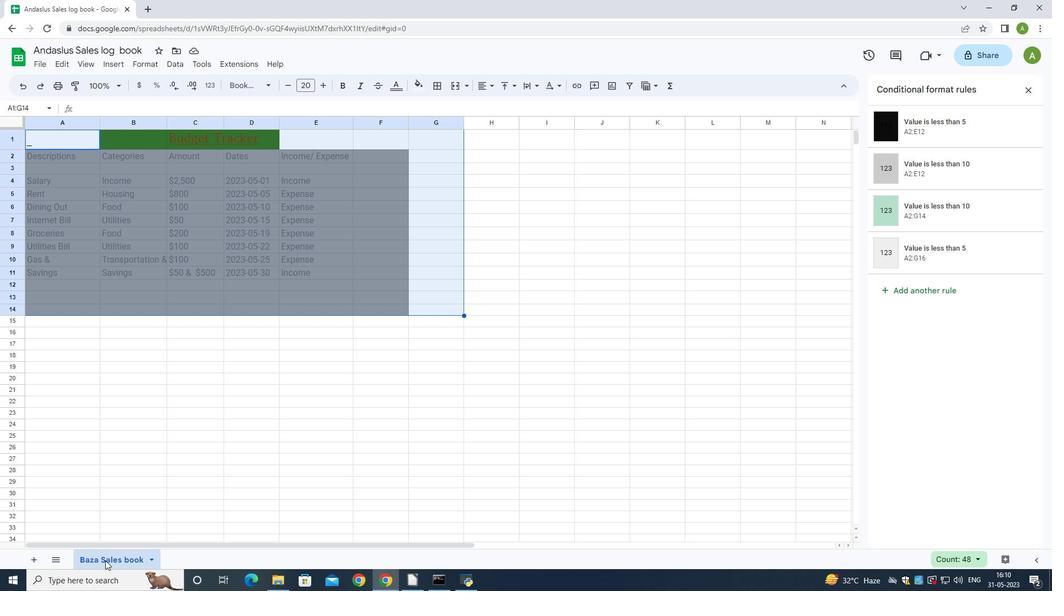 
Action: Mouse moved to (107, 558)
Screenshot: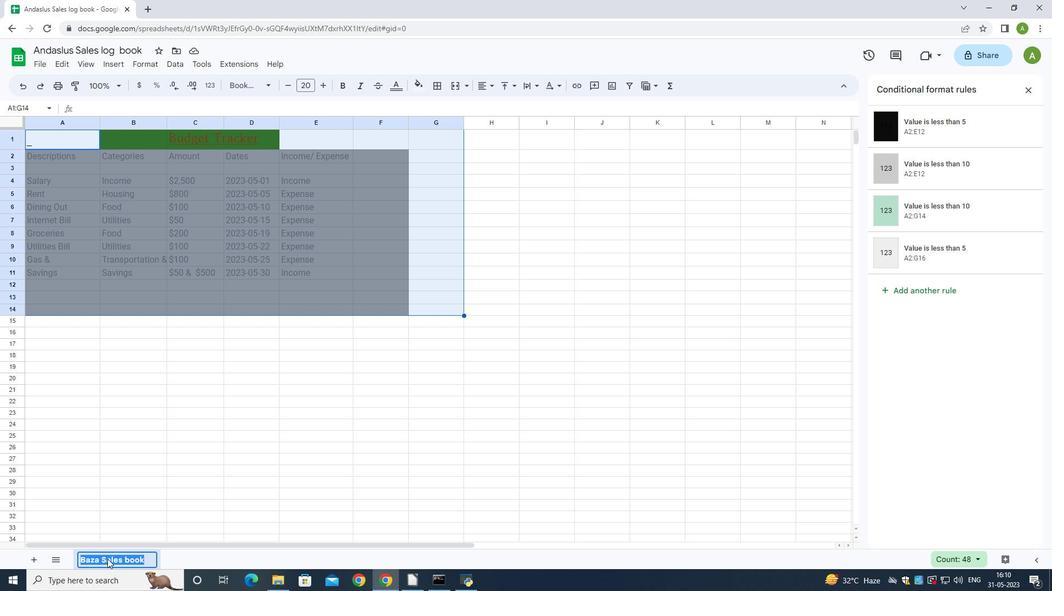 
Action: Key pressed <Key.backspace>
Screenshot: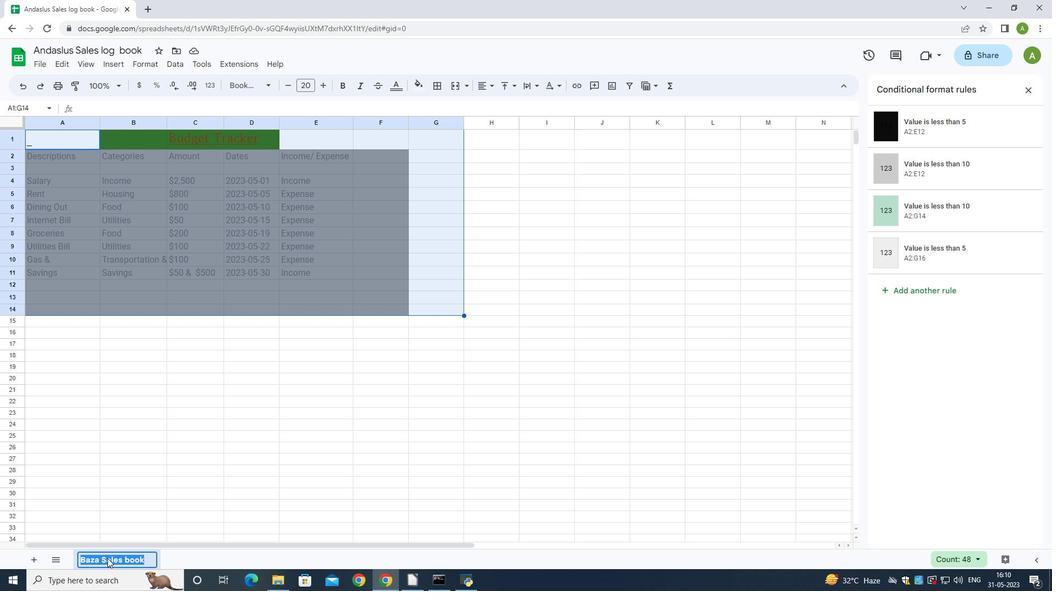 
Action: Mouse moved to (100, 537)
Screenshot: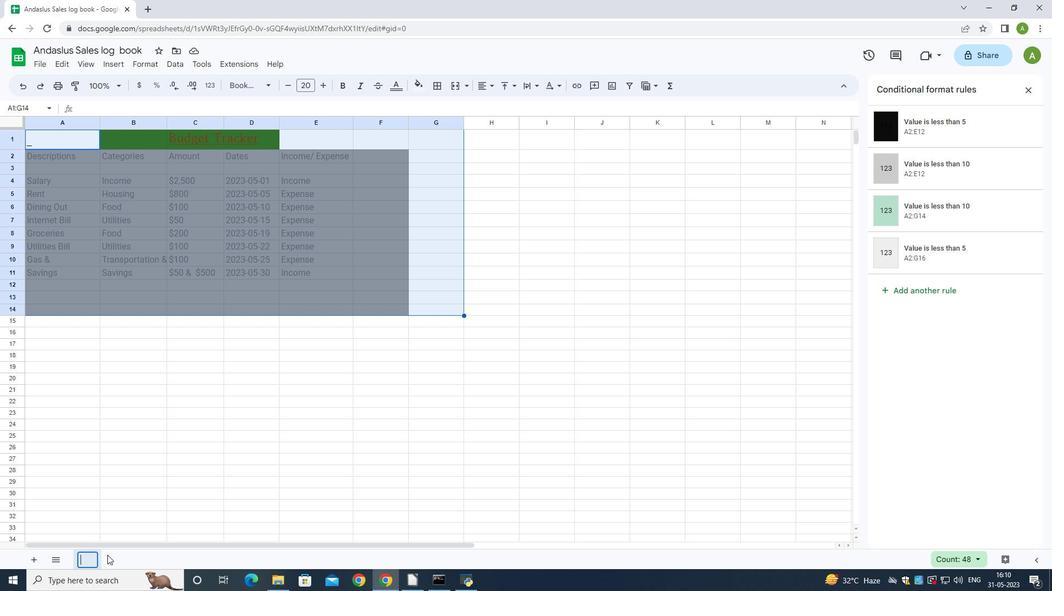 
Action: Key pressed <Key.shift>Budget<Key.space><Key.shift>Master<Key.space>book
Screenshot: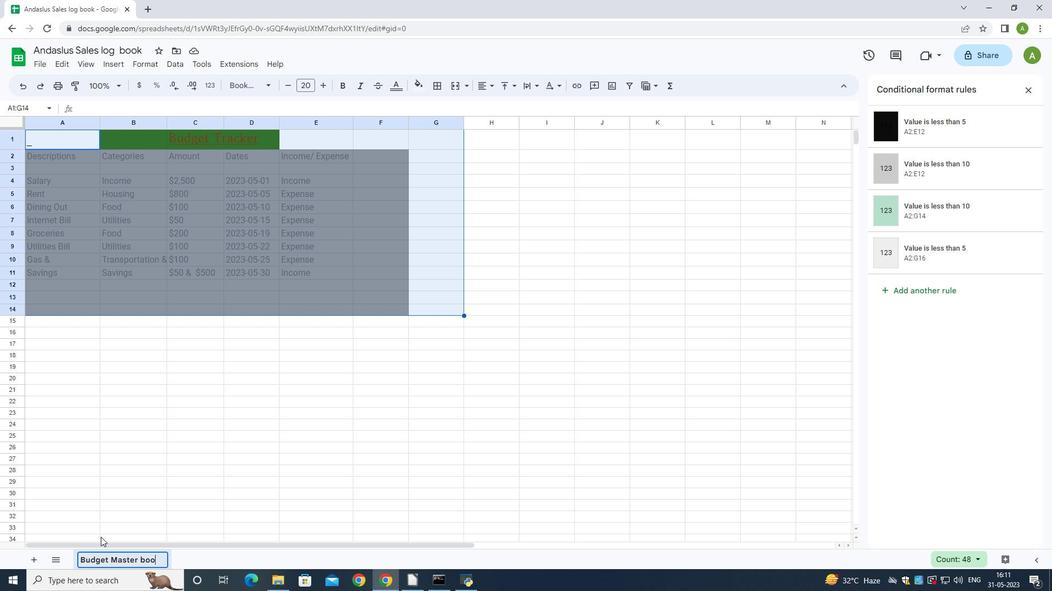 
Action: Mouse moved to (77, 49)
Screenshot: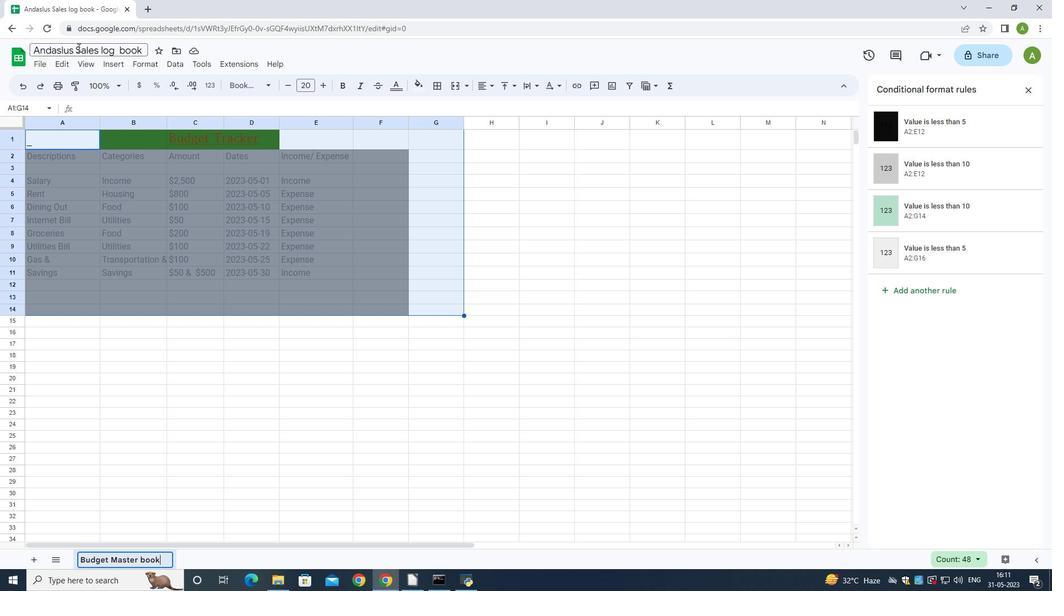 
Action: Mouse pressed left at (77, 49)
Screenshot: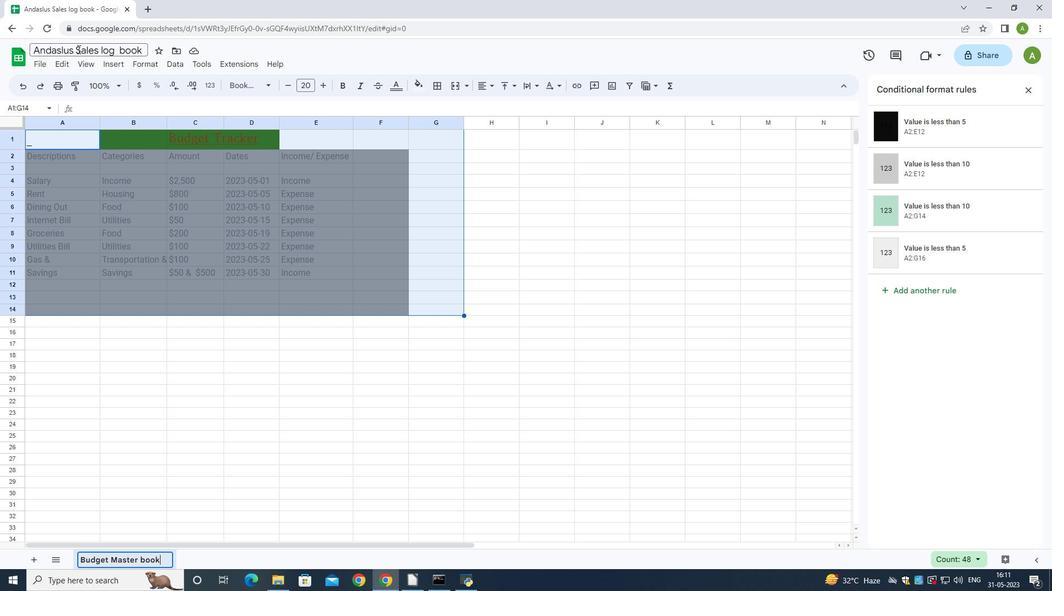 
Action: Mouse pressed left at (77, 49)
Screenshot: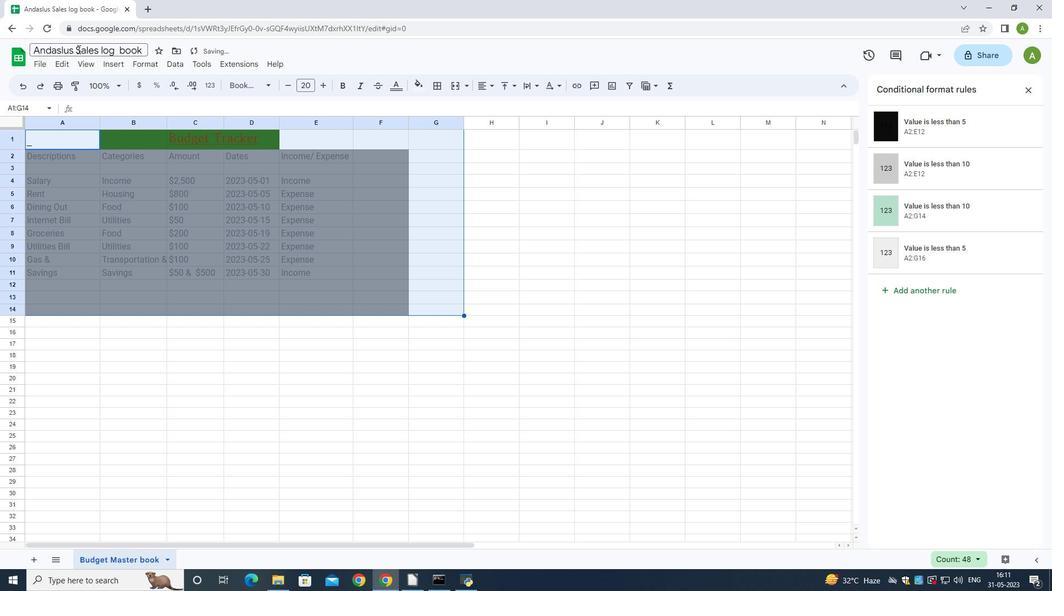 
Action: Mouse pressed left at (77, 49)
Screenshot: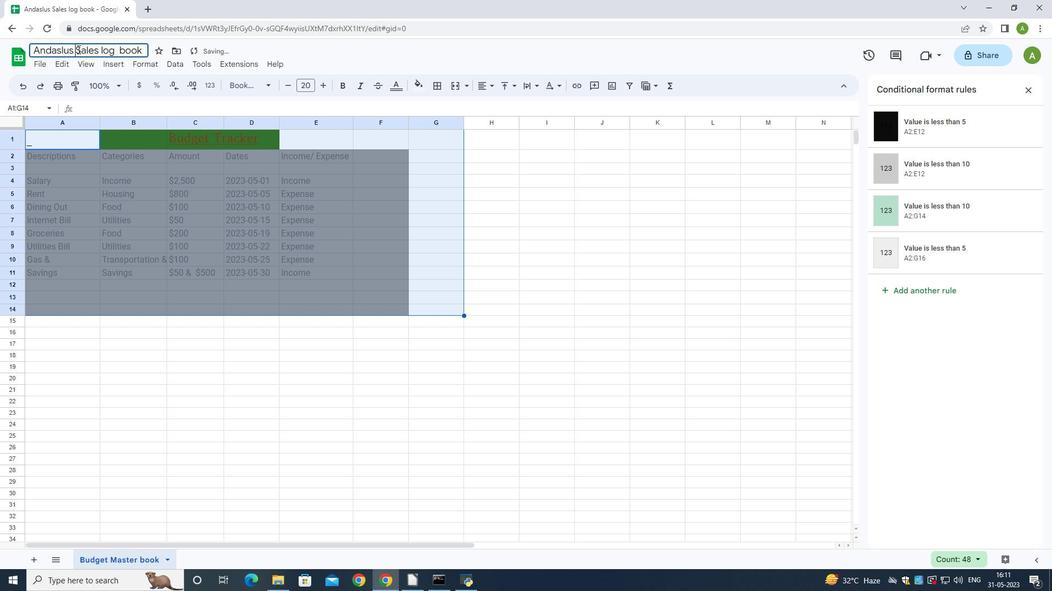 
Action: Key pressed <Key.backspace>
Screenshot: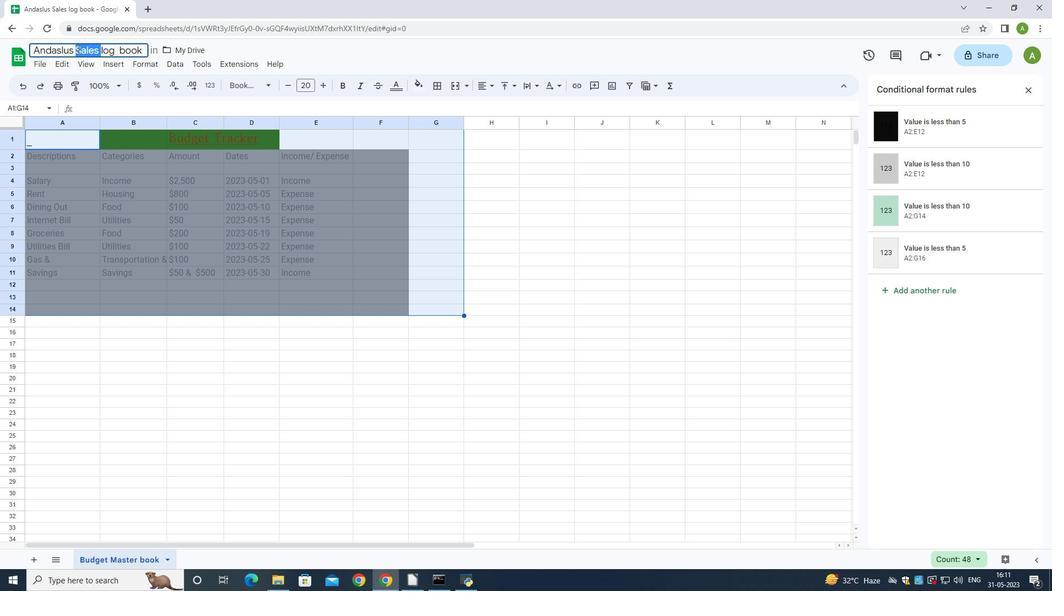 
Action: Mouse pressed left at (77, 49)
Screenshot: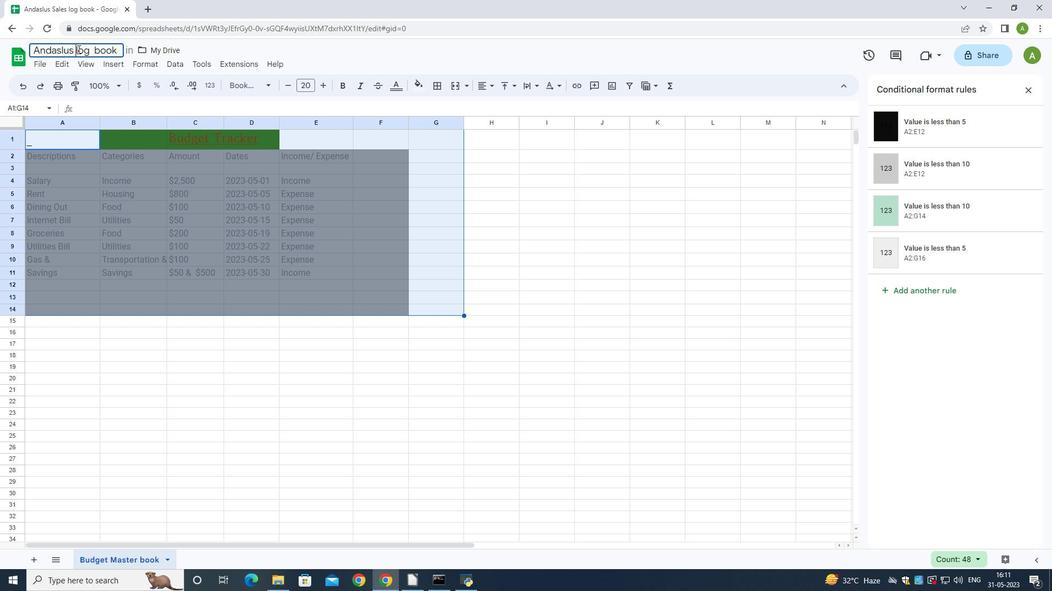 
Action: Mouse pressed left at (77, 49)
Screenshot: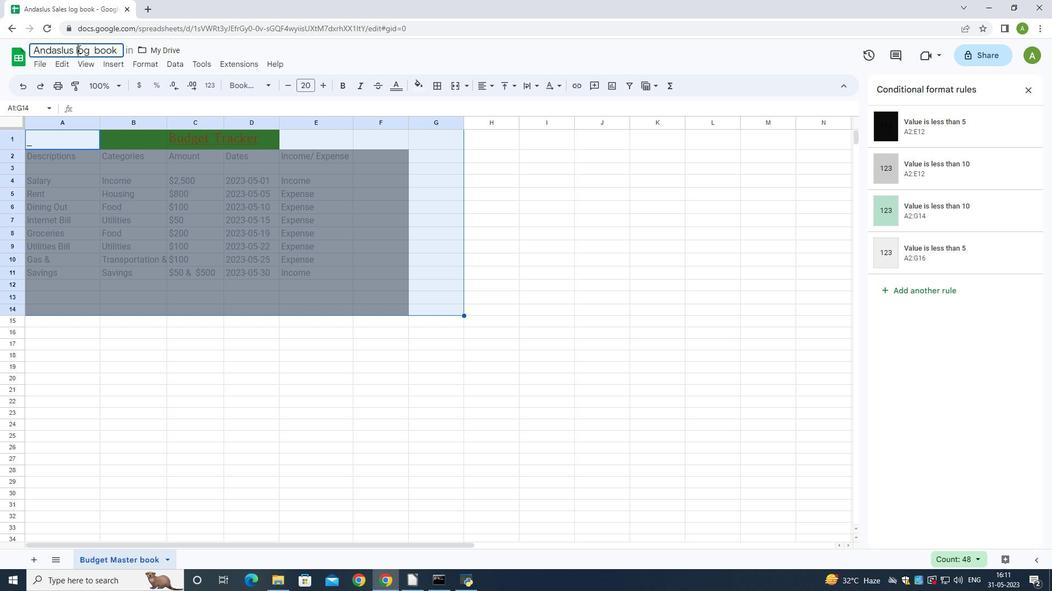 
Action: Mouse pressed left at (77, 49)
Screenshot: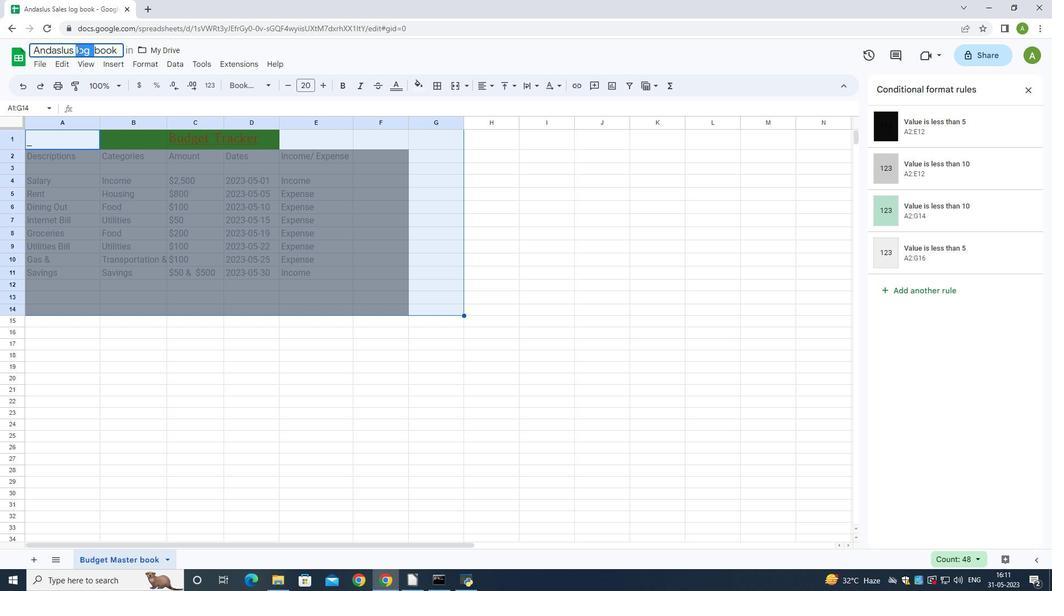 
Action: Mouse pressed left at (77, 49)
Screenshot: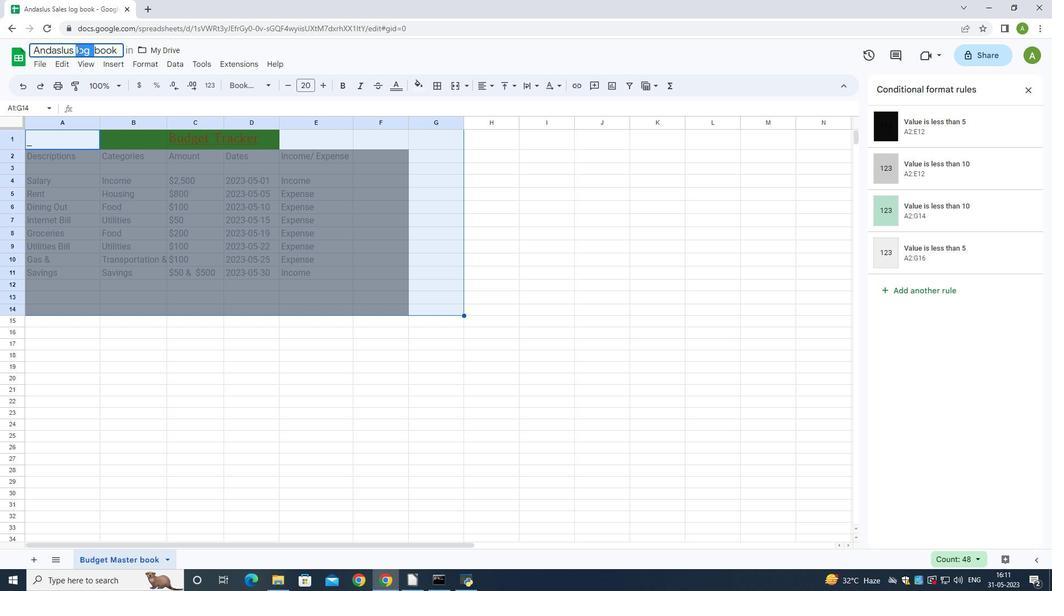 
Action: Key pressed <Key.backspace><Key.shift>Budget<Key.space><Key.shift>Master<Key.space>book<Key.enter>
Screenshot: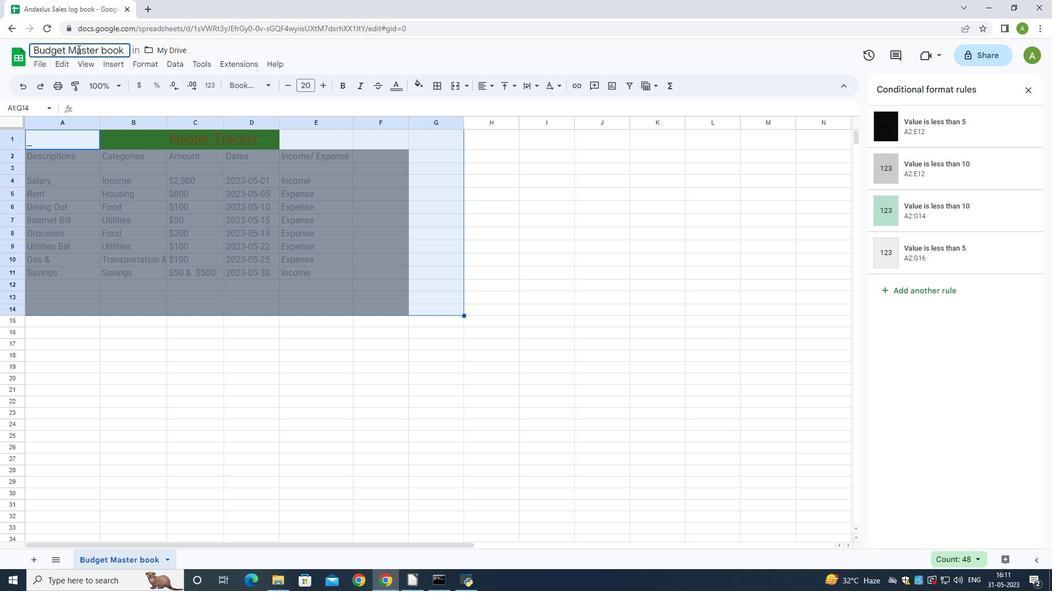 
Action: Mouse moved to (263, 29)
Screenshot: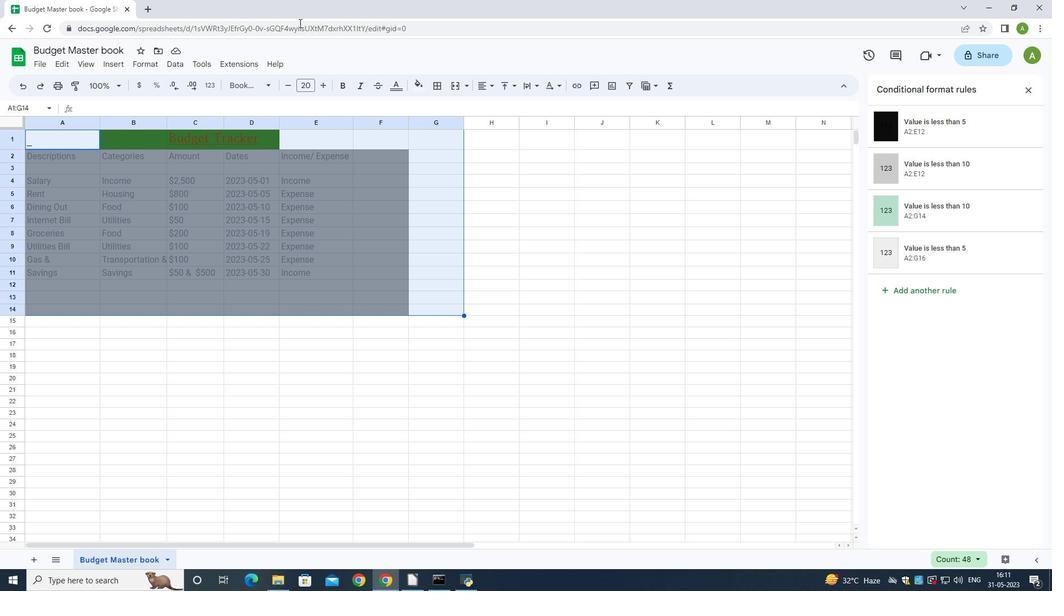 
Action: Key pressed ctrl+S
Screenshot: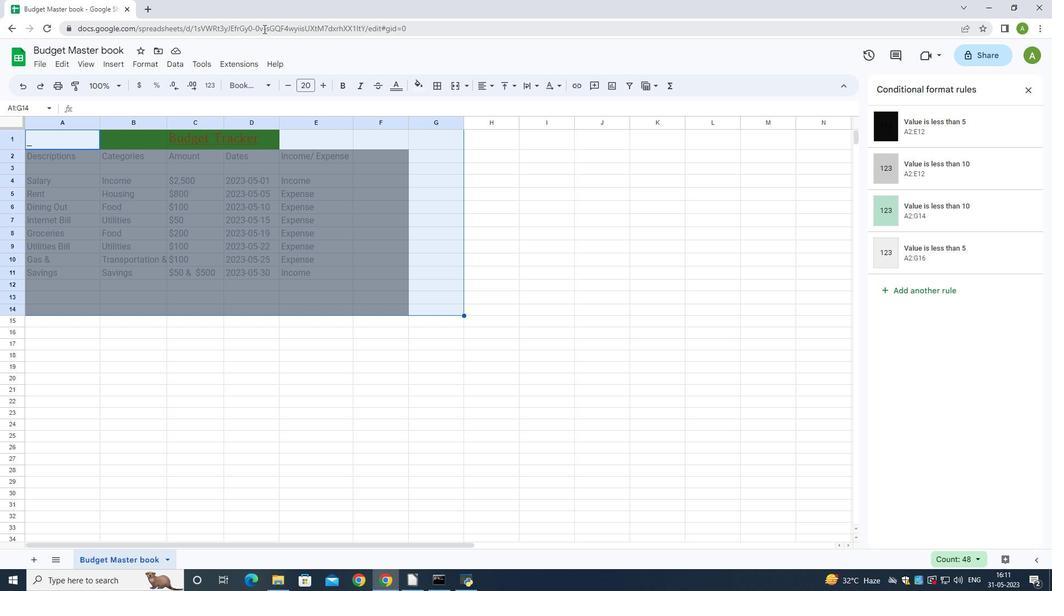
Action: Mouse moved to (415, 423)
Screenshot: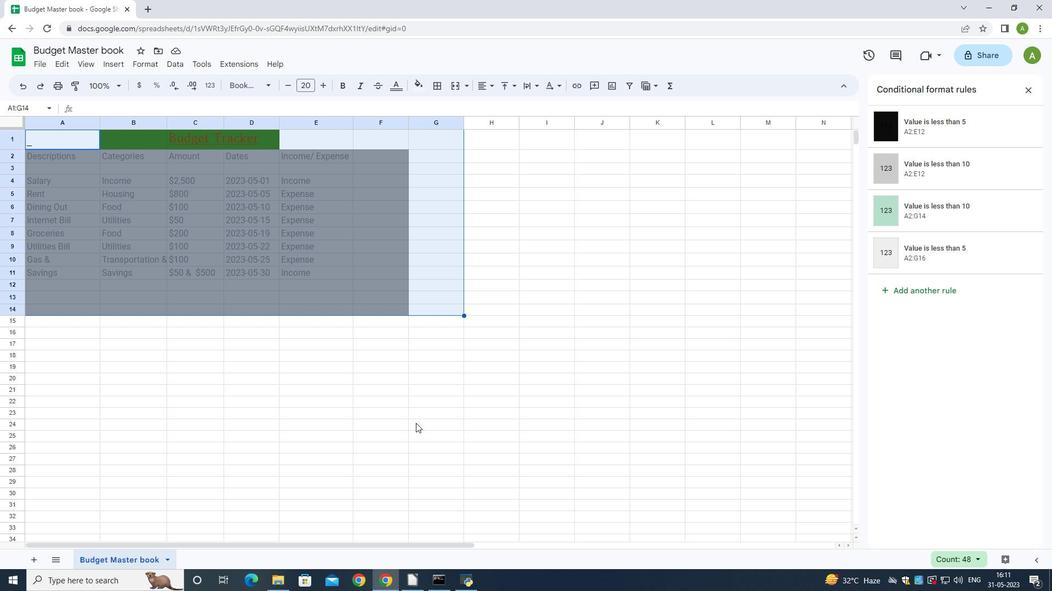 
